 Task: Find connections with filter location Tienen with filter topic #lawyerlifewith filter profile language German with filter current company G-P/Globalization Partners with filter school Hindustan Institute of Technology and Science, Kancheepuram with filter industry Telecommunications with filter service category Training with filter keywords title Telephone Operator
Action: Mouse moved to (681, 143)
Screenshot: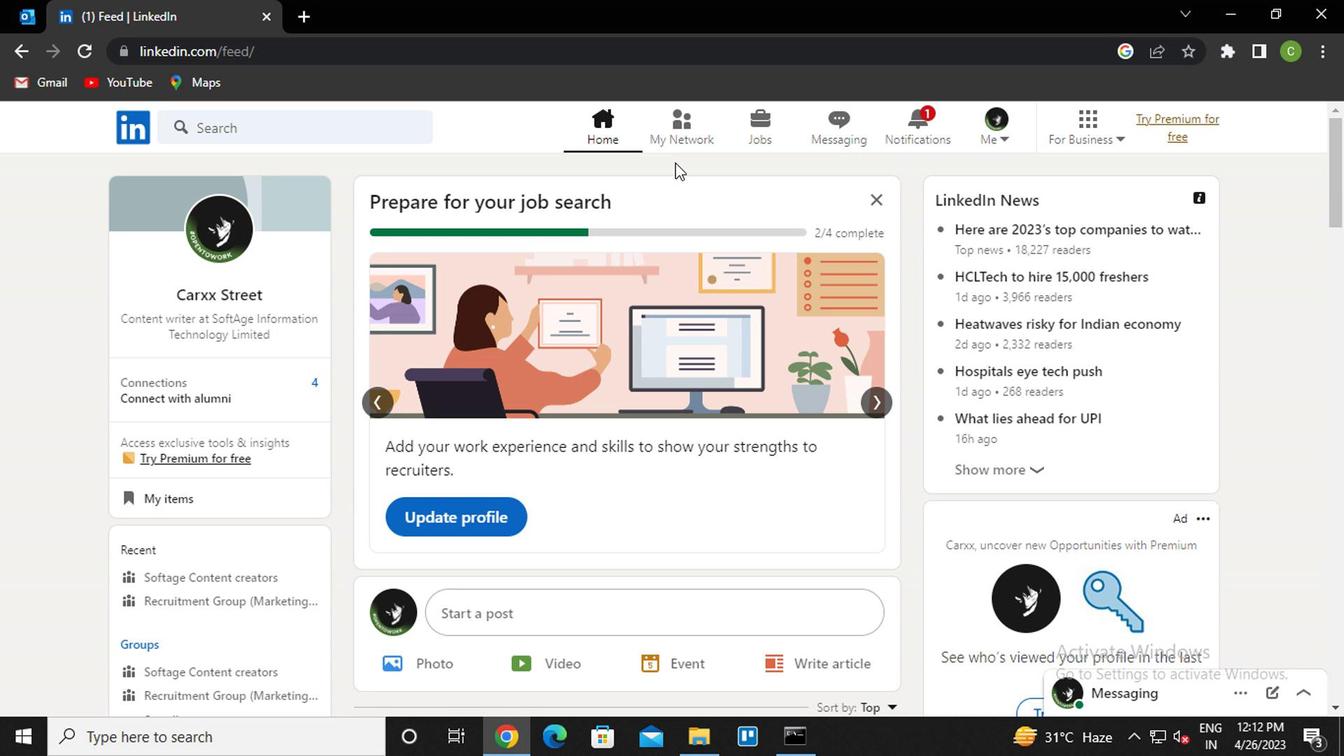 
Action: Mouse pressed left at (681, 143)
Screenshot: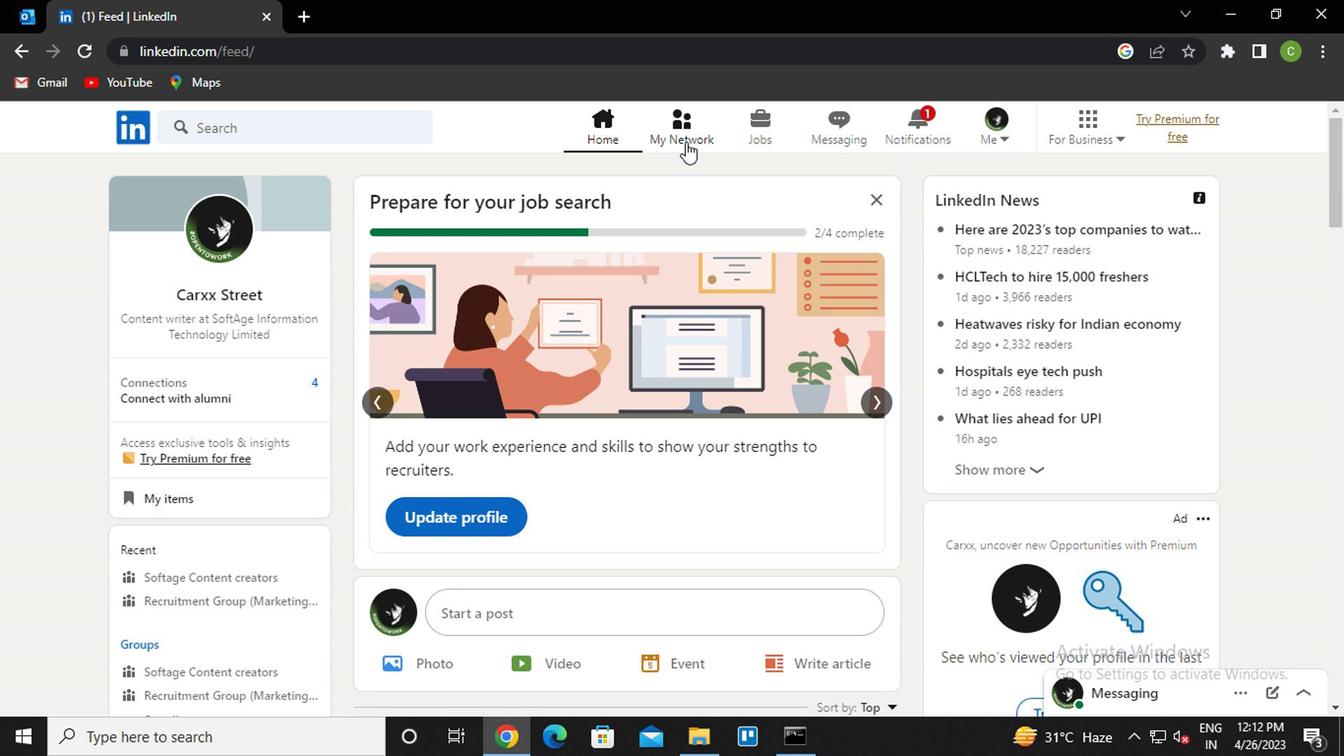 
Action: Mouse moved to (205, 240)
Screenshot: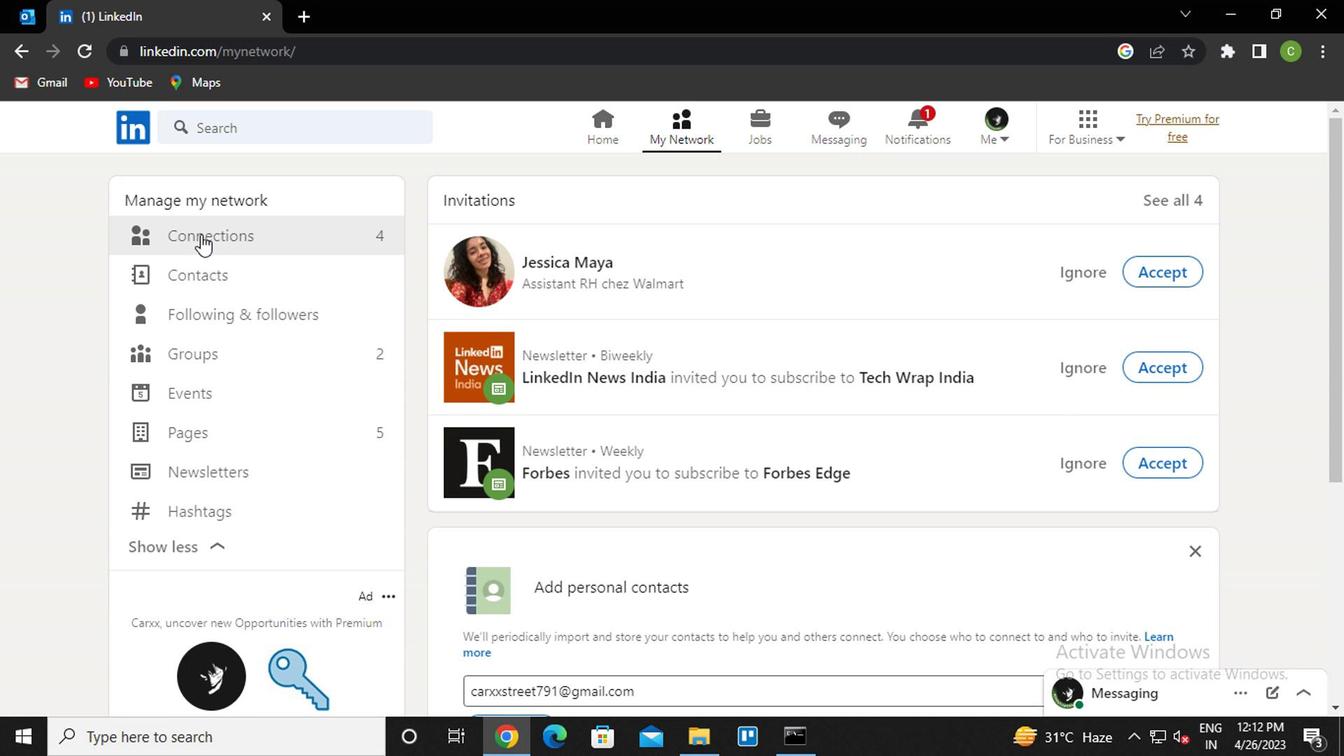 
Action: Mouse pressed left at (205, 240)
Screenshot: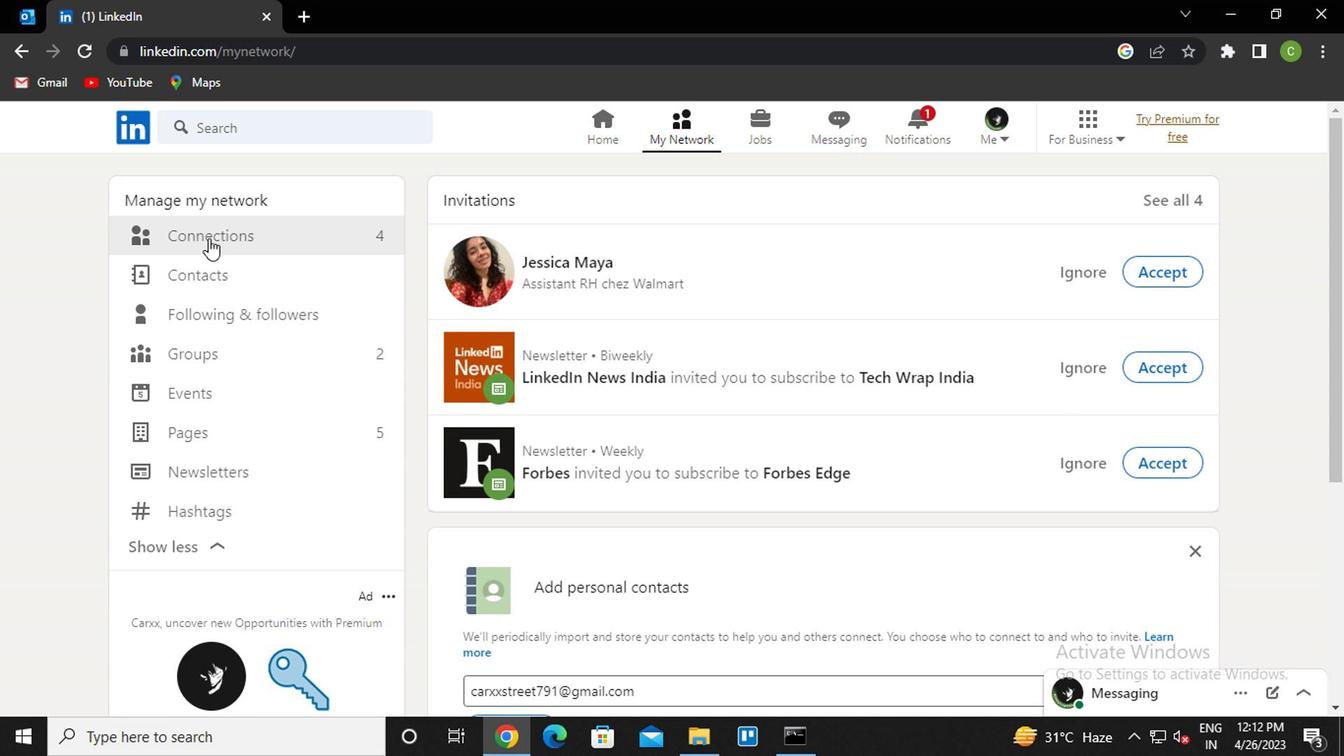 
Action: Mouse moved to (803, 229)
Screenshot: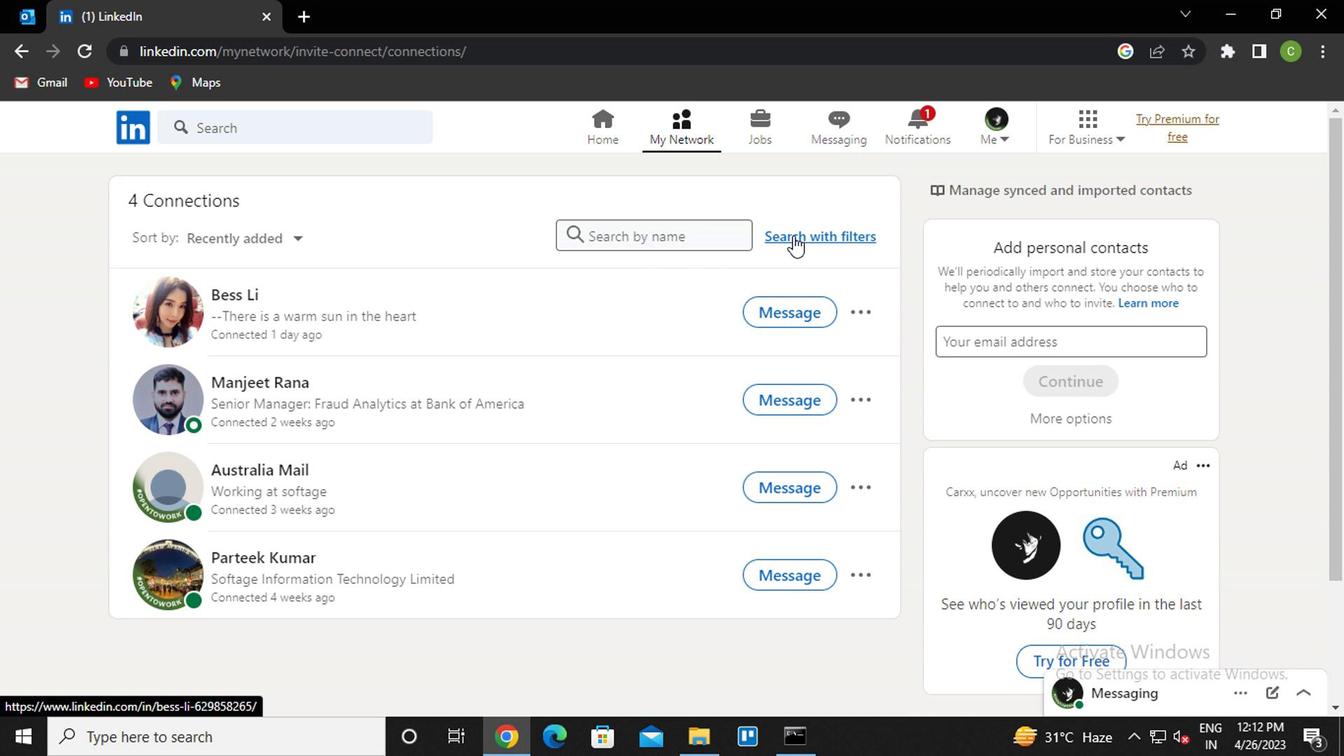 
Action: Mouse pressed left at (803, 229)
Screenshot: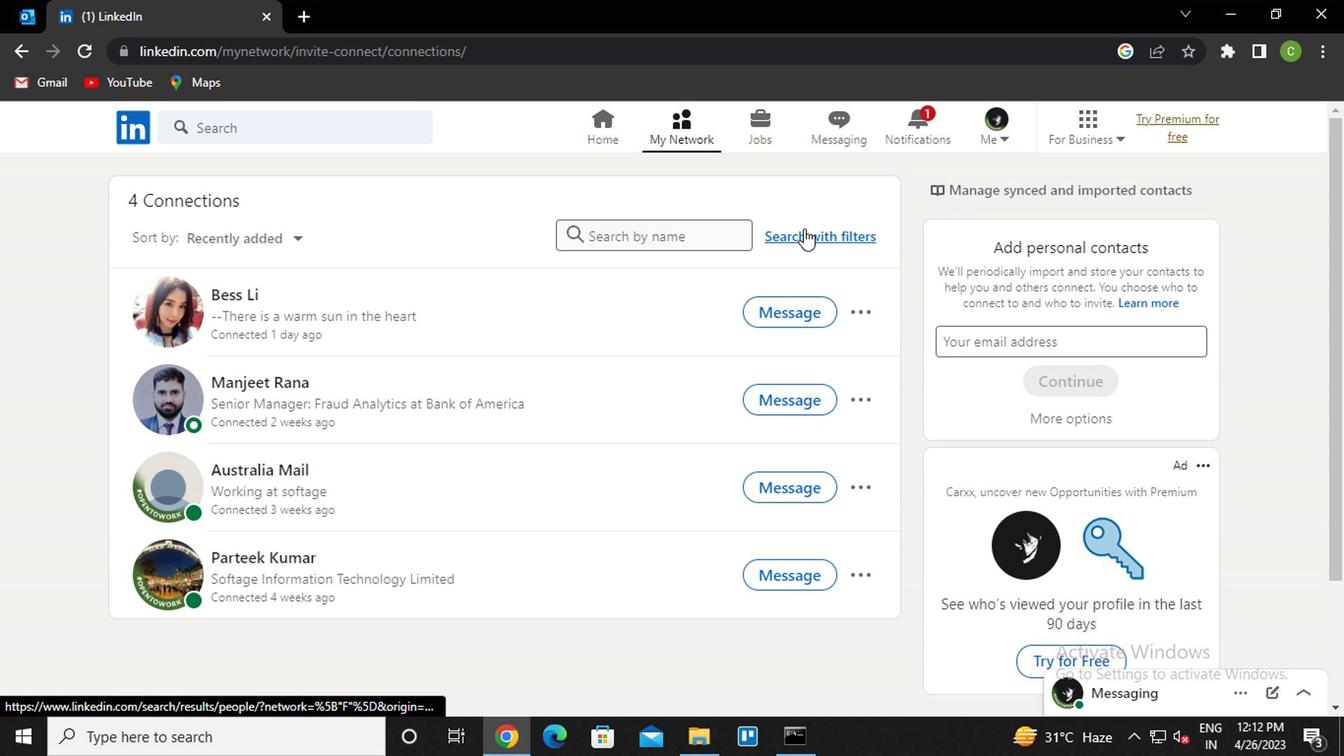 
Action: Mouse moved to (673, 182)
Screenshot: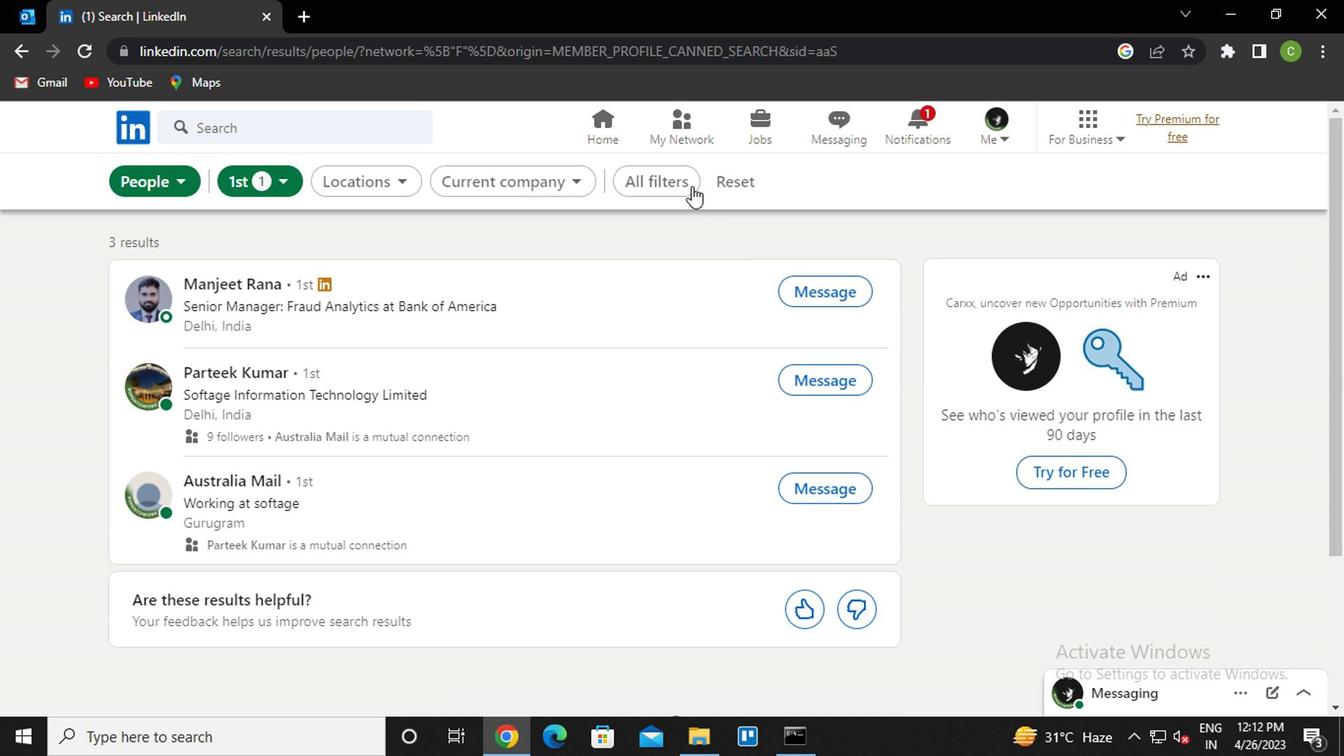 
Action: Mouse pressed left at (673, 182)
Screenshot: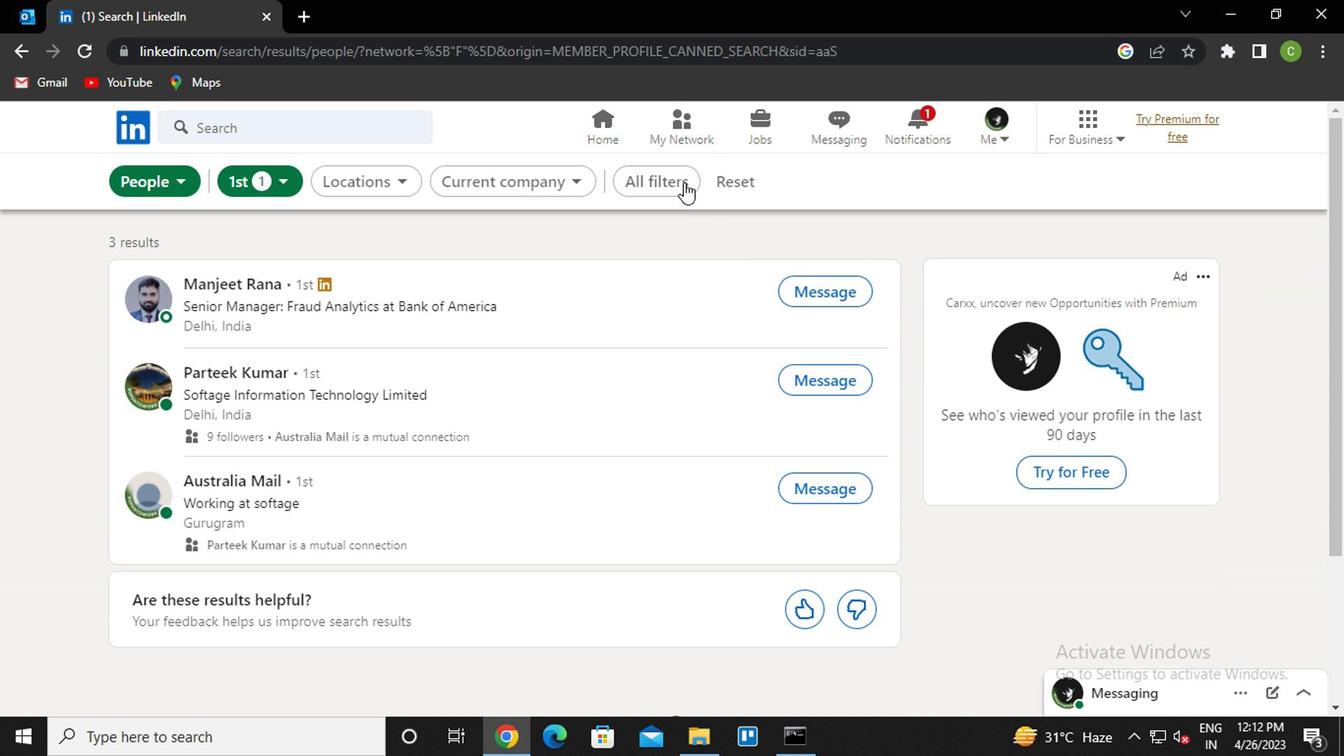 
Action: Mouse moved to (1162, 397)
Screenshot: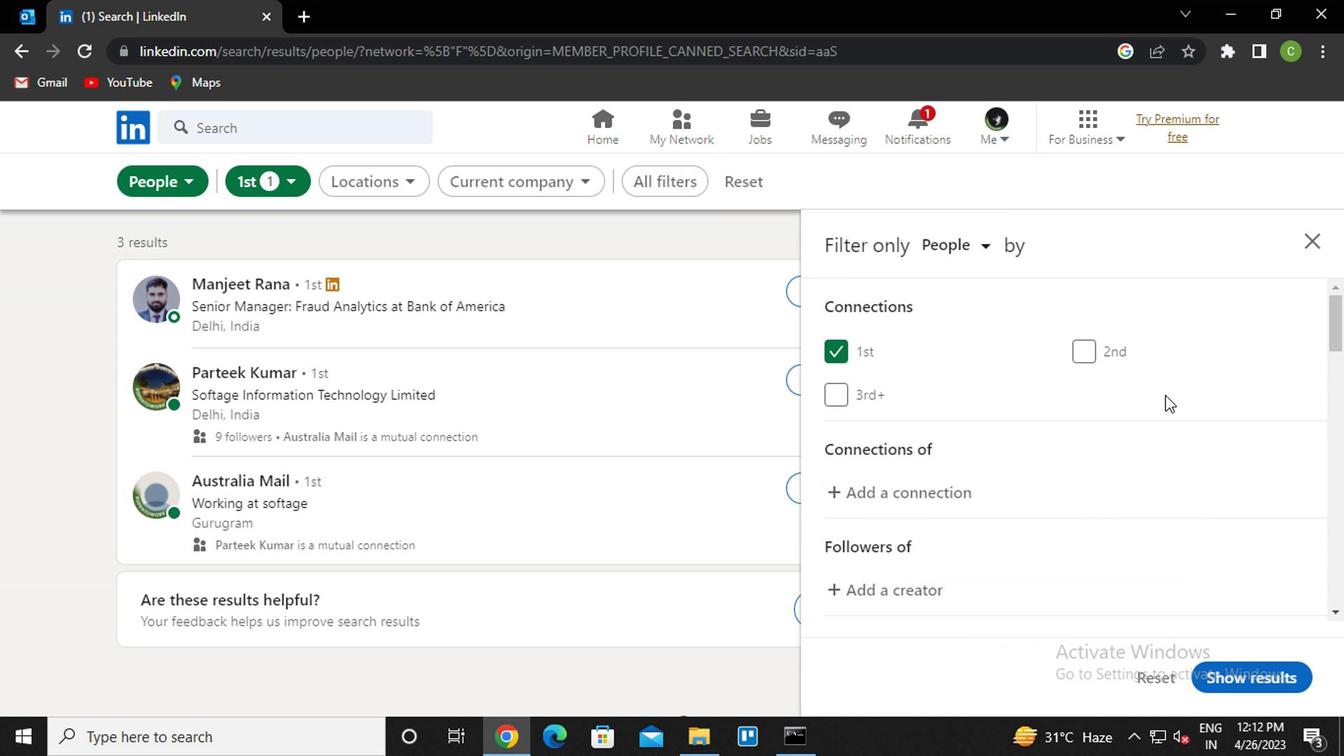 
Action: Mouse scrolled (1162, 396) with delta (0, 0)
Screenshot: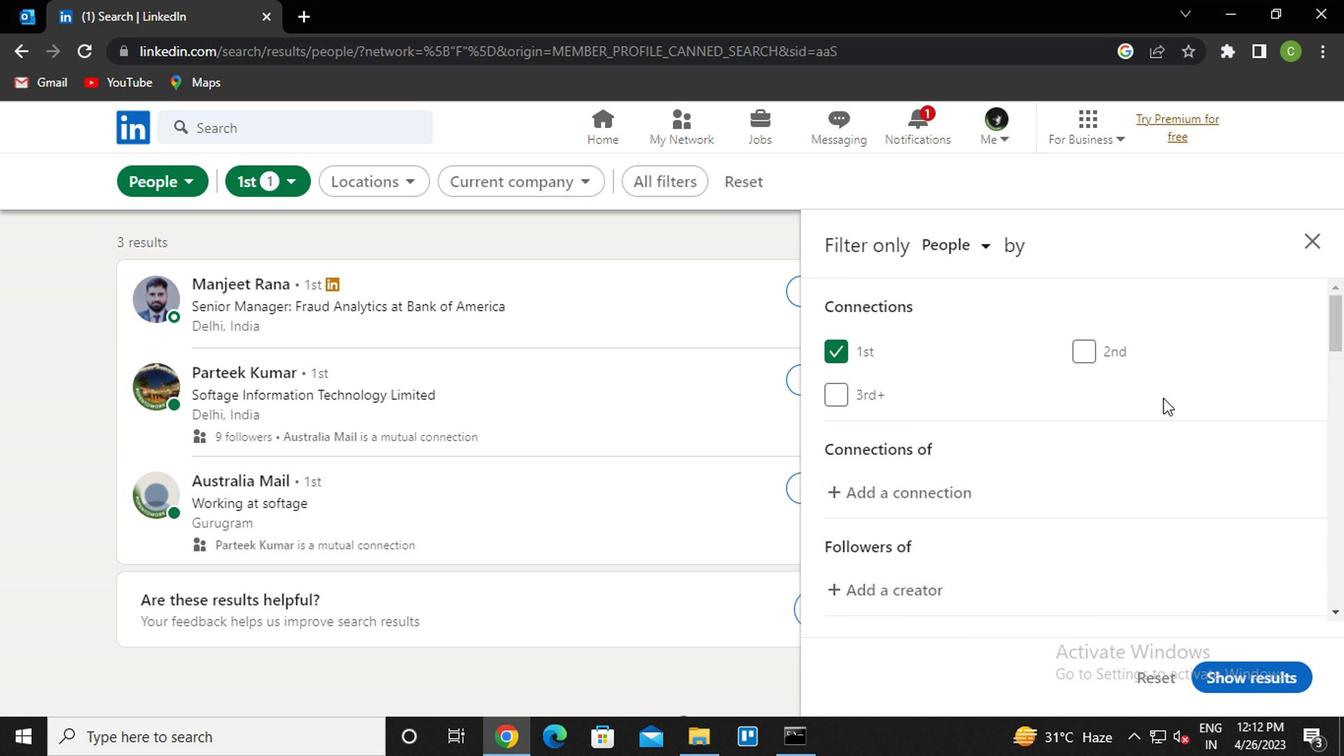 
Action: Mouse moved to (1160, 397)
Screenshot: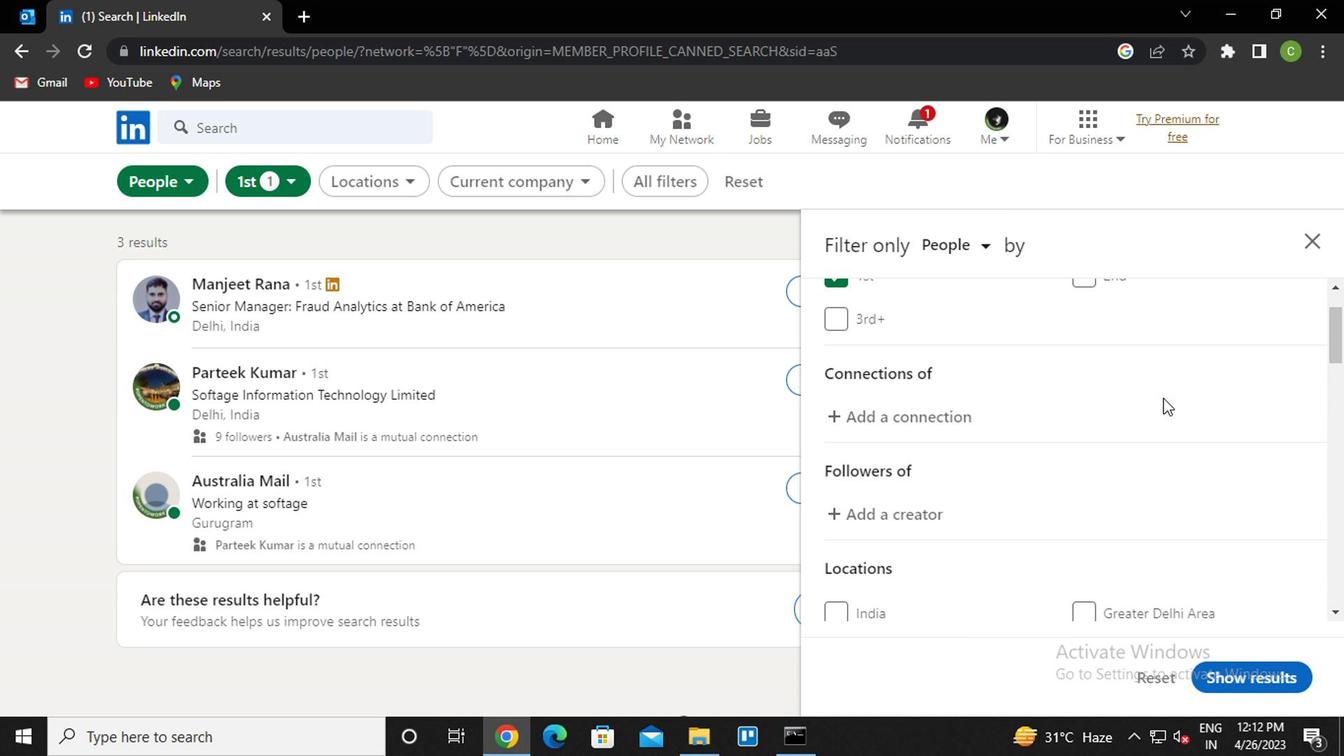 
Action: Mouse scrolled (1160, 396) with delta (0, 0)
Screenshot: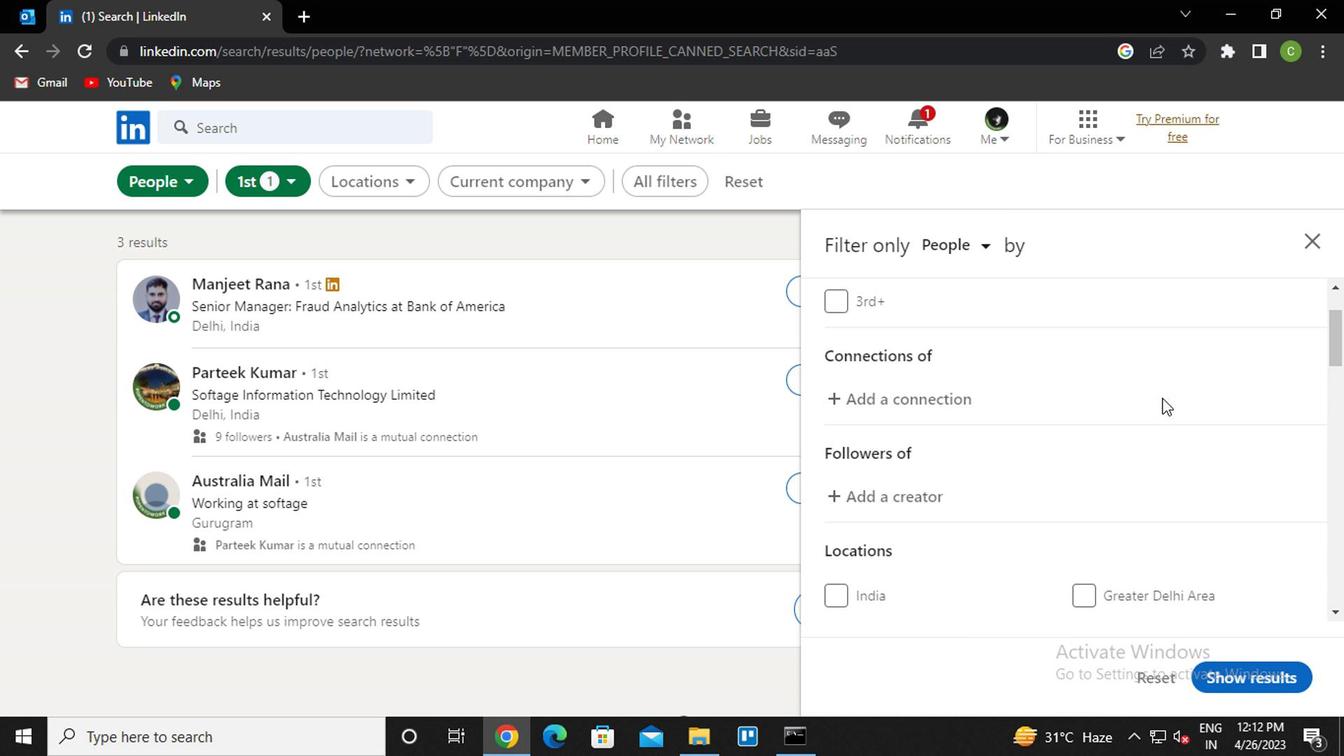 
Action: Mouse moved to (1136, 574)
Screenshot: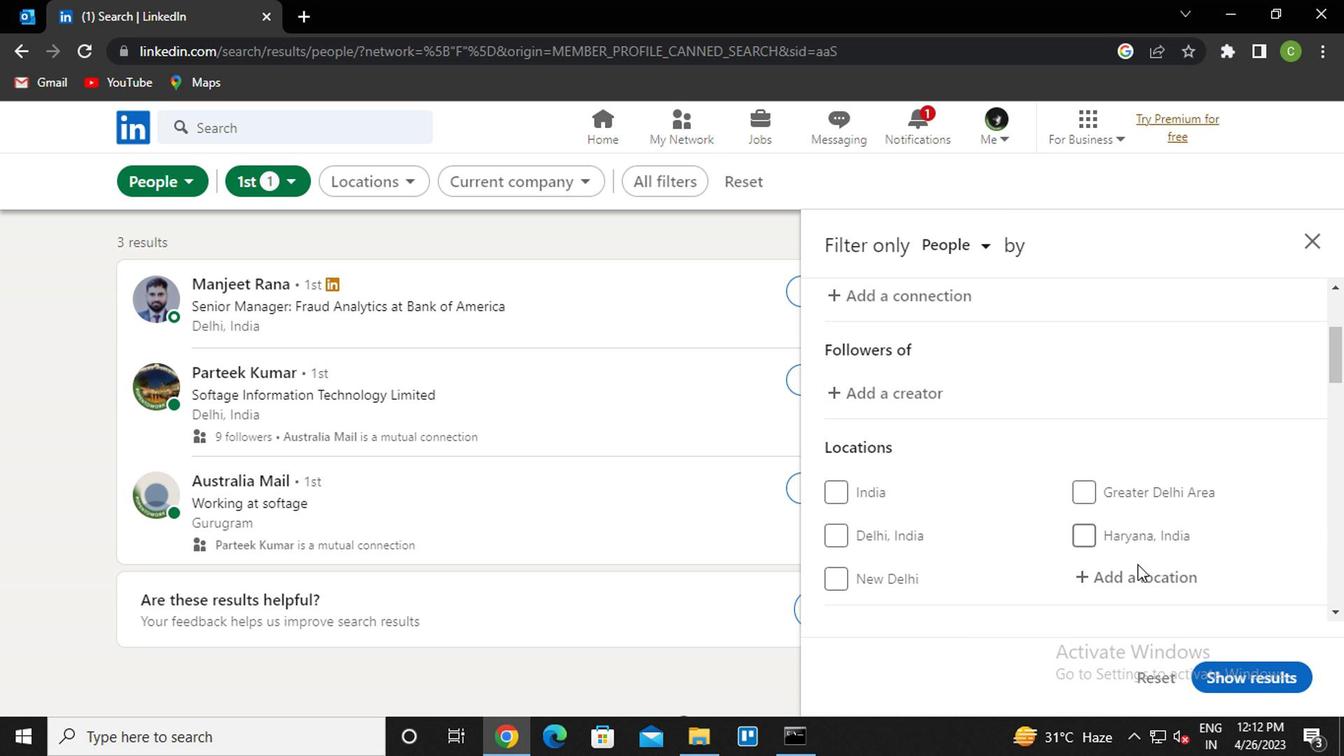 
Action: Mouse pressed left at (1136, 574)
Screenshot: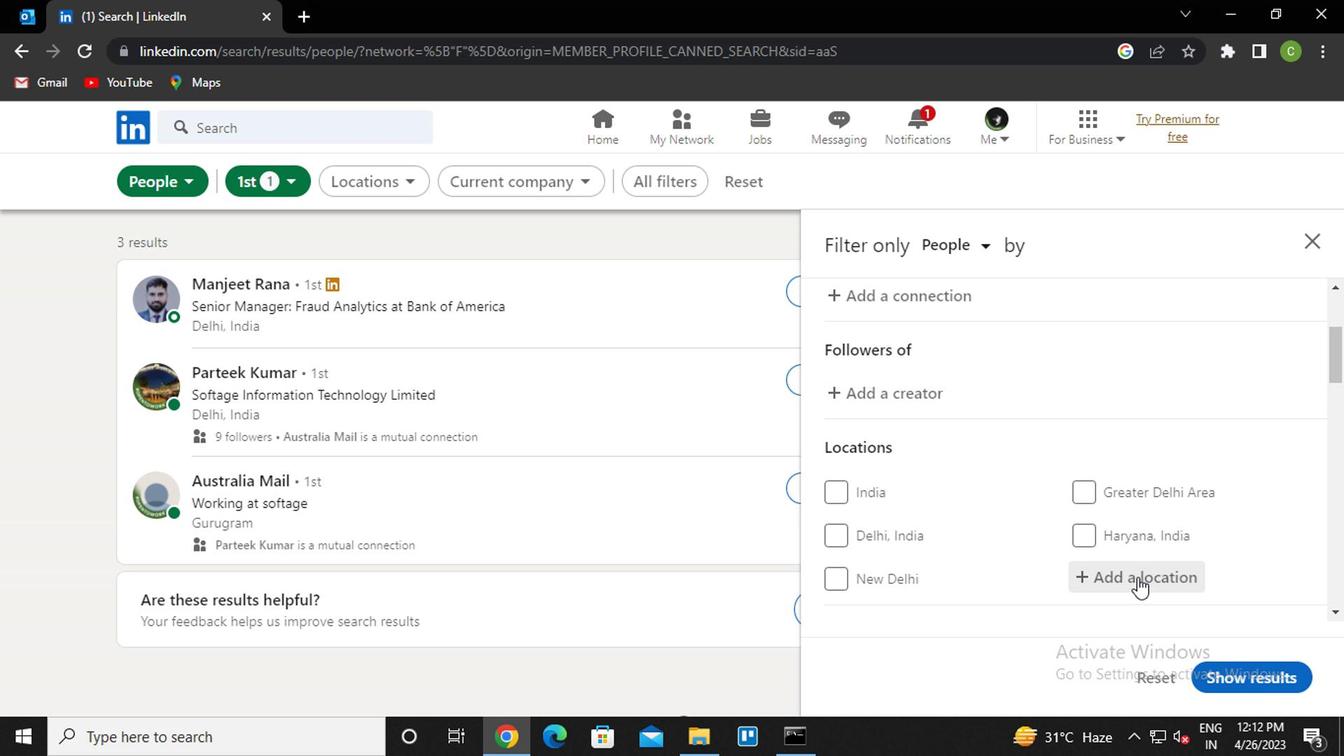 
Action: Mouse moved to (1122, 546)
Screenshot: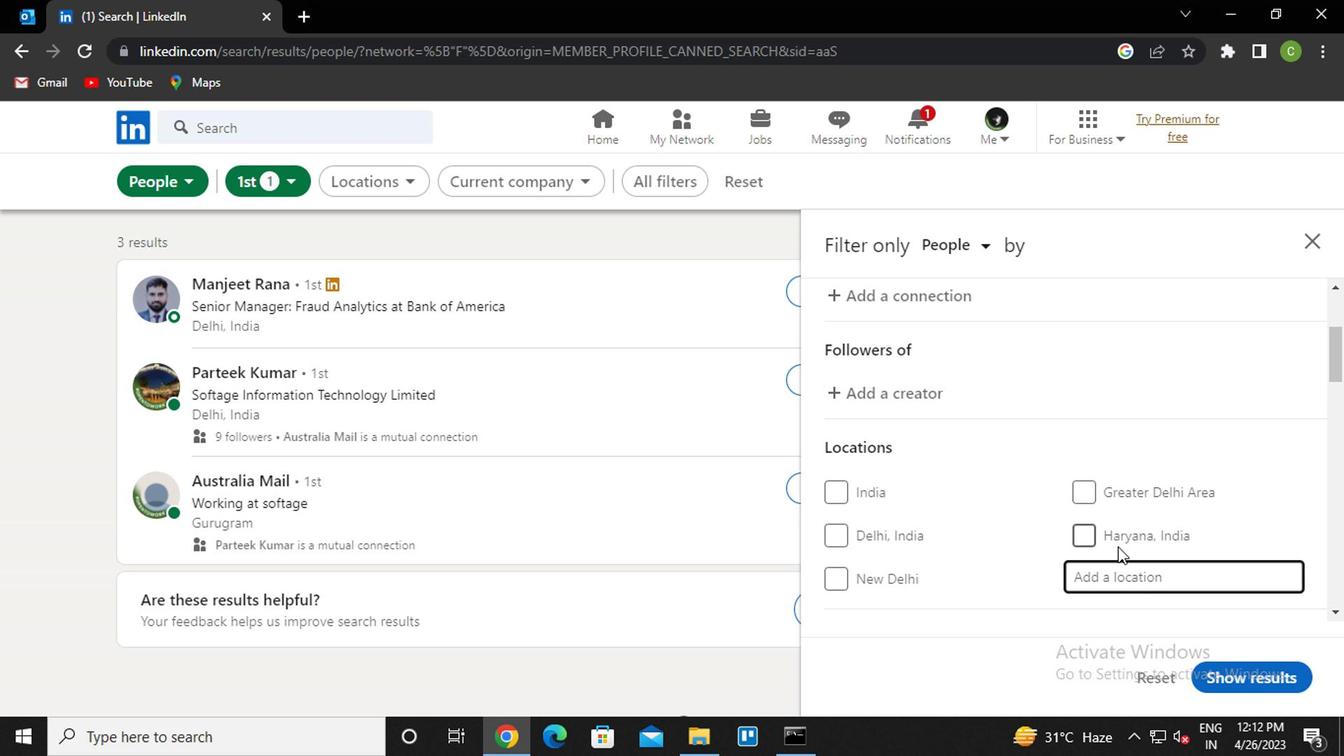 
Action: Key pressed t<Key.caps_lock>ienen
Screenshot: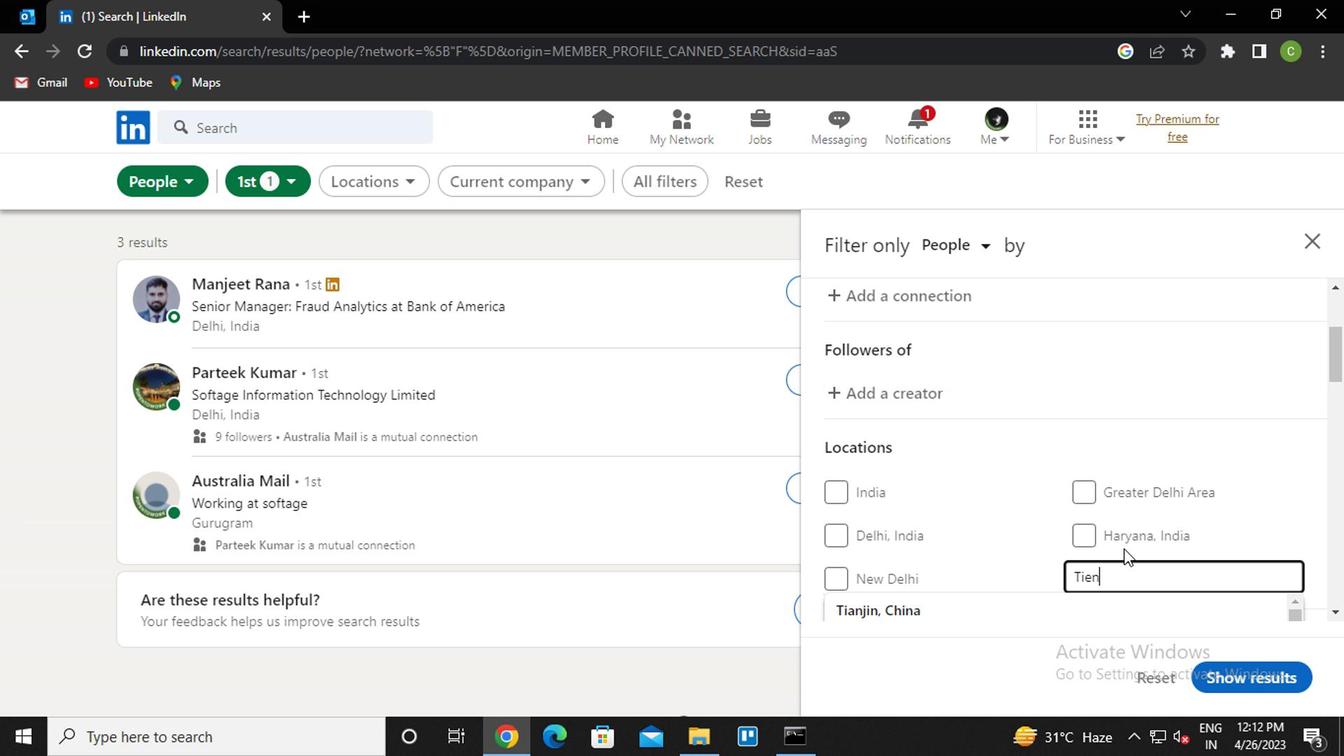 
Action: Mouse moved to (1028, 615)
Screenshot: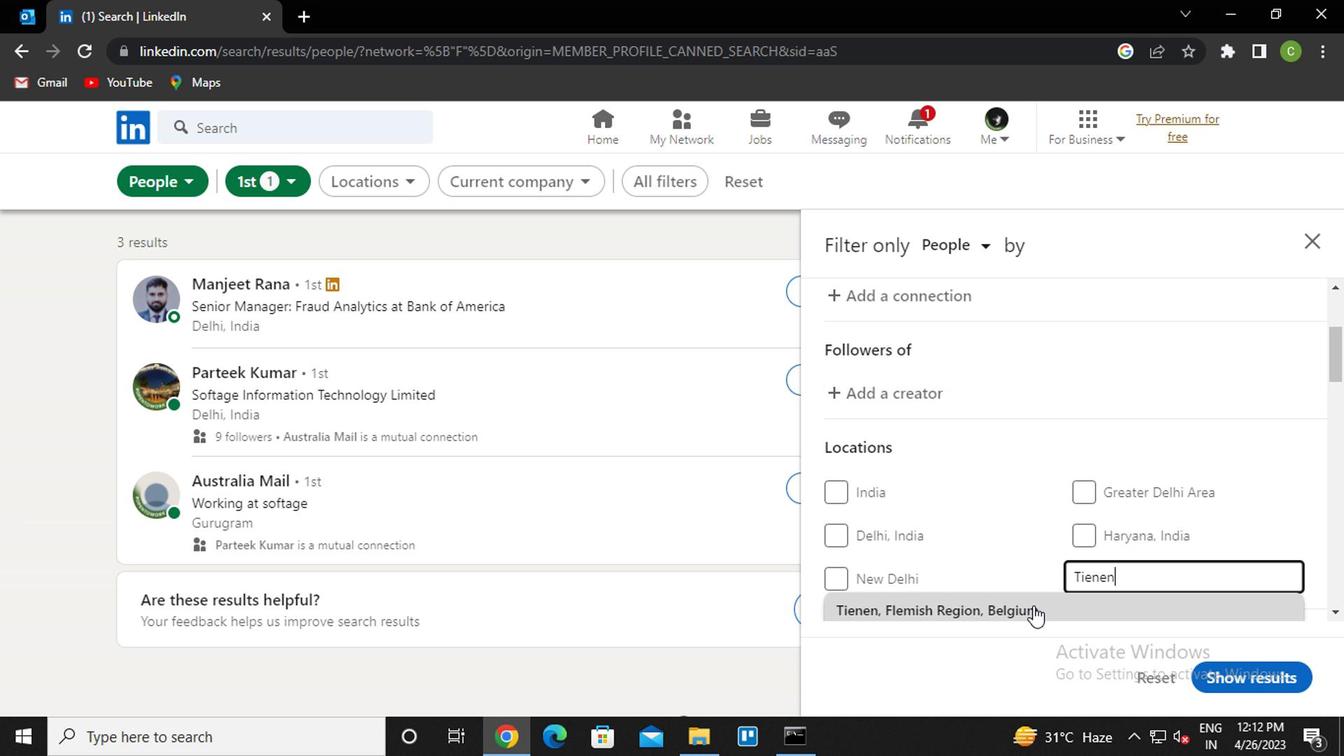 
Action: Mouse pressed left at (1028, 615)
Screenshot: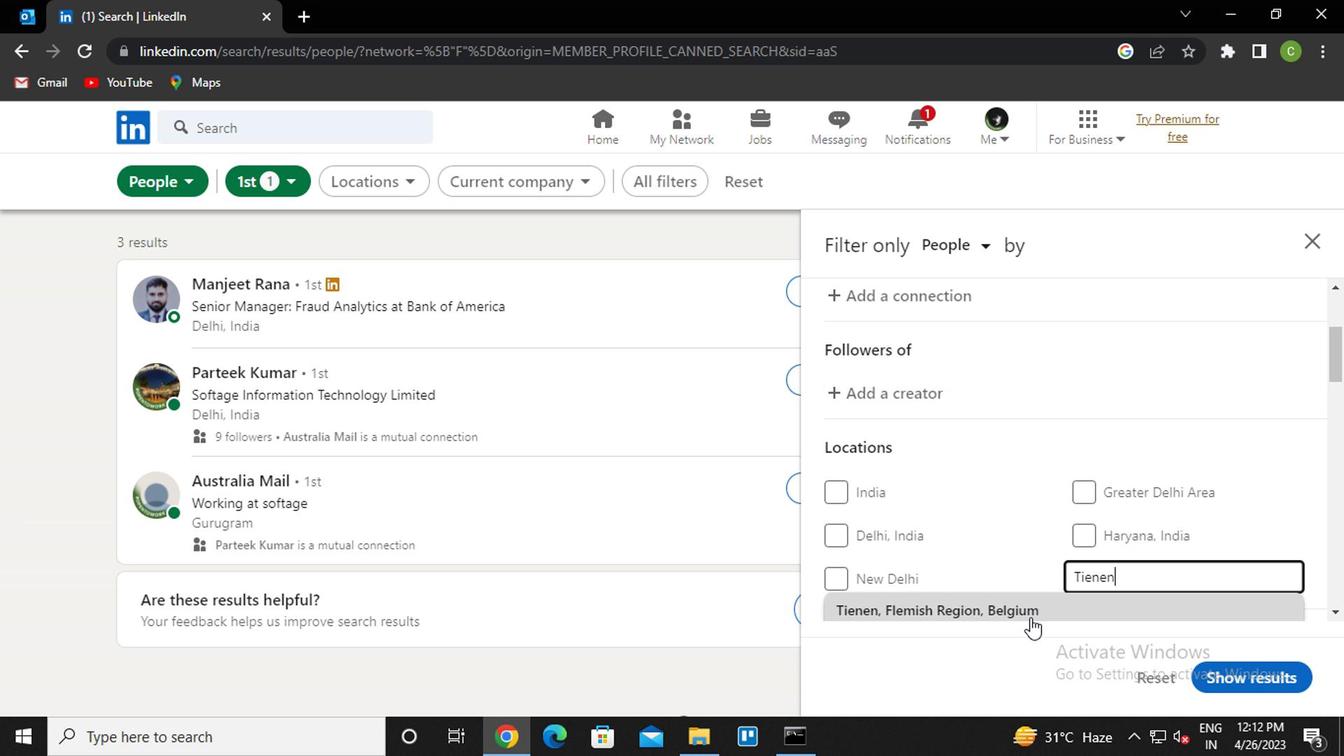
Action: Mouse moved to (1045, 470)
Screenshot: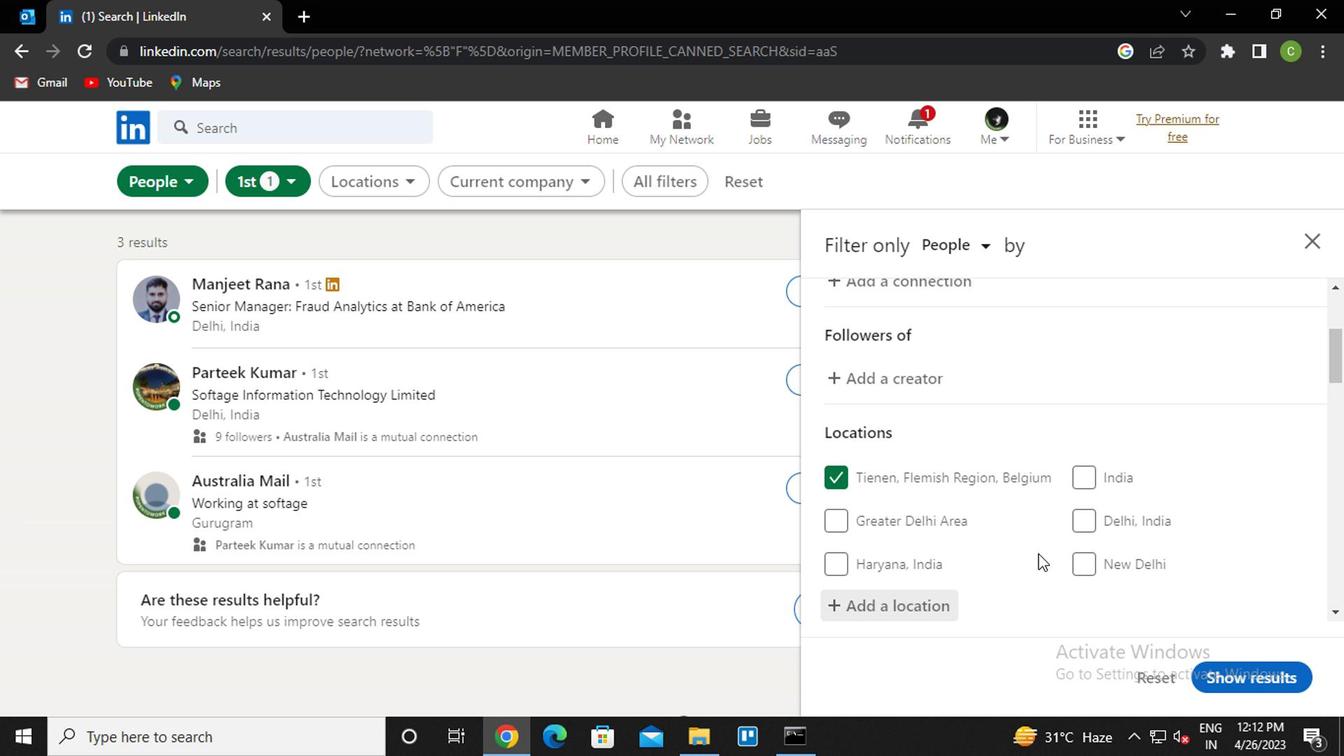 
Action: Mouse scrolled (1045, 469) with delta (0, 0)
Screenshot: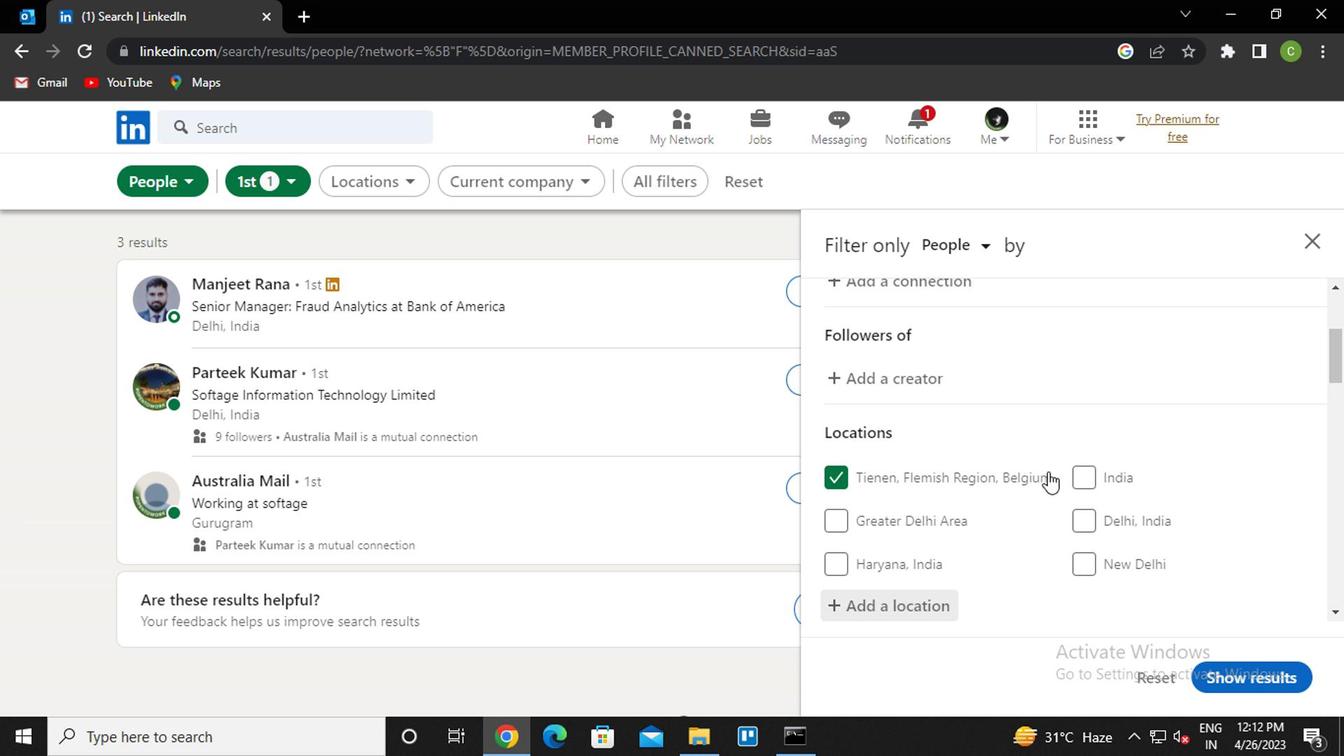 
Action: Mouse scrolled (1045, 469) with delta (0, 0)
Screenshot: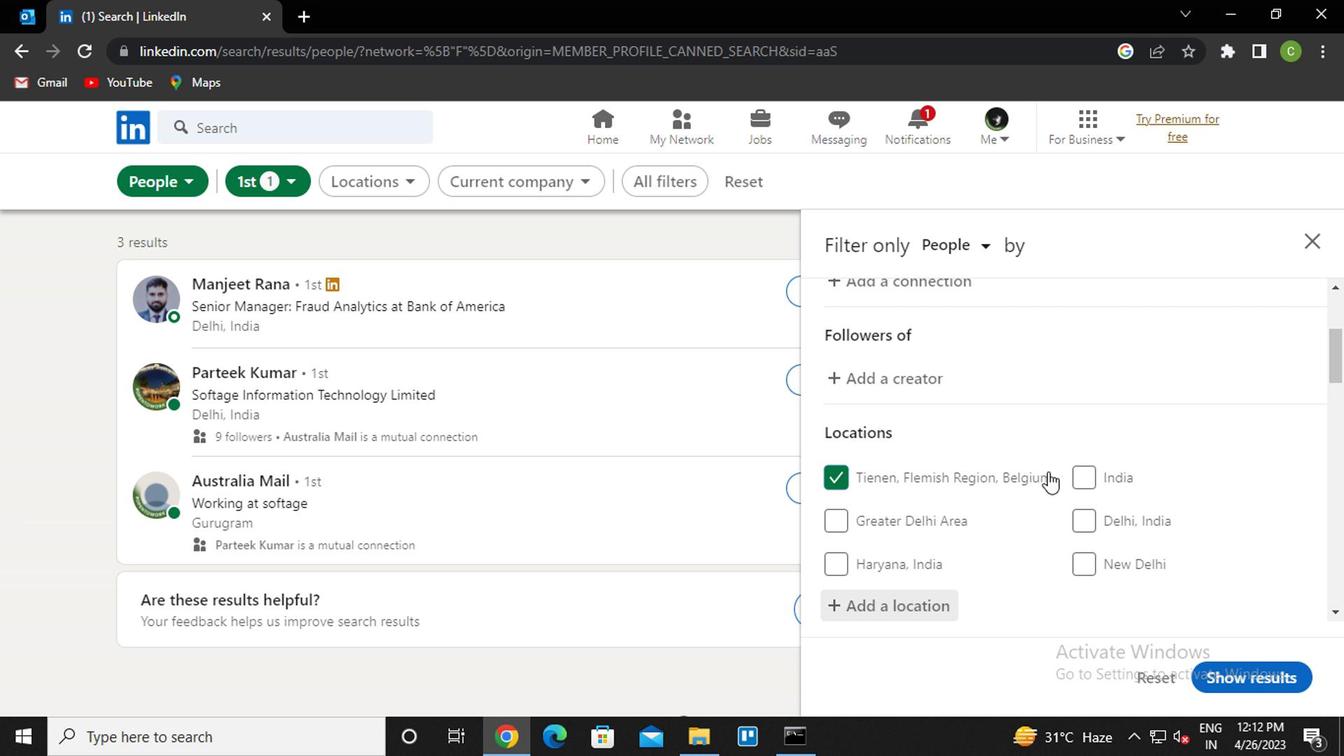 
Action: Mouse scrolled (1045, 469) with delta (0, 0)
Screenshot: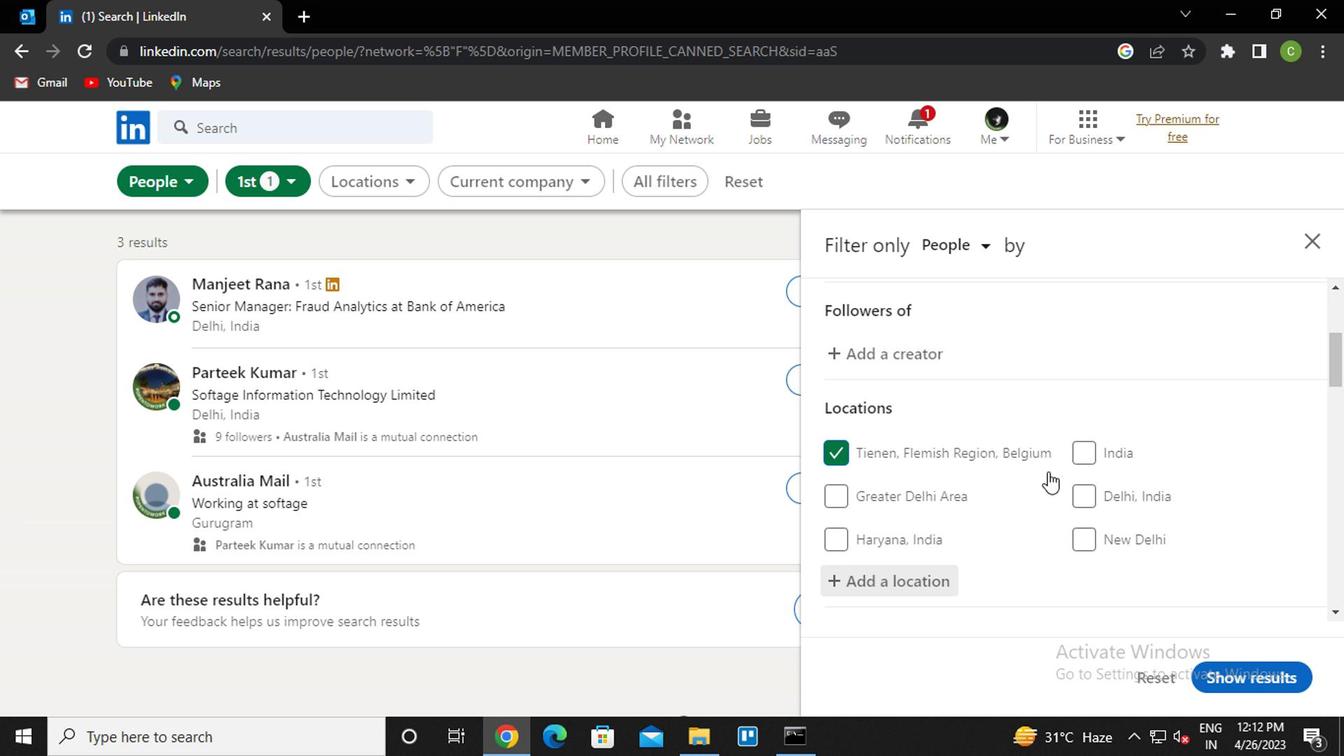 
Action: Mouse scrolled (1045, 469) with delta (0, 0)
Screenshot: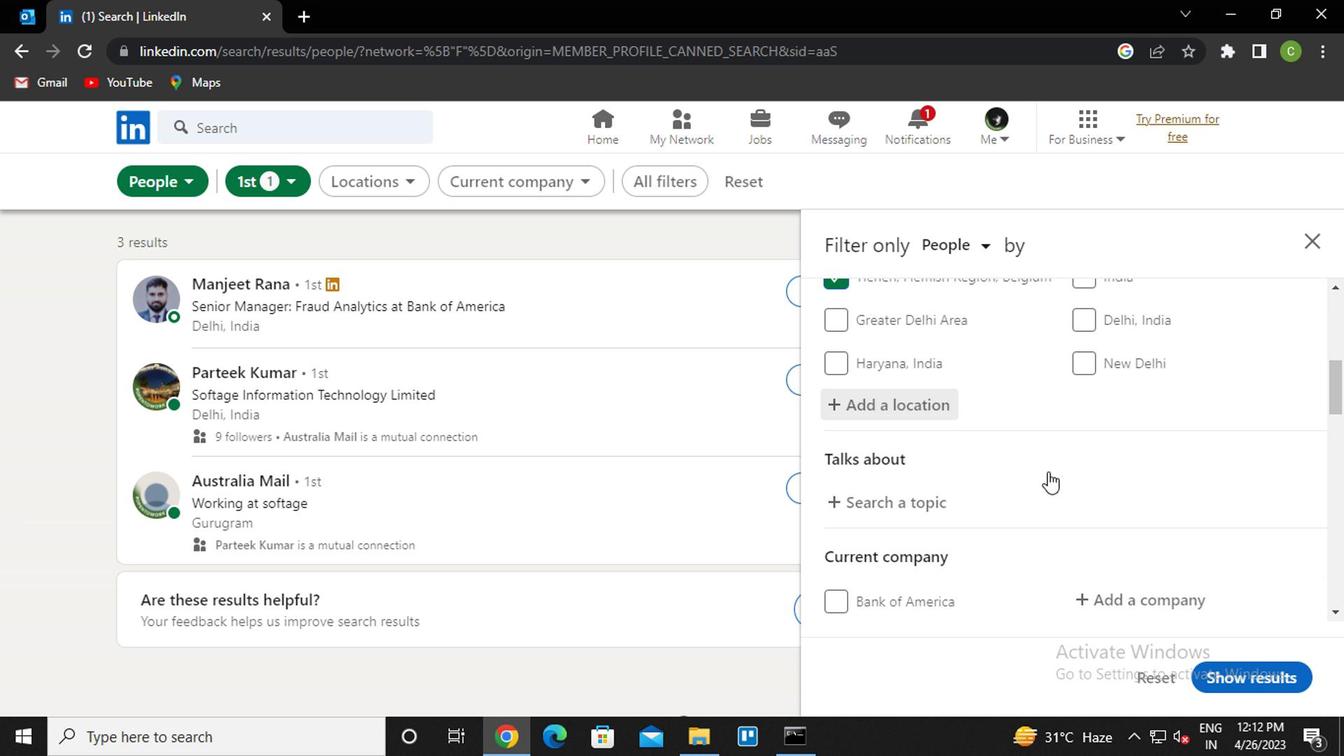 
Action: Mouse moved to (1033, 457)
Screenshot: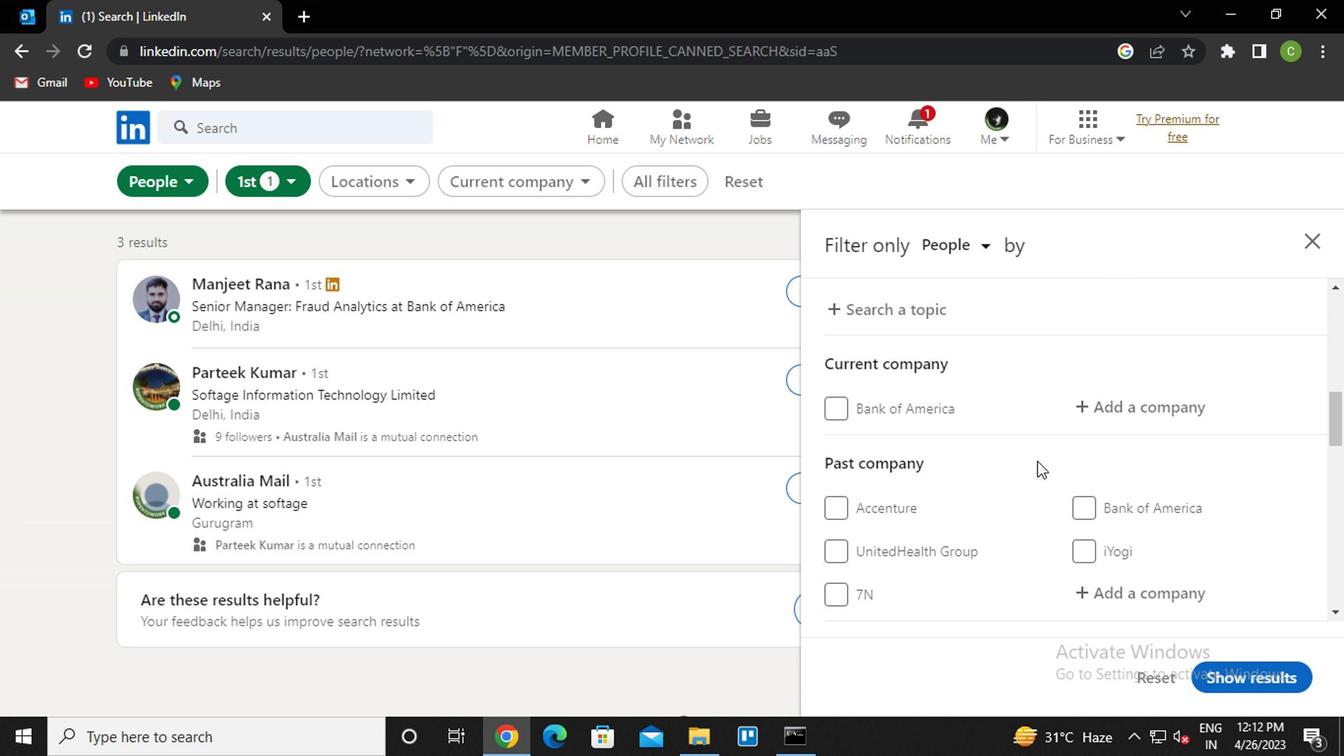 
Action: Mouse scrolled (1033, 458) with delta (0, 1)
Screenshot: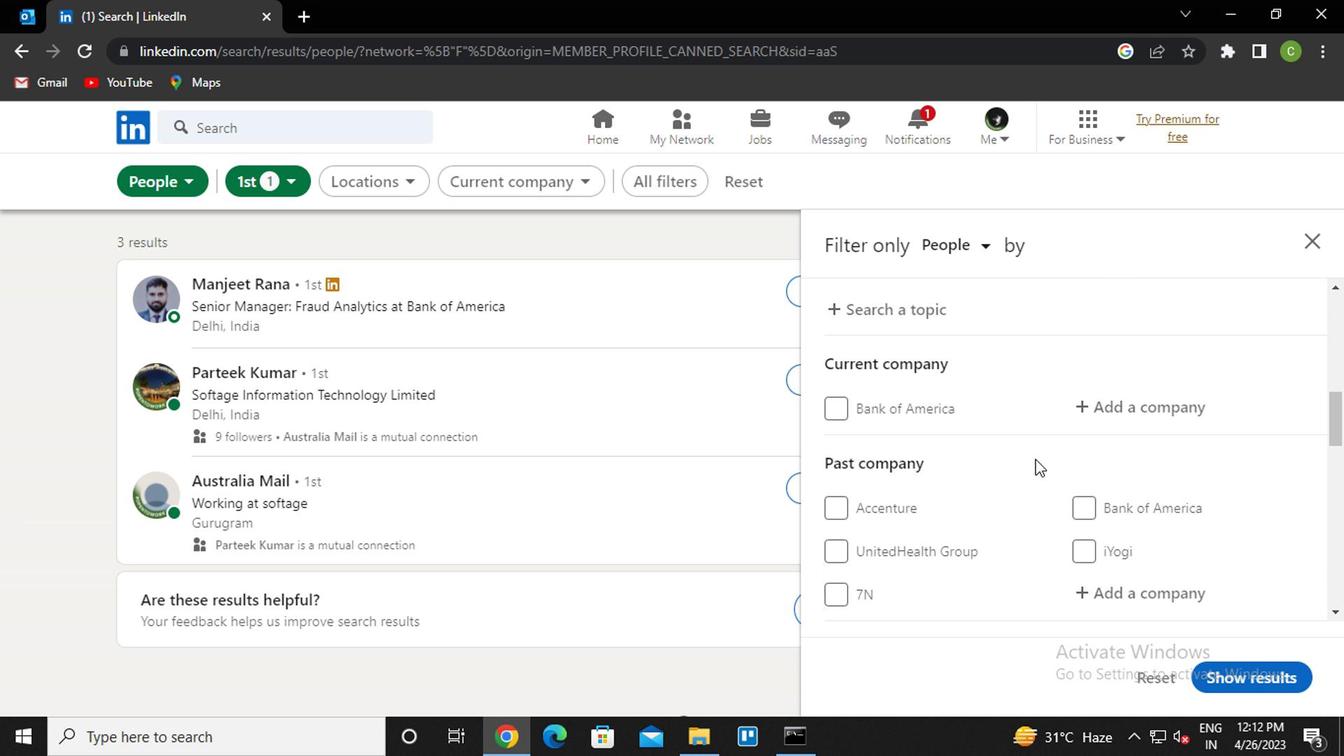 
Action: Mouse moved to (929, 416)
Screenshot: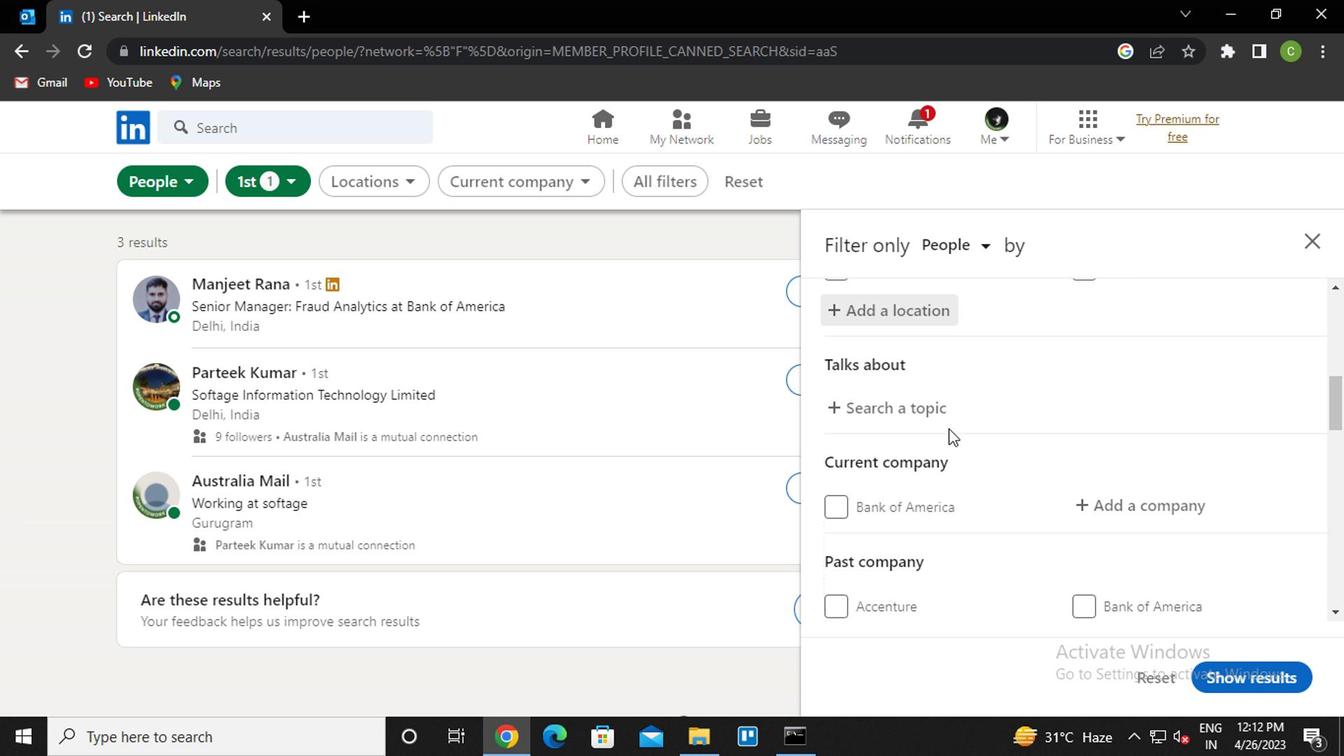 
Action: Mouse pressed left at (929, 416)
Screenshot: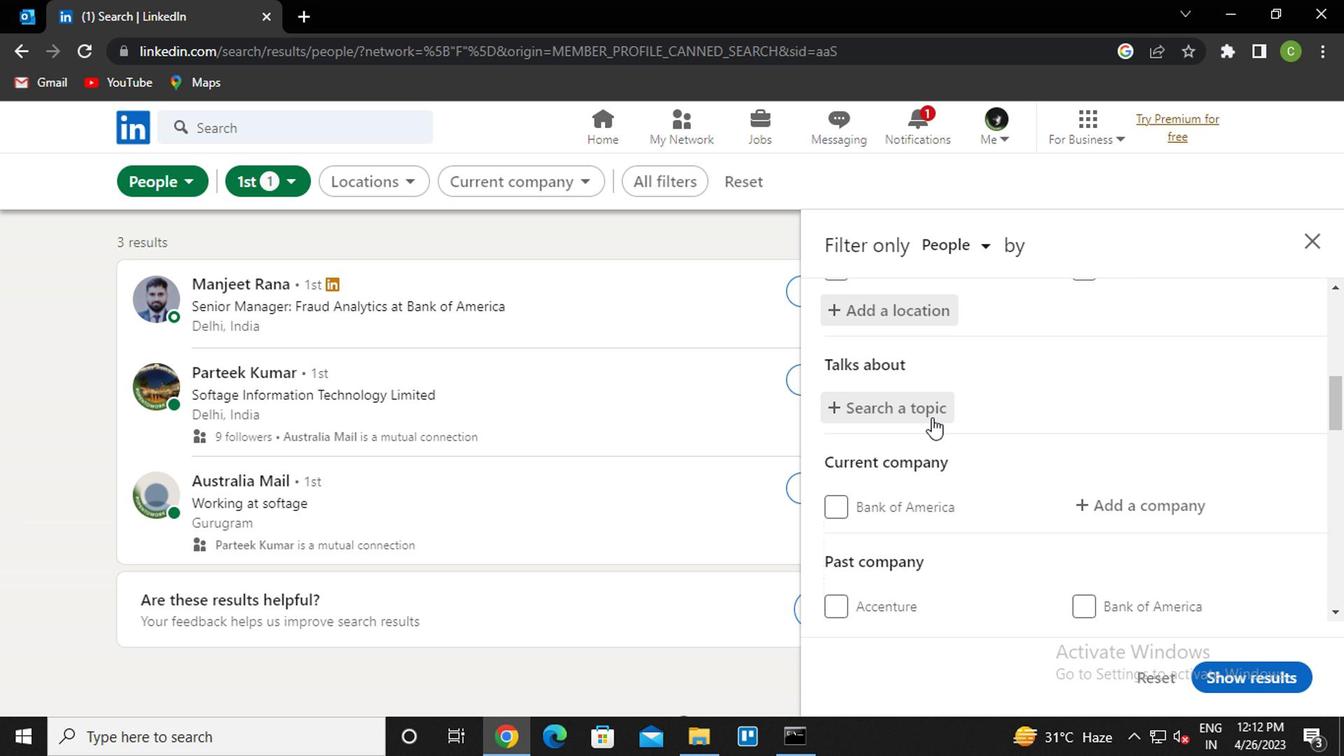 
Action: Key pressed <Key.caps_lock>l<Key.caps_lock>awyerlife<Key.down><Key.enter>
Screenshot: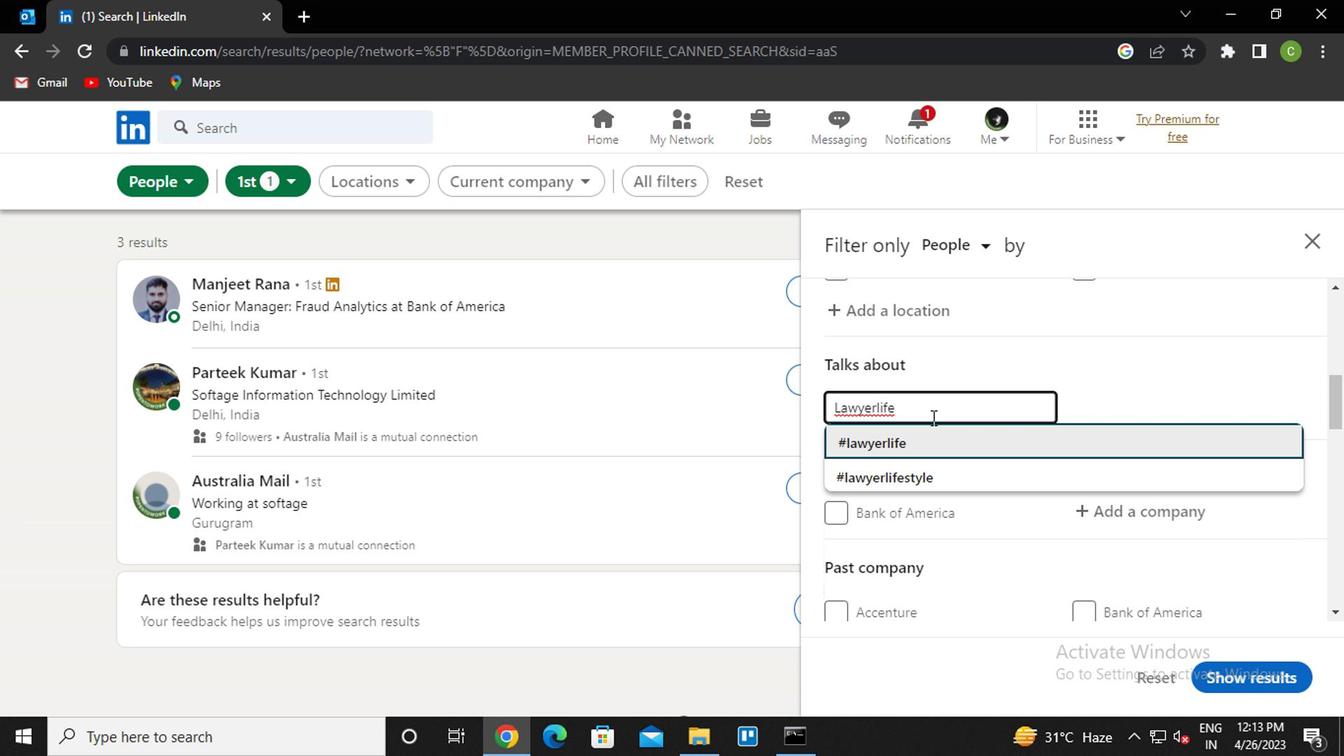 
Action: Mouse scrolled (929, 415) with delta (0, -1)
Screenshot: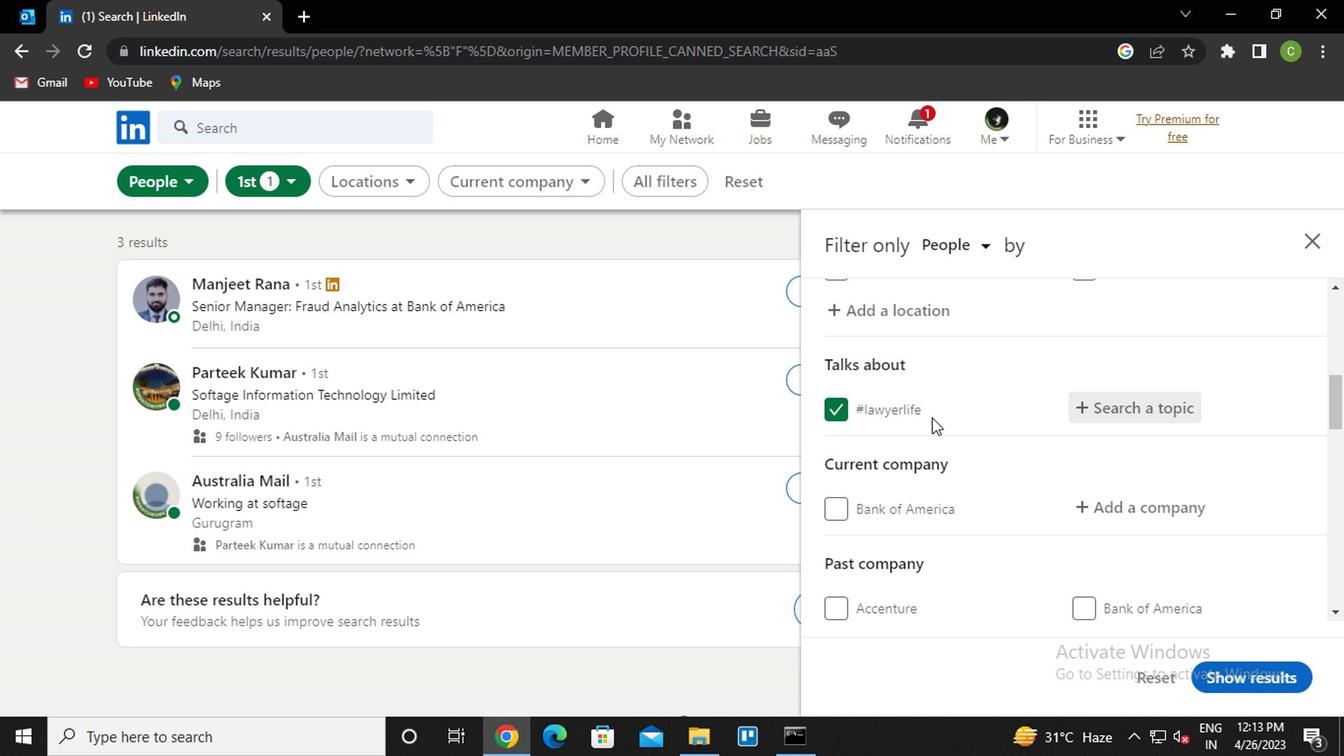 
Action: Mouse moved to (1146, 414)
Screenshot: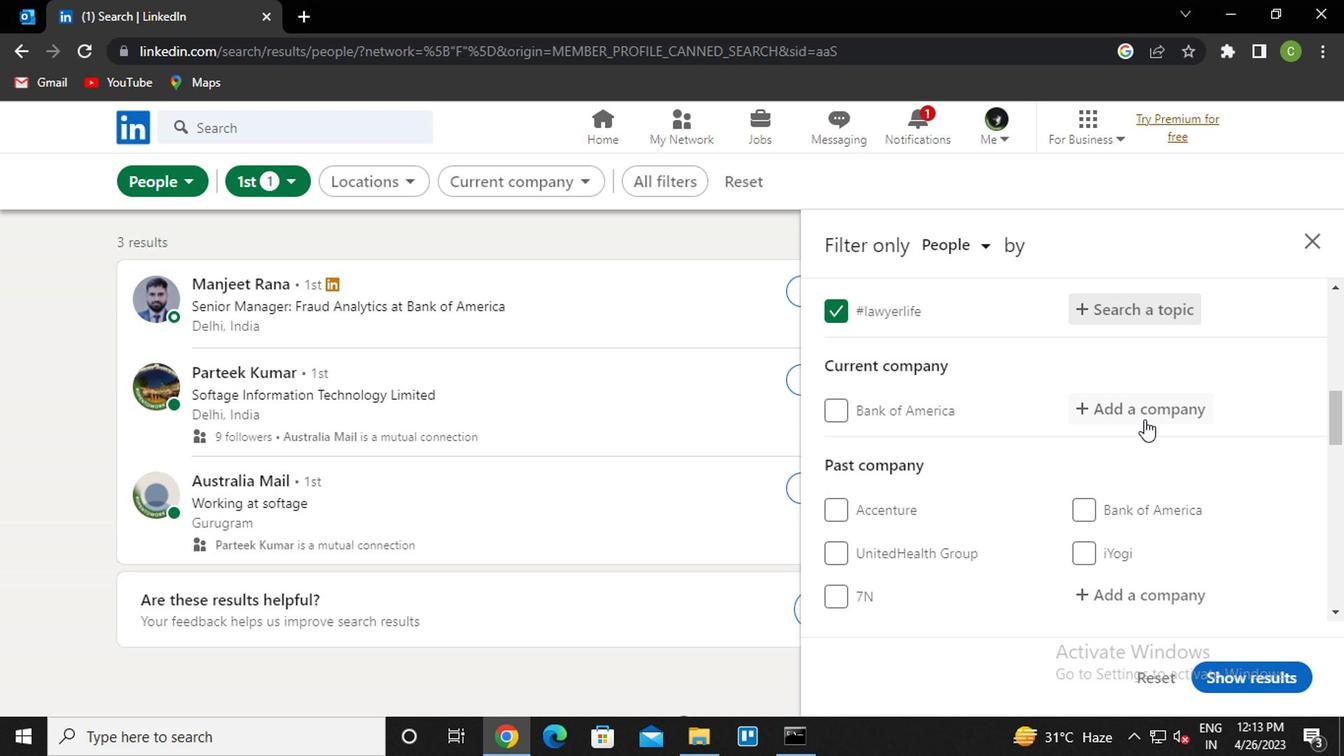 
Action: Mouse pressed left at (1146, 414)
Screenshot: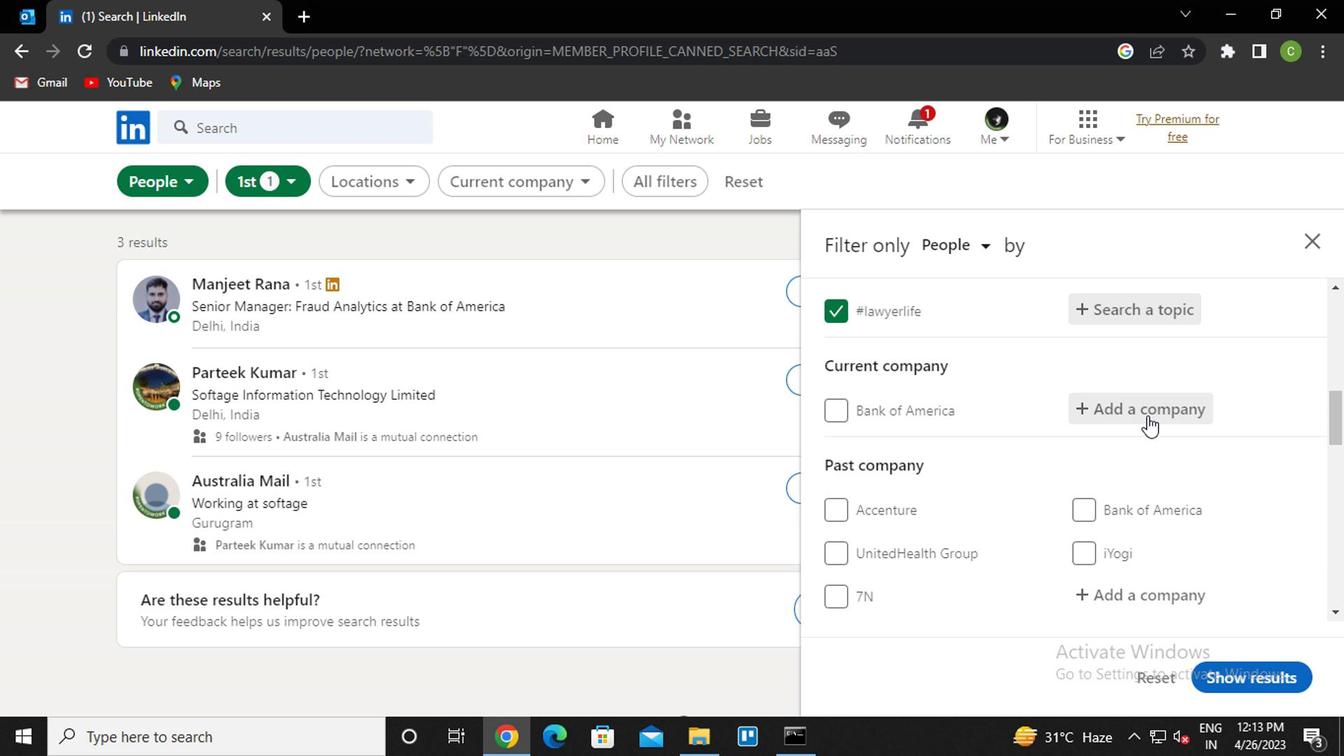 
Action: Key pressed <Key.caps_lock>g-p/g<Key.caps_lock><Key.down><Key.enter>
Screenshot: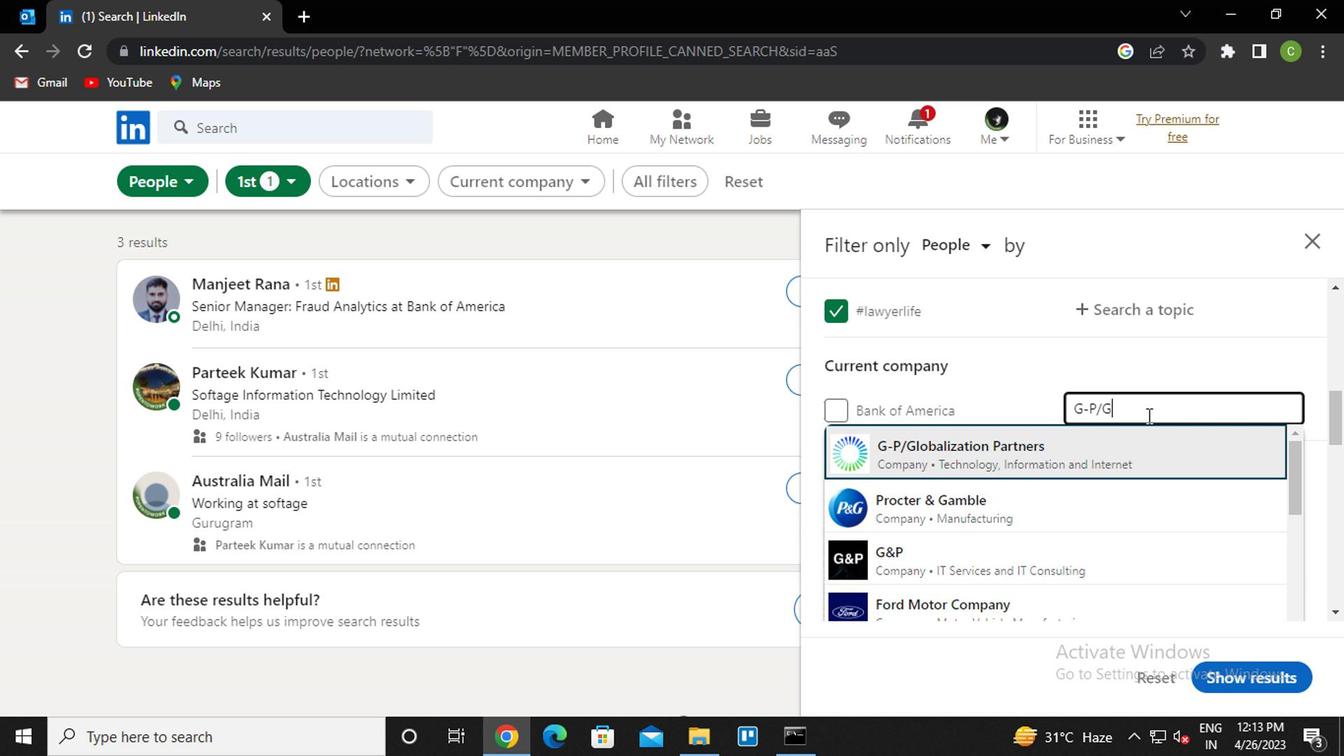 
Action: Mouse scrolled (1146, 413) with delta (0, 0)
Screenshot: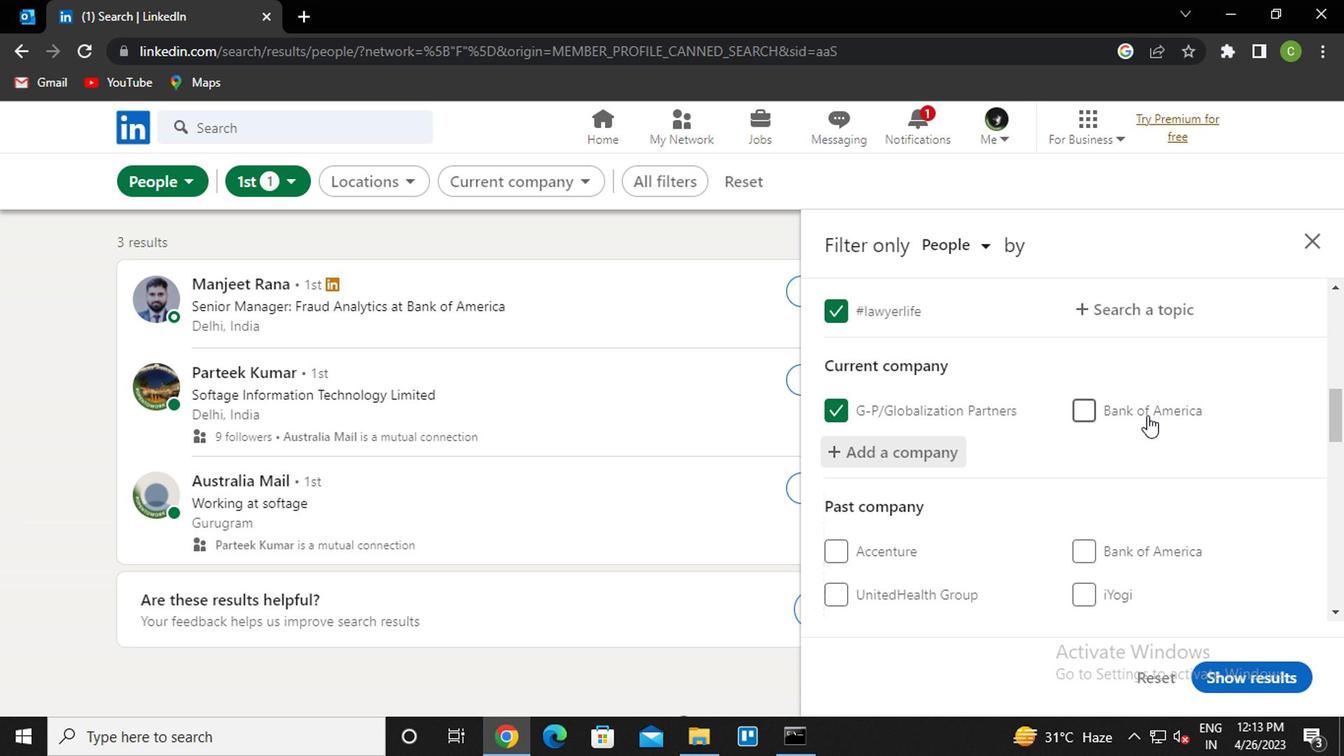 
Action: Mouse moved to (1143, 415)
Screenshot: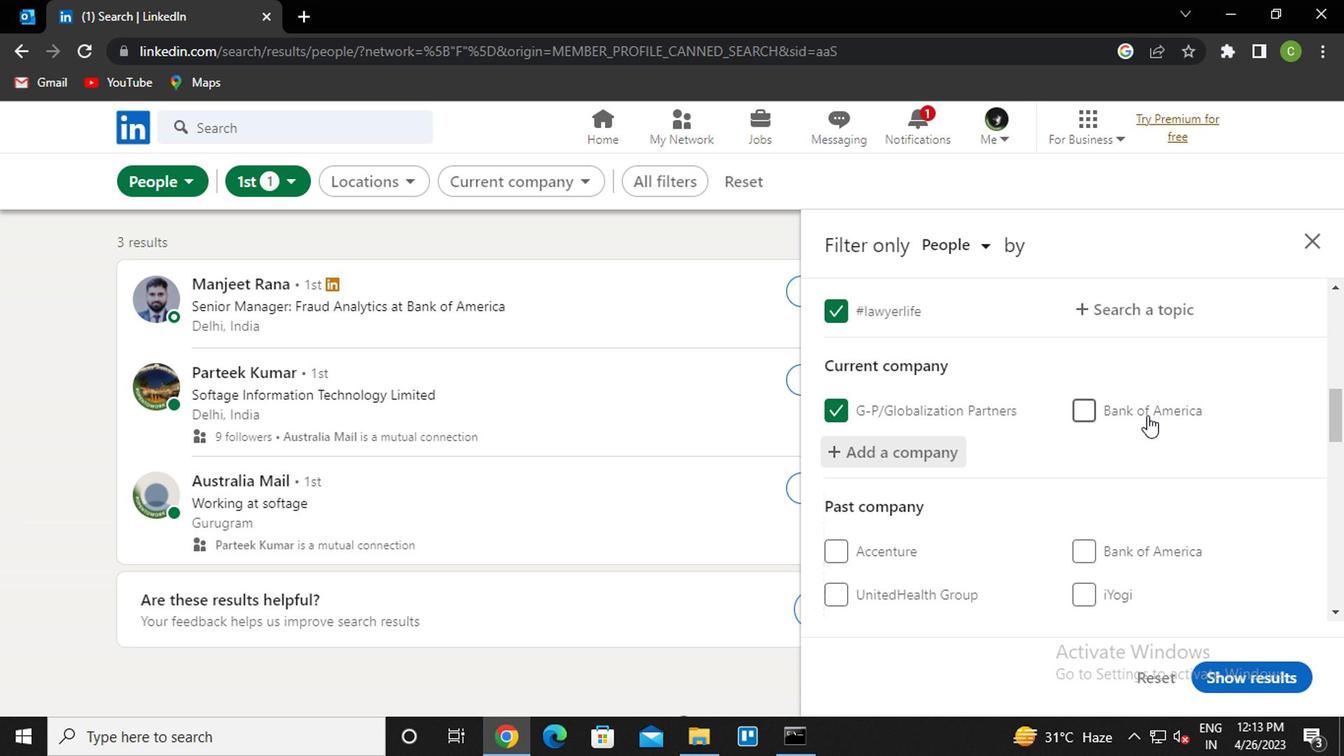 
Action: Mouse scrolled (1143, 414) with delta (0, 0)
Screenshot: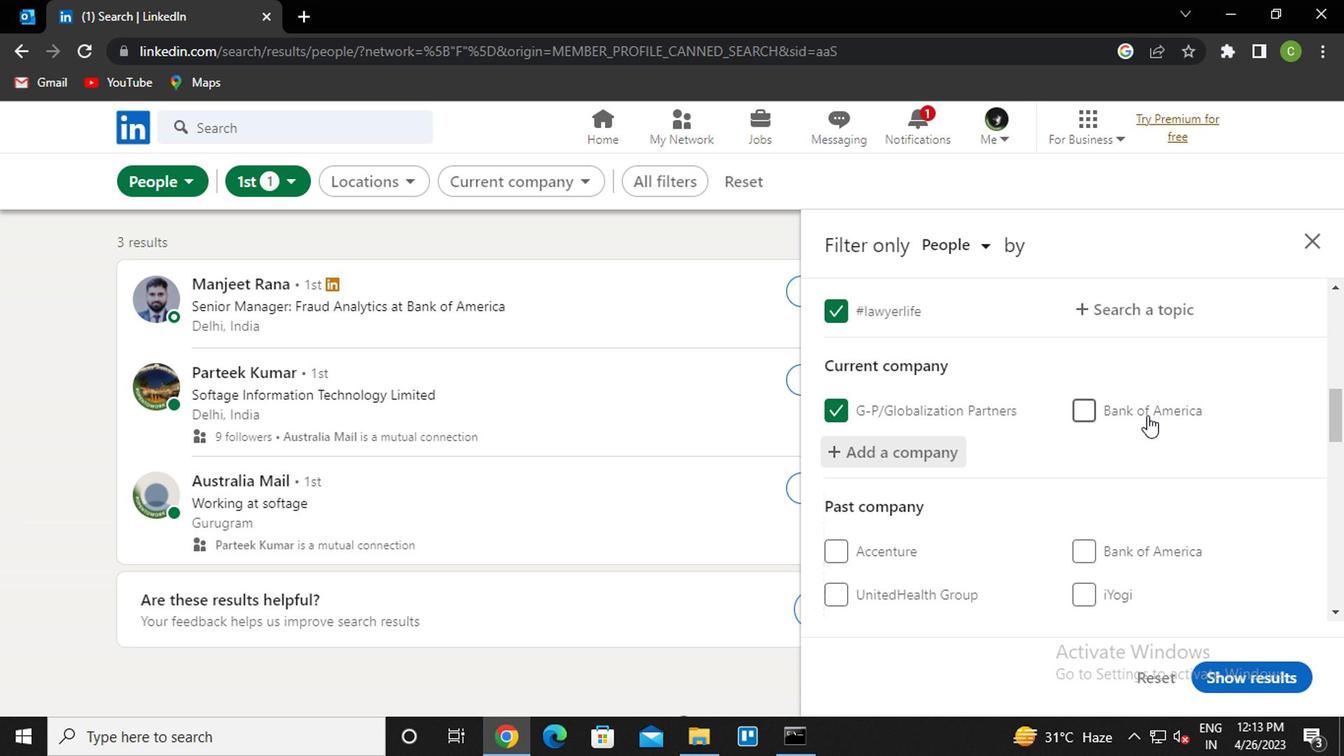 
Action: Mouse moved to (884, 528)
Screenshot: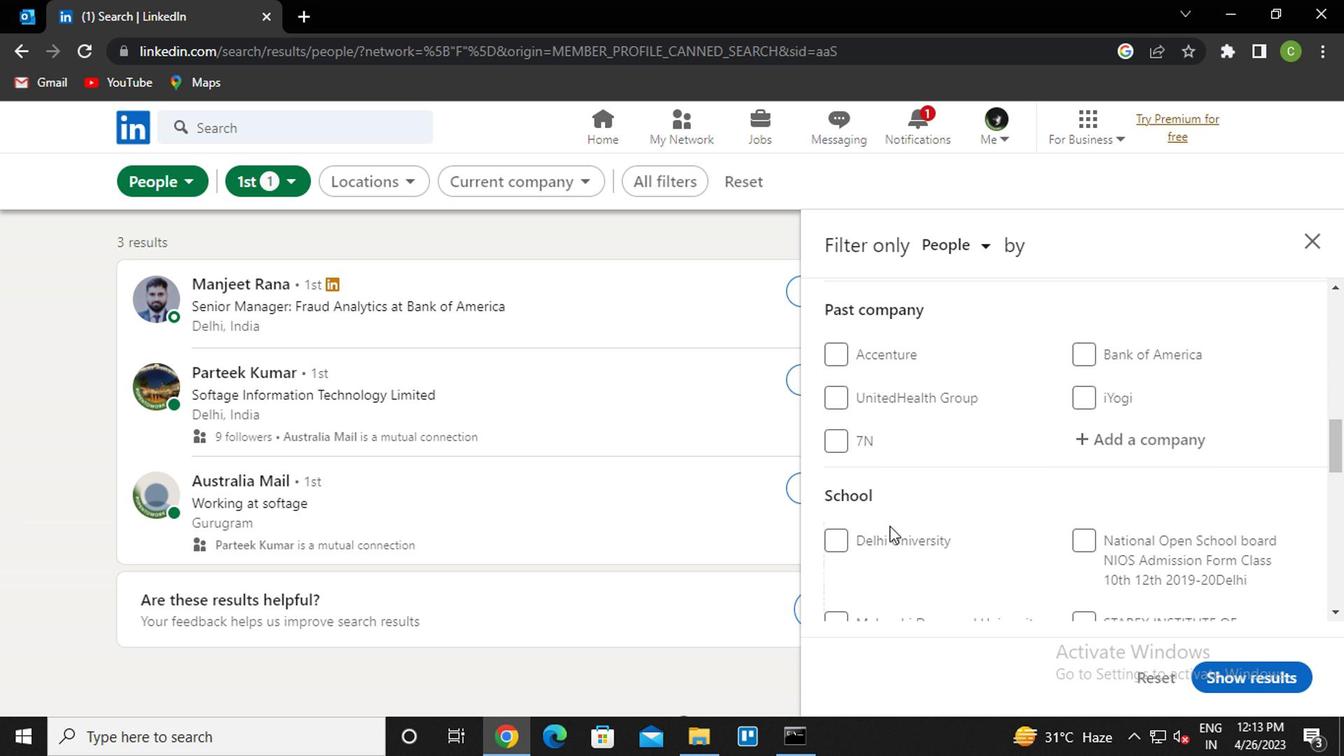 
Action: Mouse scrolled (884, 527) with delta (0, -1)
Screenshot: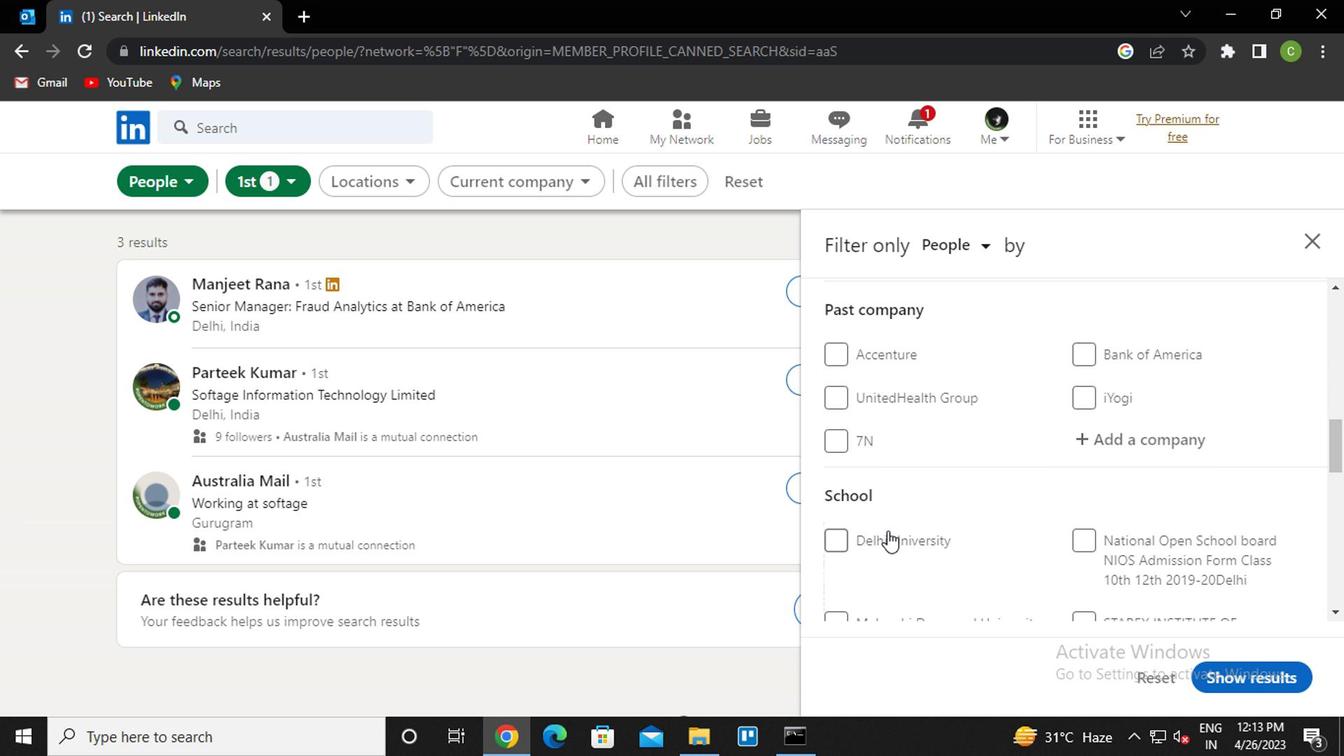 
Action: Mouse scrolled (884, 527) with delta (0, -1)
Screenshot: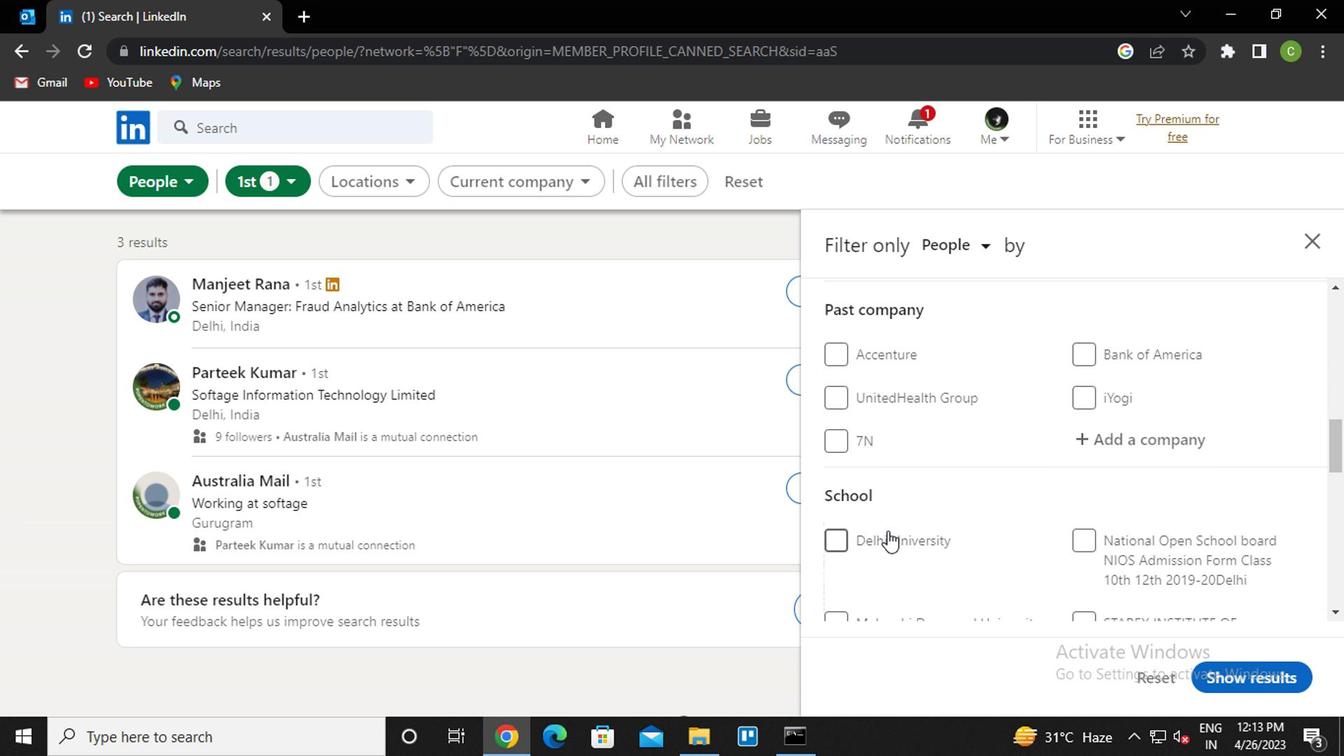 
Action: Mouse moved to (872, 489)
Screenshot: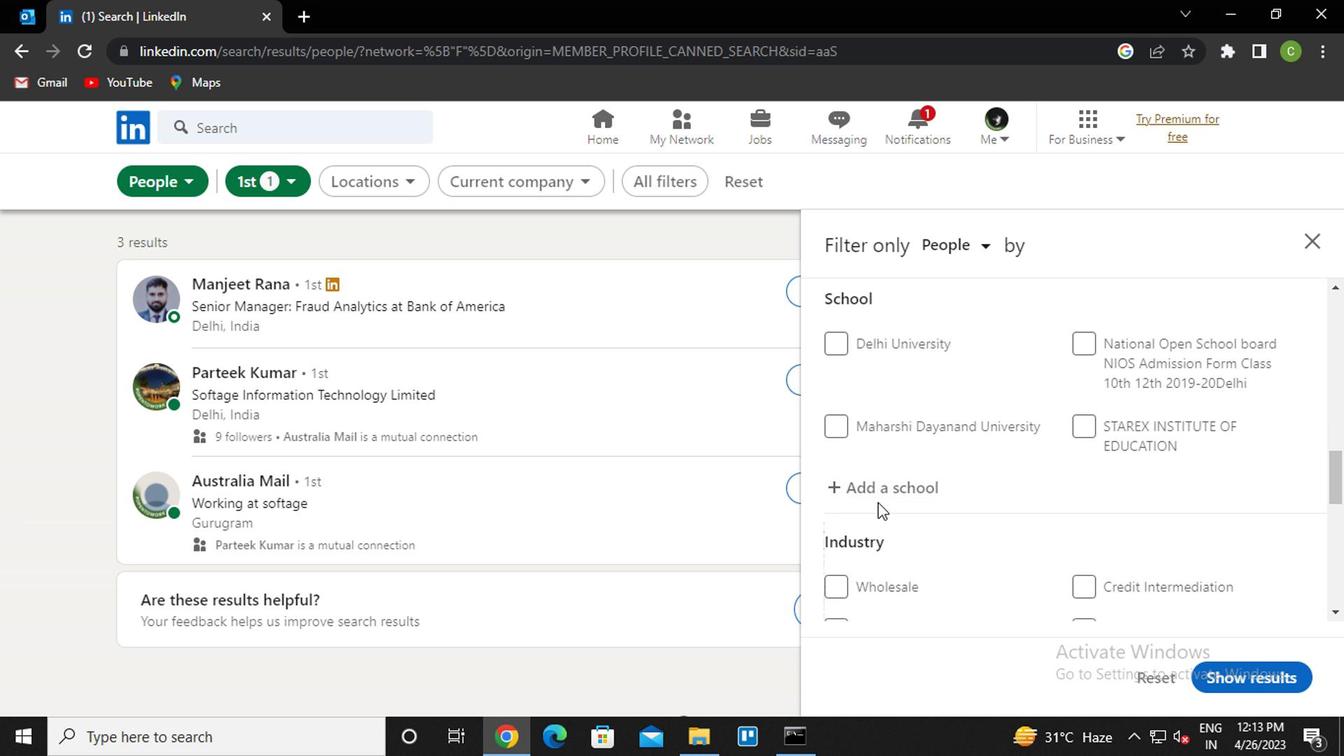 
Action: Mouse pressed left at (872, 489)
Screenshot: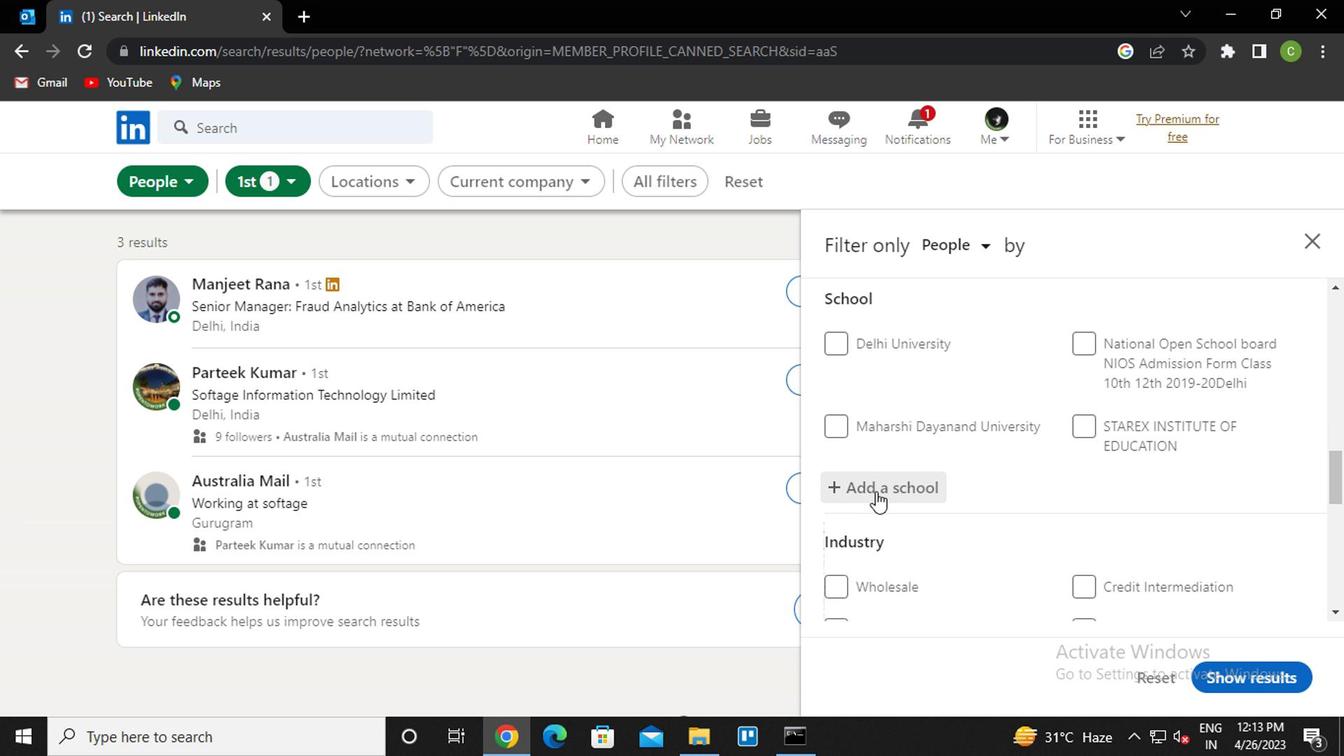 
Action: Key pressed <Key.caps_lock>h<Key.caps_lock>industan<Key.space>institute<Key.space><Key.down><Key.enter>
Screenshot: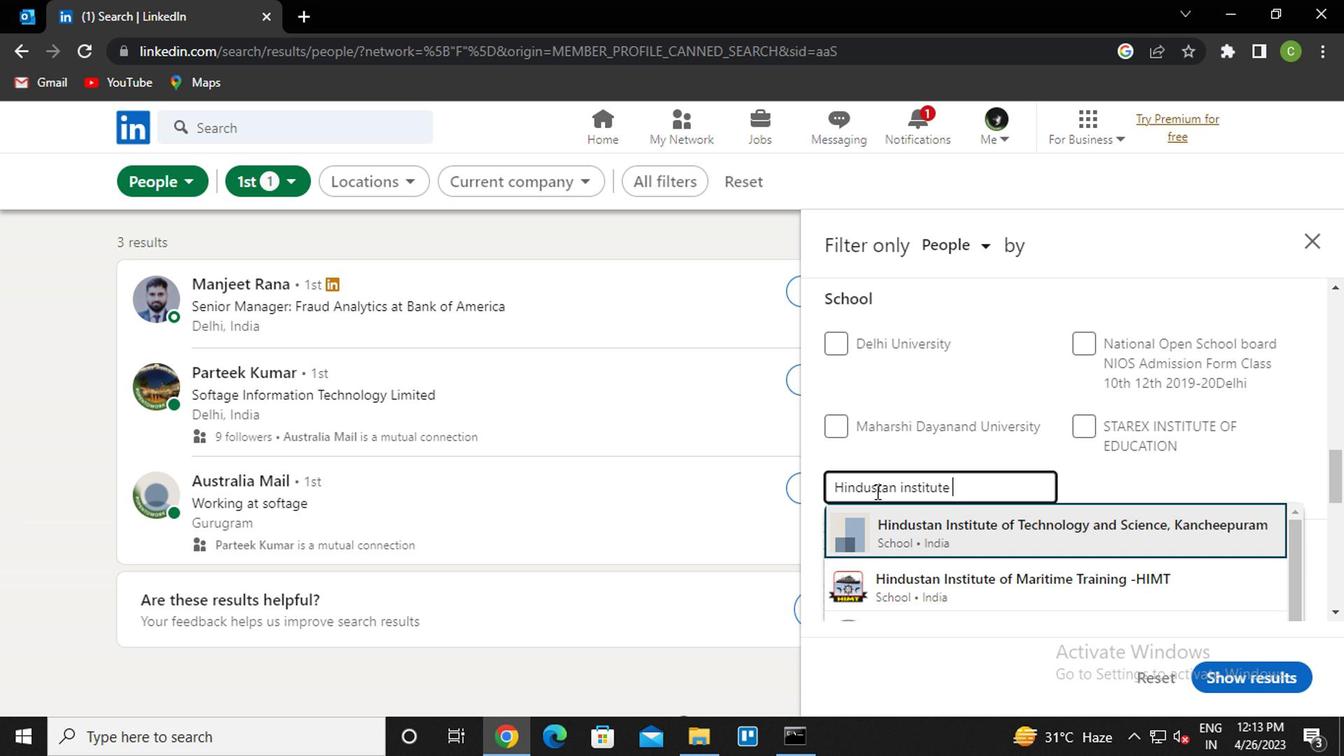 
Action: Mouse moved to (1026, 472)
Screenshot: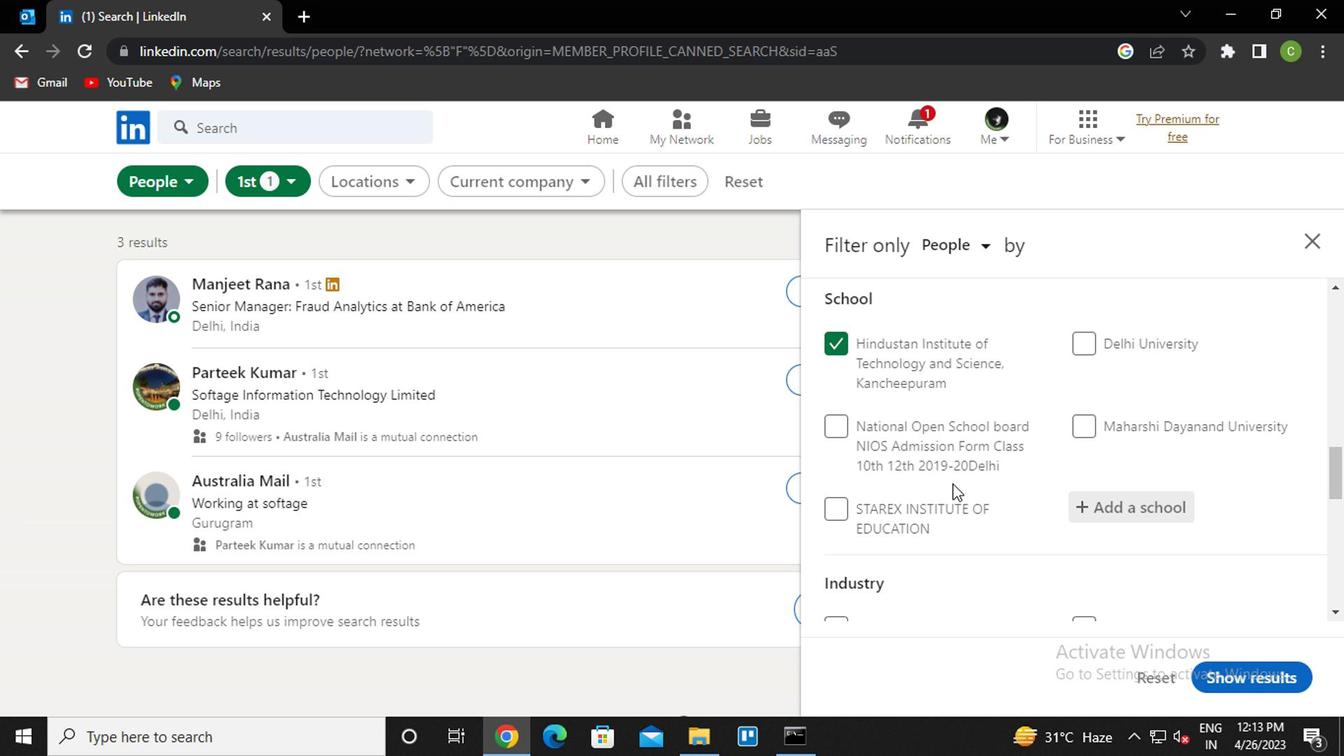 
Action: Mouse scrolled (1026, 471) with delta (0, 0)
Screenshot: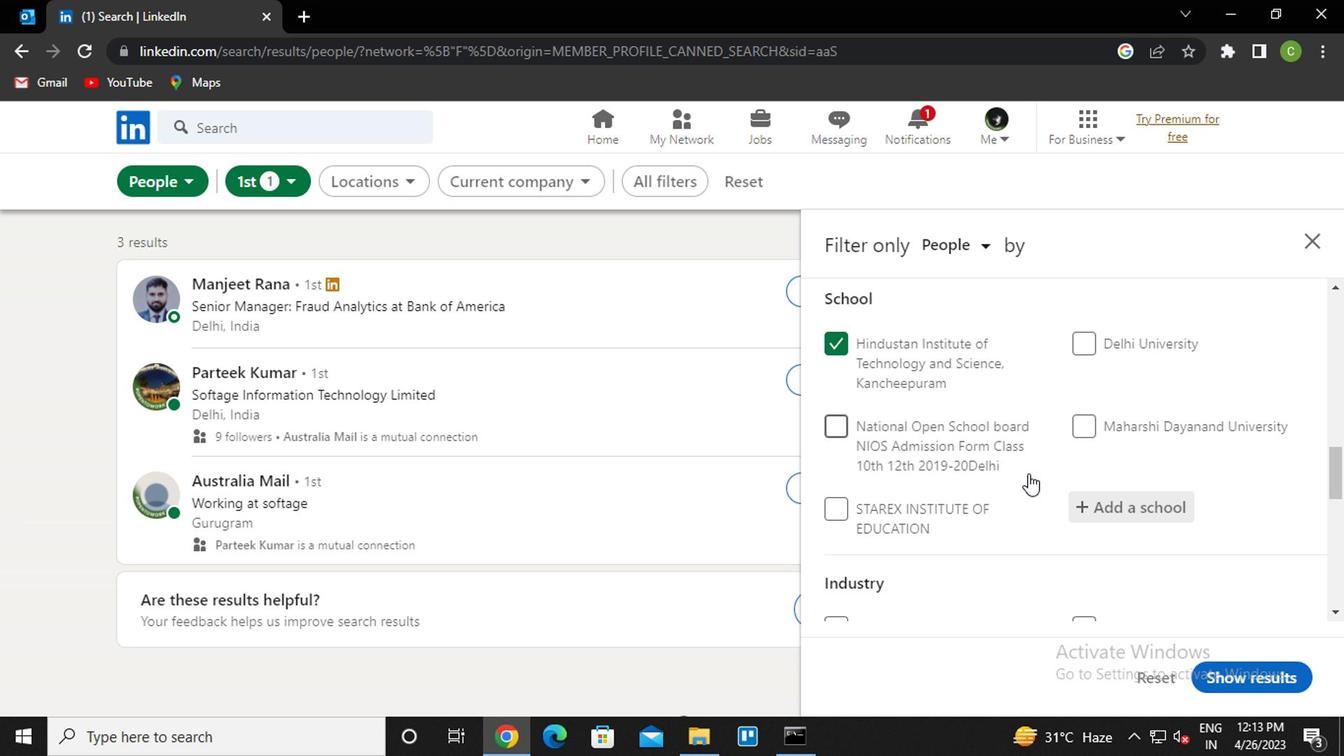 
Action: Mouse scrolled (1026, 471) with delta (0, 0)
Screenshot: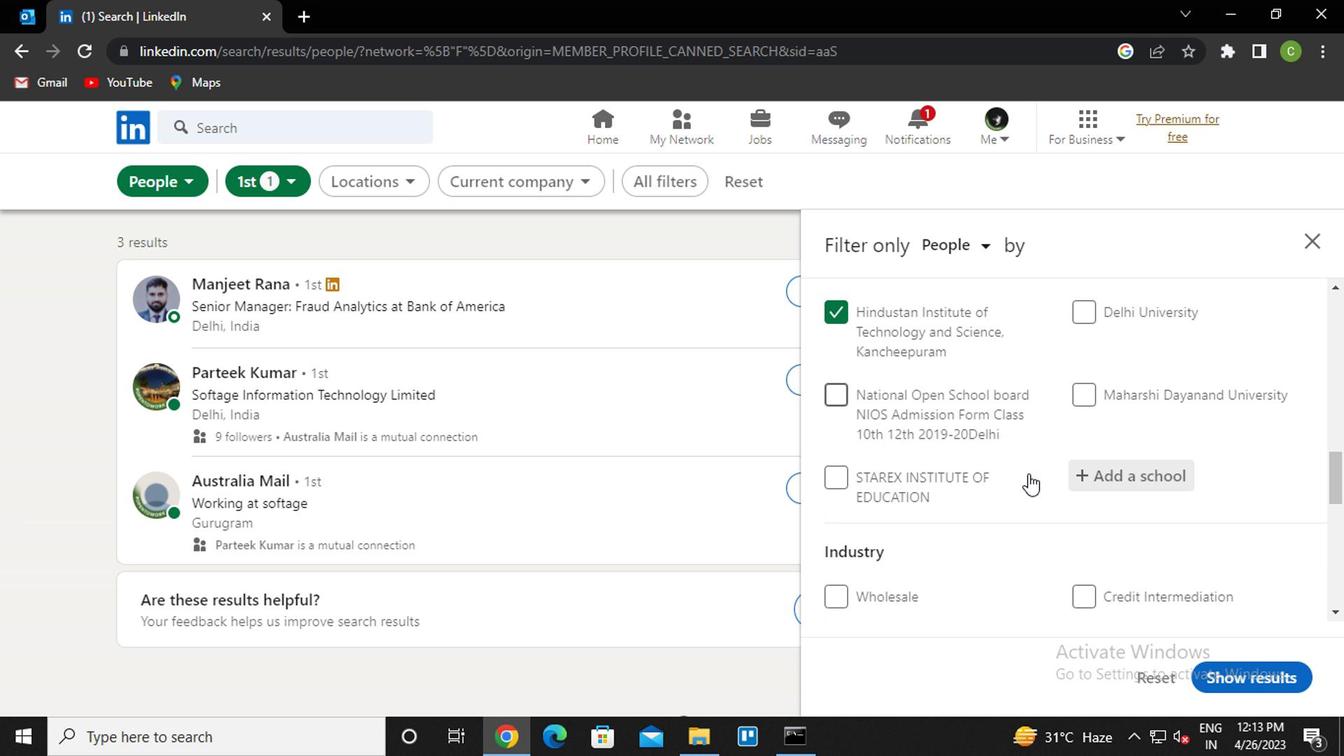 
Action: Mouse scrolled (1026, 471) with delta (0, 0)
Screenshot: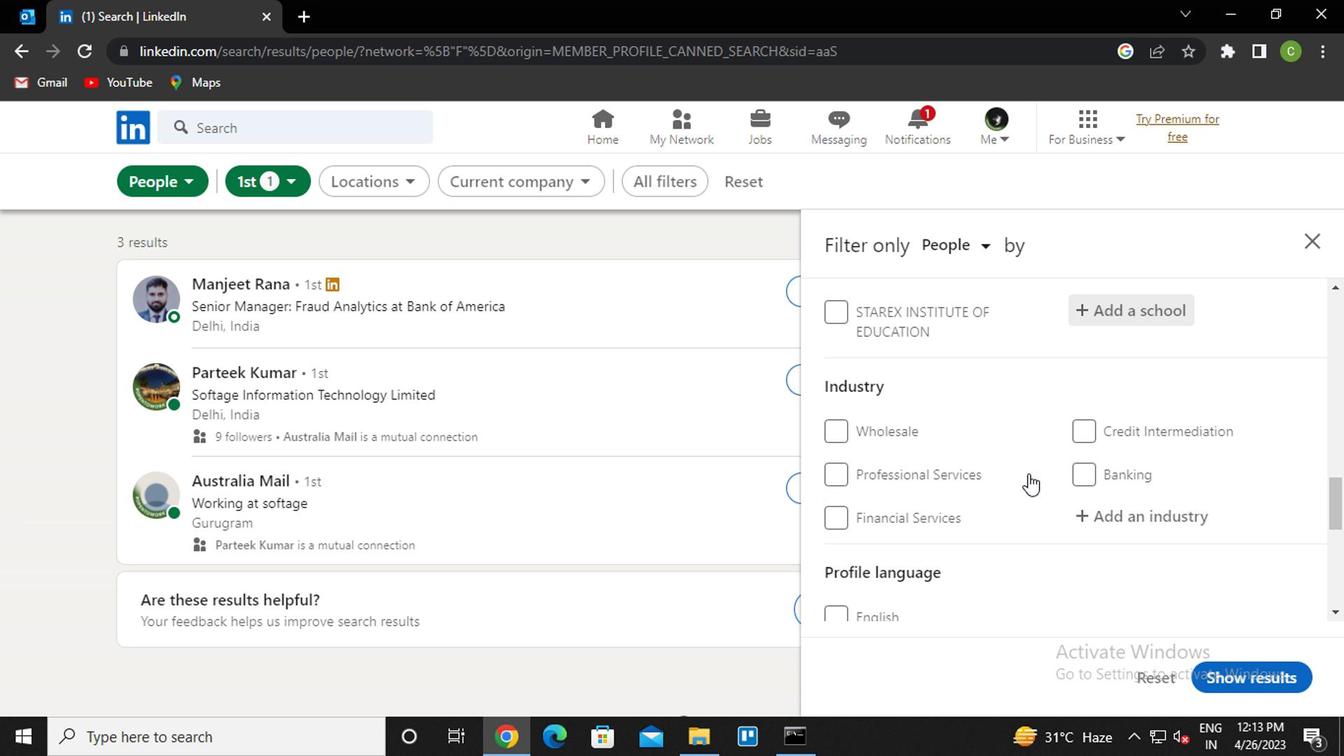 
Action: Mouse moved to (1141, 425)
Screenshot: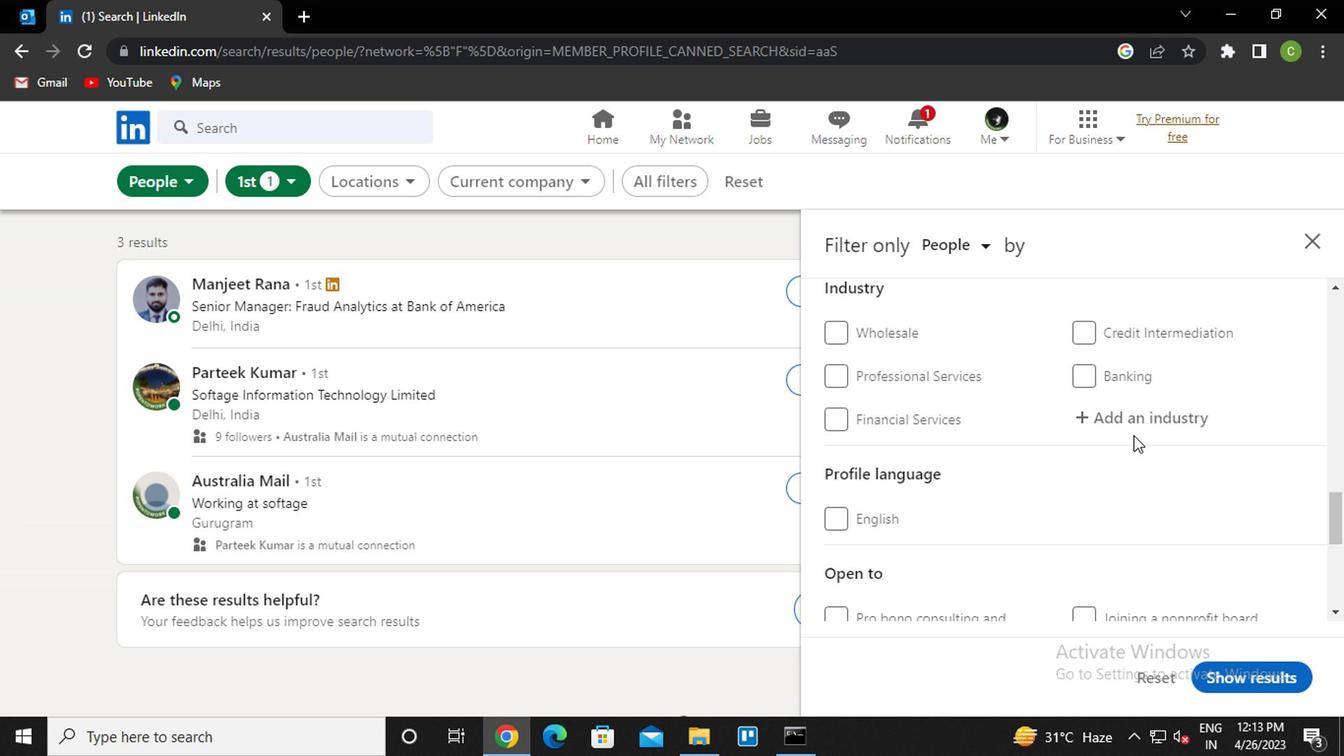 
Action: Mouse pressed left at (1141, 425)
Screenshot: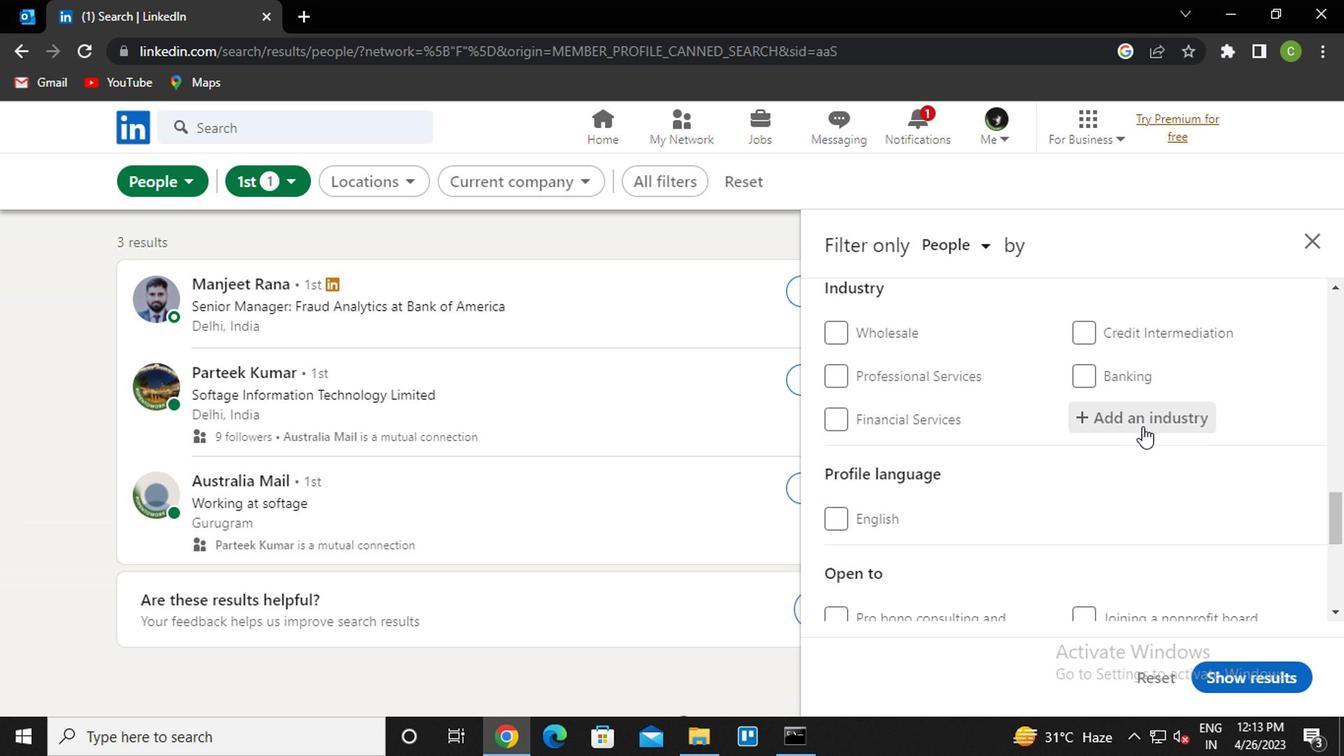 
Action: Mouse moved to (1140, 425)
Screenshot: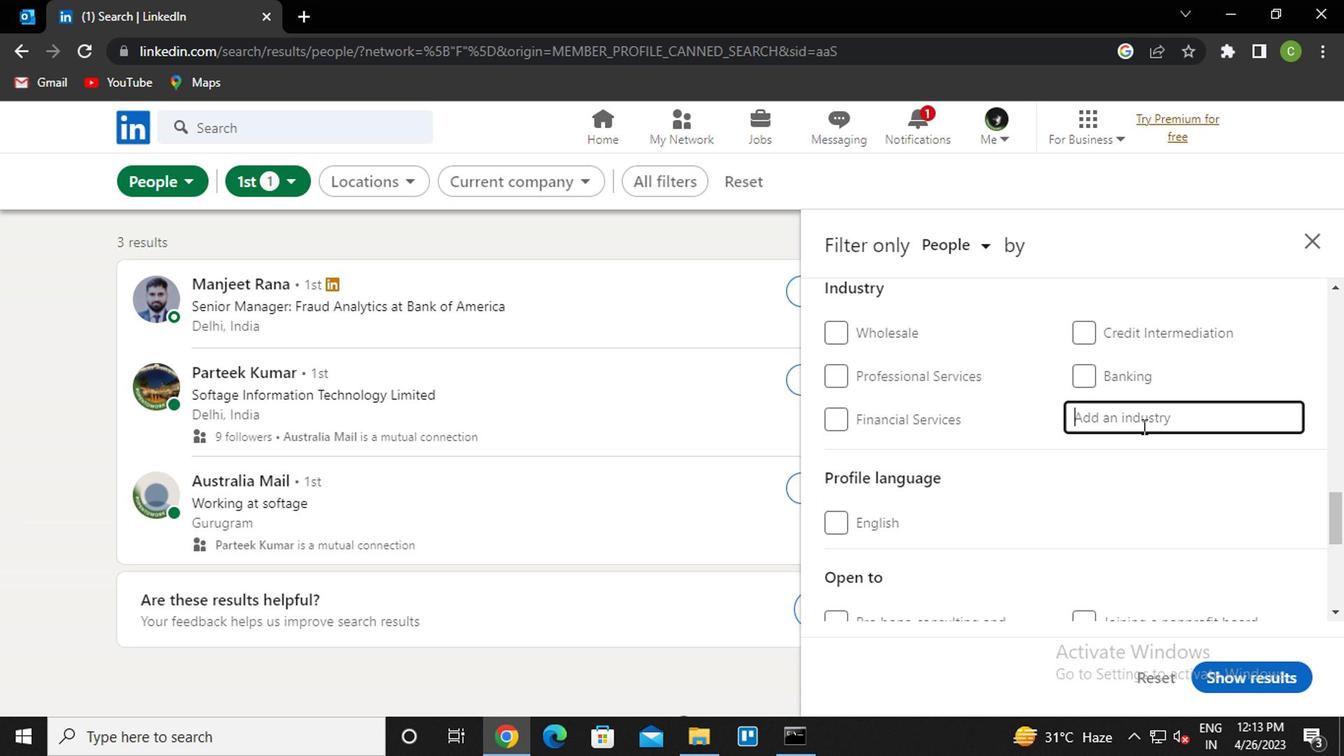 
Action: Key pressed <Key.caps_lock>i<Key.caps_lock>ndustry<Key.space><Key.caps_lock>t<Key.caps_lock>ele<Key.backspace><Key.backspace><Key.backspace><Key.backspace><Key.backspace><Key.backspace><Key.backspace><Key.backspace><Key.backspace><Key.backspace><Key.backspace><Key.backspace><Key.backspace><Key.backspace><Key.backspace><Key.backspace><Key.backspace><Key.backspace><Key.backspace><Key.backspace><Key.backspace><Key.backspace><Key.backspace><Key.backspace><Key.backspace><Key.backspace><Key.backspace><Key.backspace><Key.backspace><Key.backspace><Key.backspace><Key.caps_lock>t<Key.caps_lock>ele<Key.down><Key.enter>
Screenshot: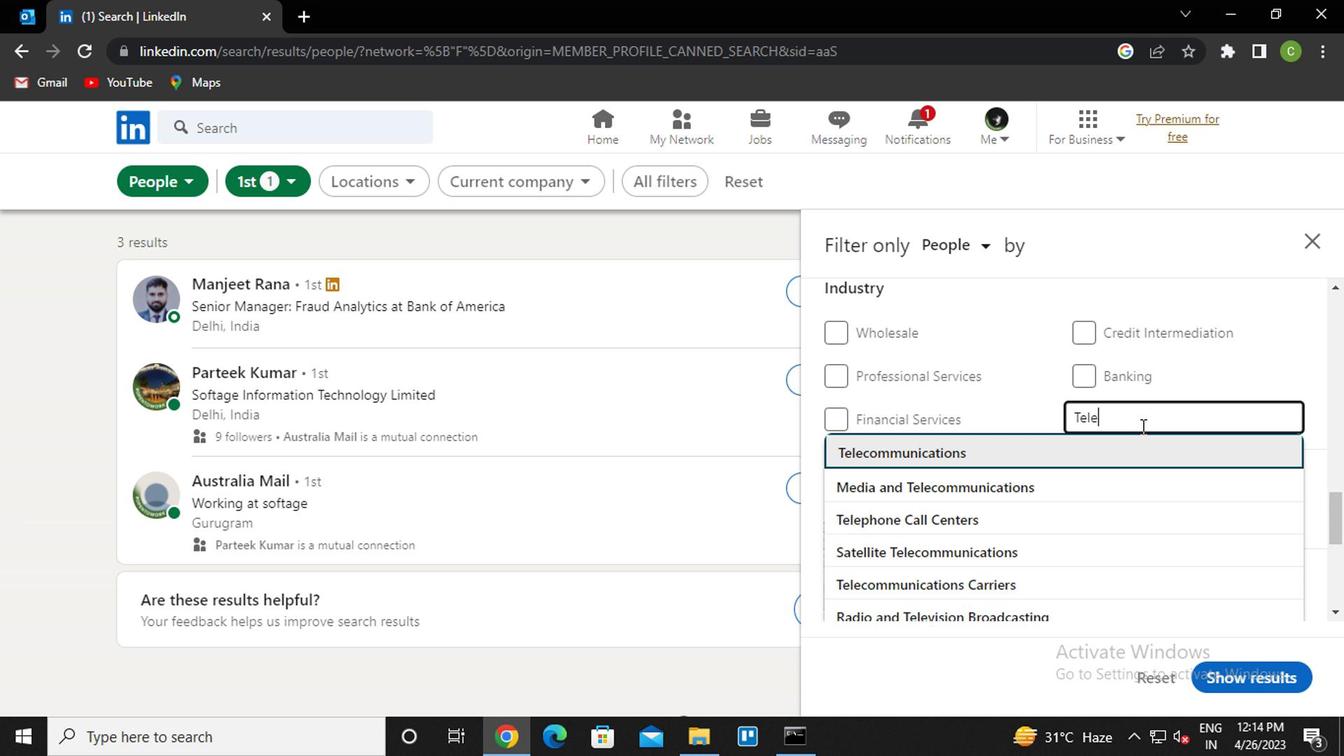 
Action: Mouse scrolled (1140, 424) with delta (0, 0)
Screenshot: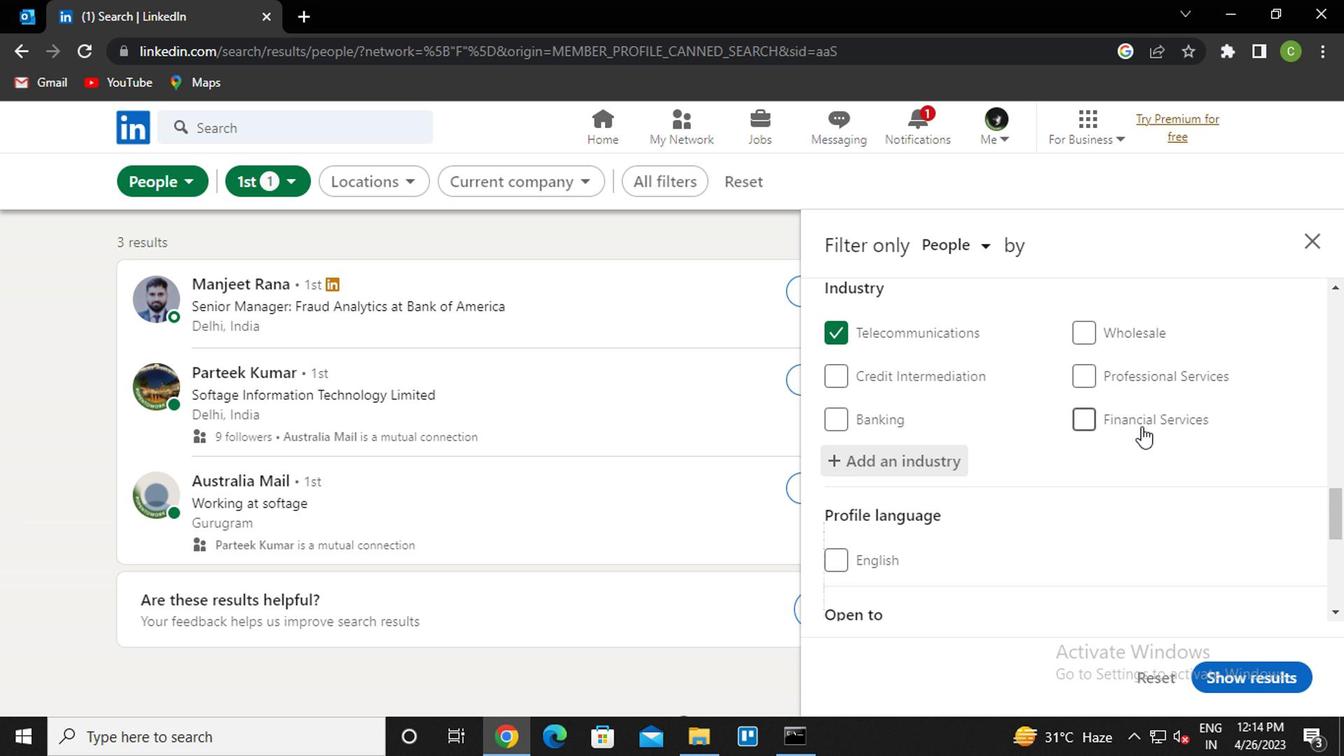 
Action: Mouse moved to (1092, 439)
Screenshot: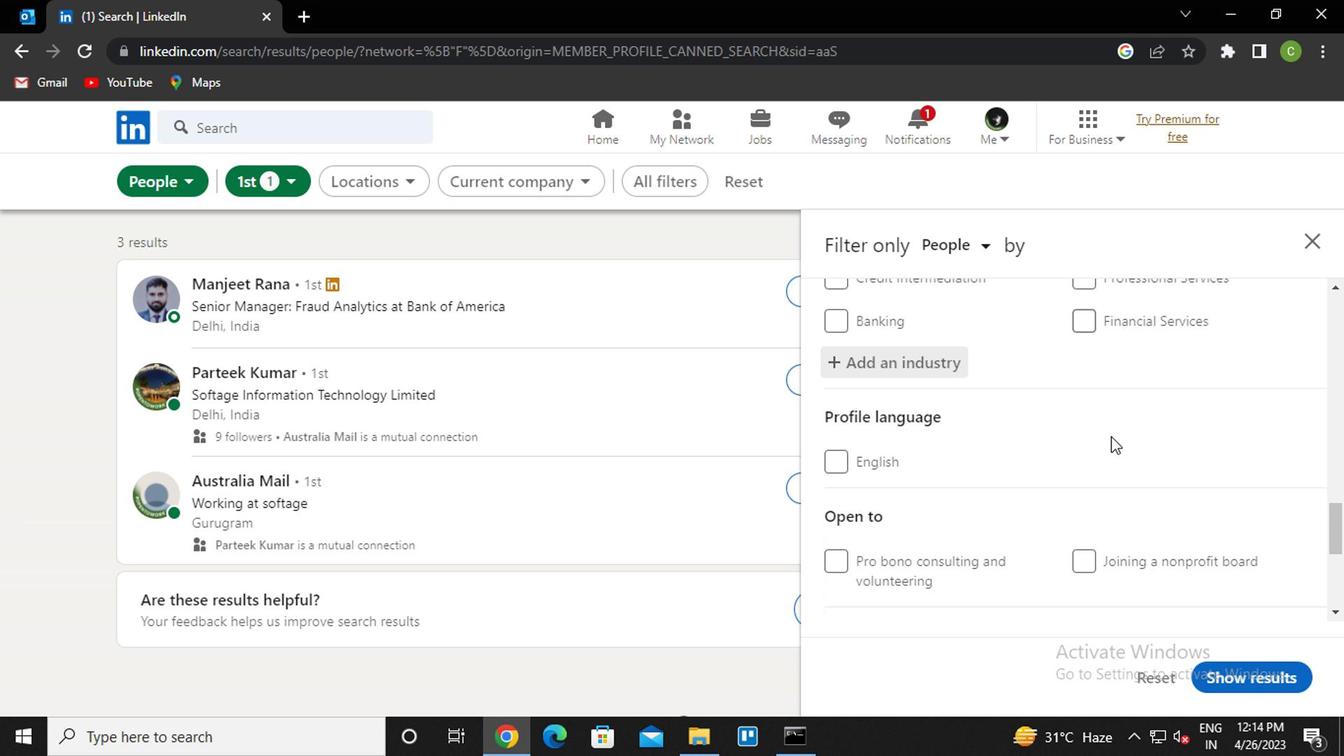 
Action: Mouse scrolled (1092, 439) with delta (0, 0)
Screenshot: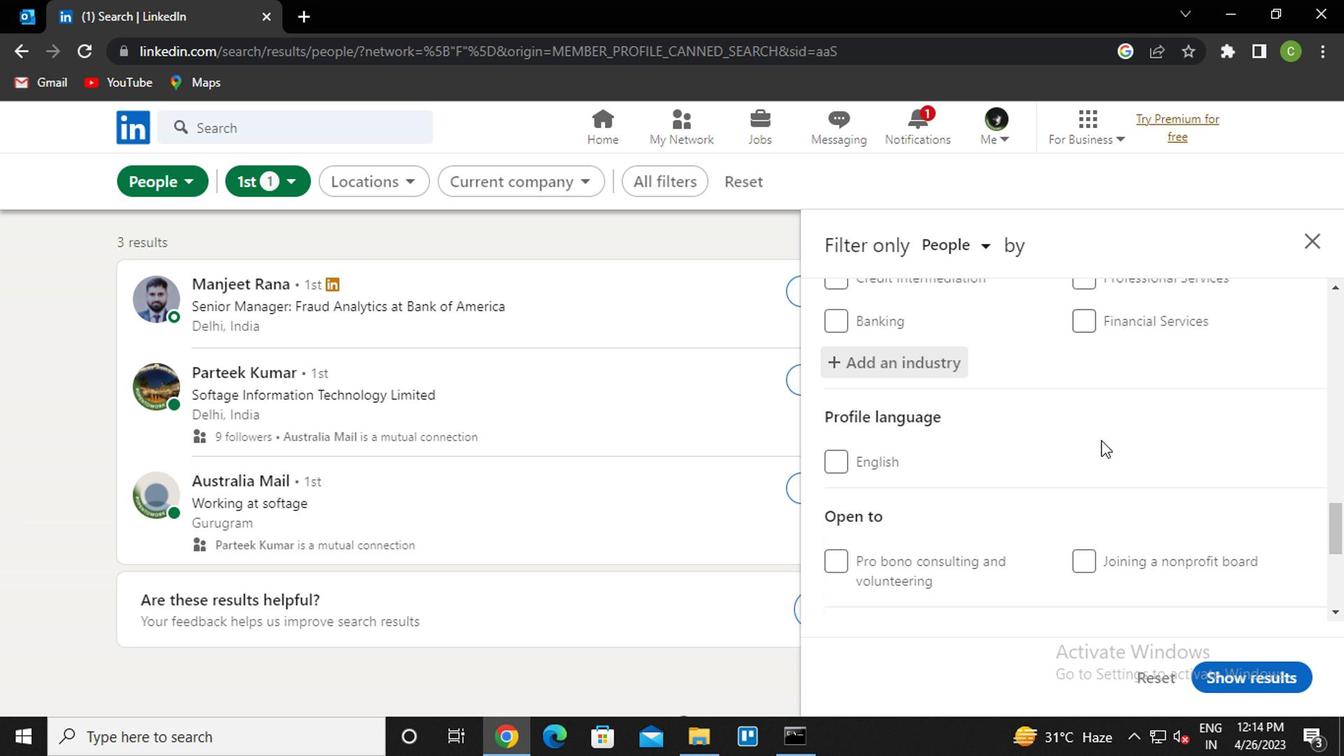 
Action: Mouse moved to (1009, 457)
Screenshot: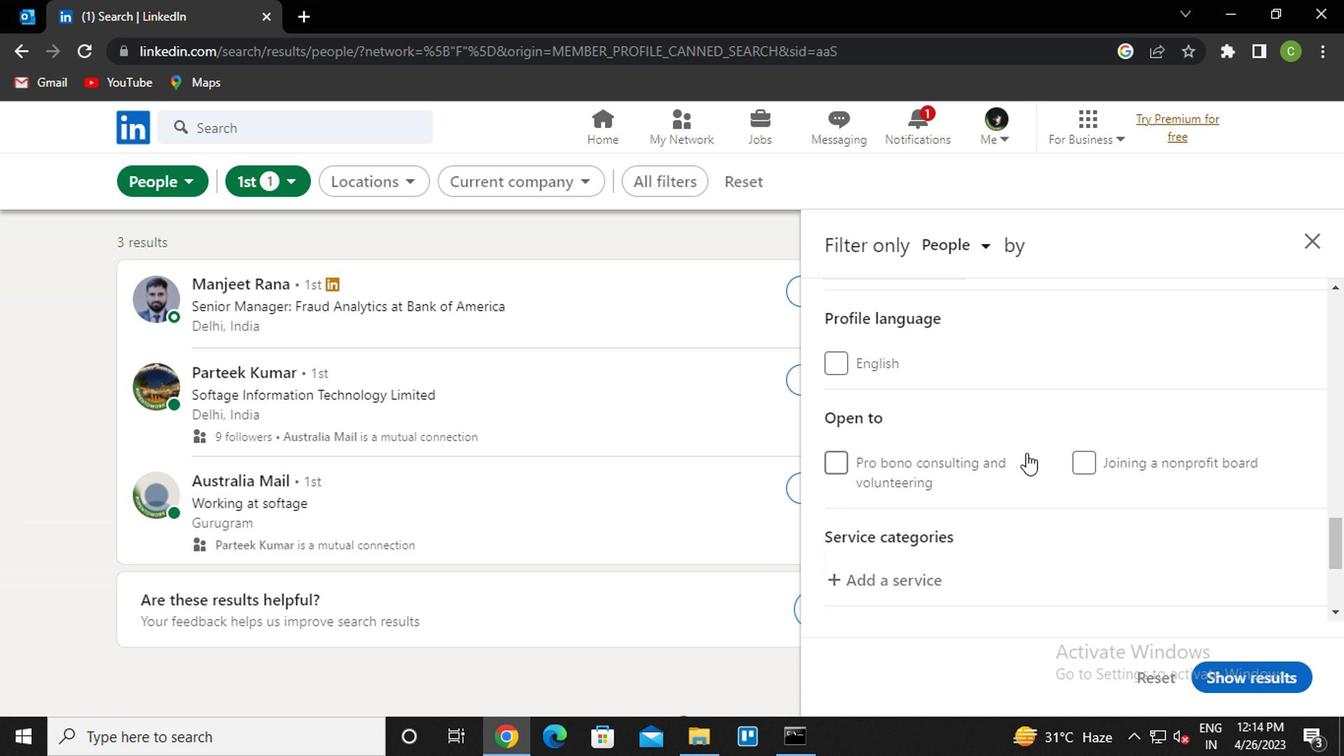 
Action: Mouse scrolled (1009, 456) with delta (0, 0)
Screenshot: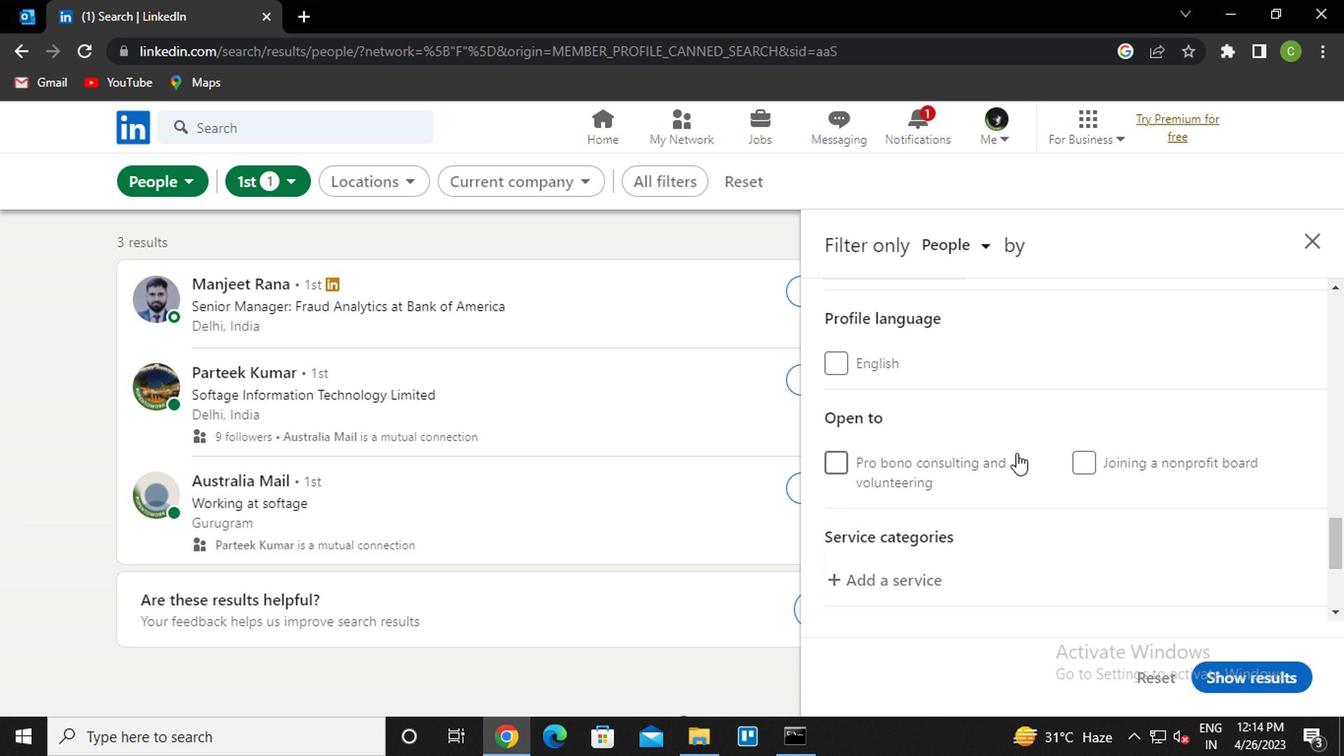 
Action: Mouse moved to (917, 479)
Screenshot: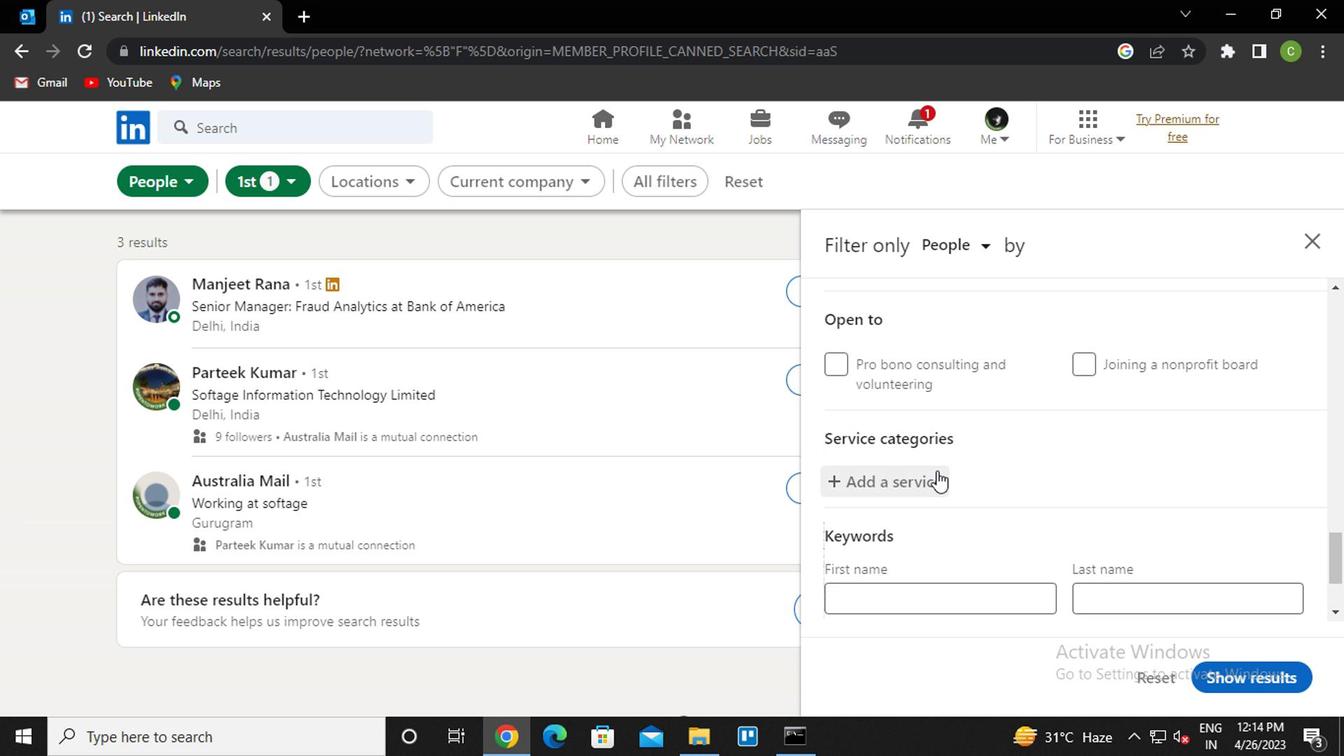 
Action: Mouse pressed left at (917, 479)
Screenshot: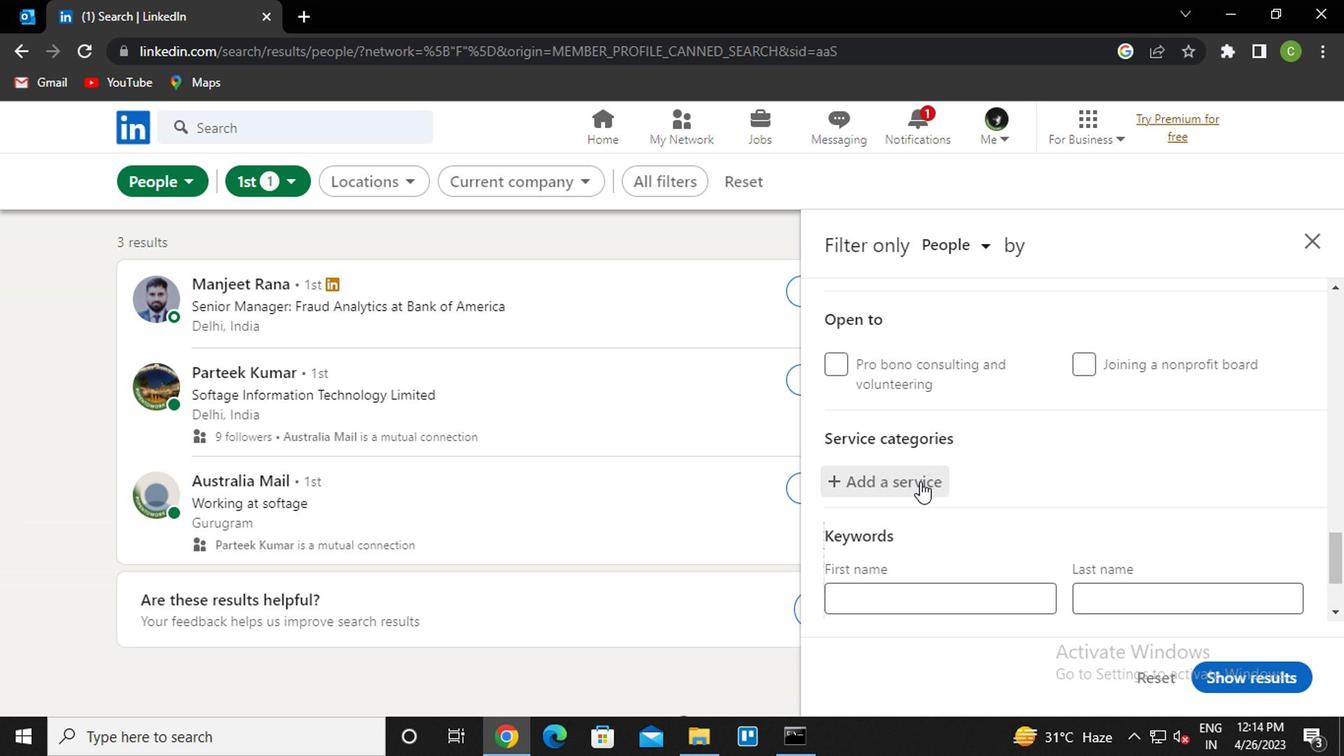 
Action: Key pressed <Key.caps_lock>t<Key.caps_lock>raini
Screenshot: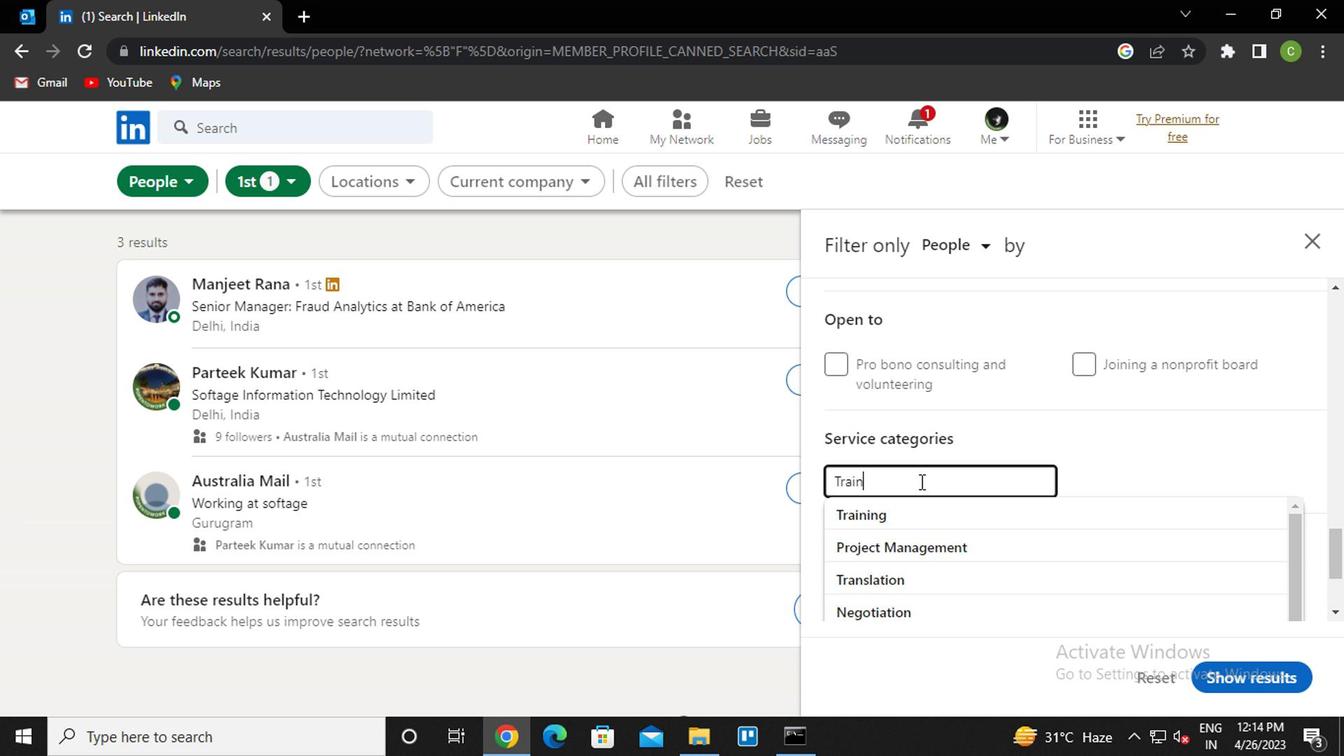 
Action: Mouse moved to (917, 481)
Screenshot: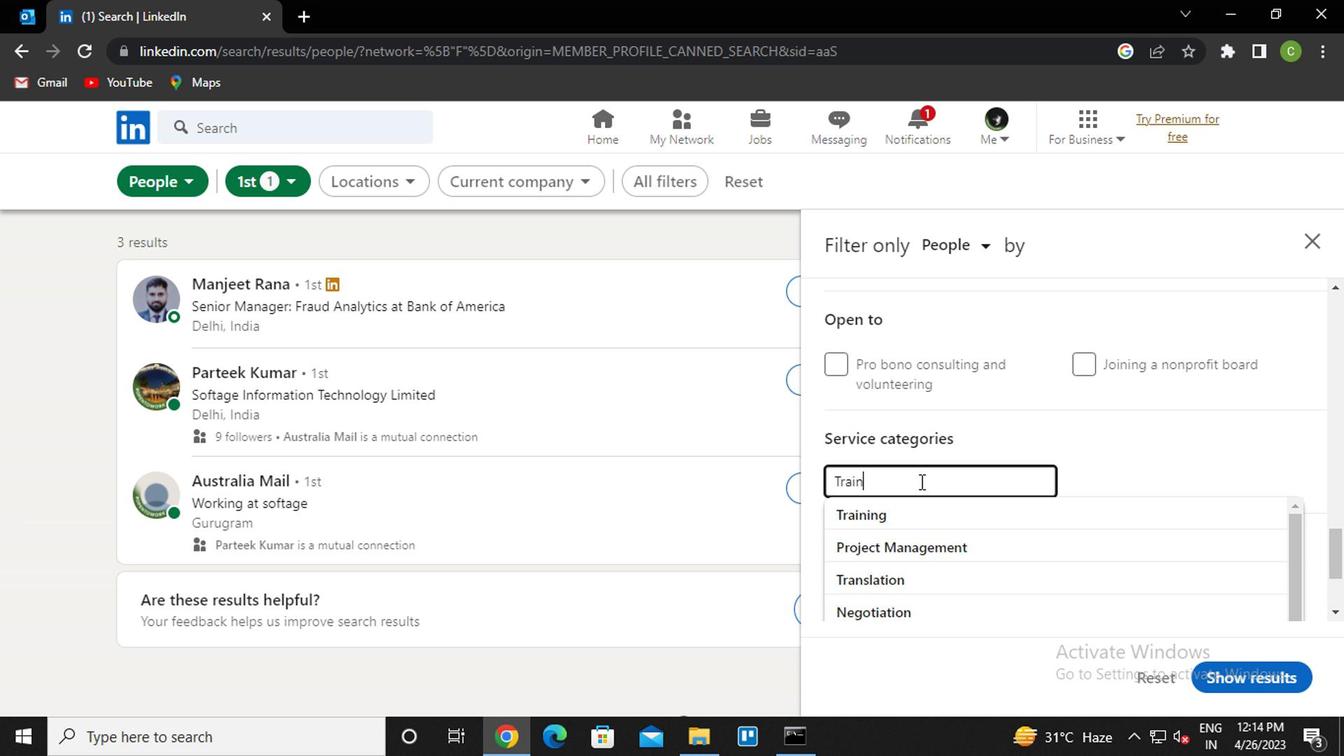 
Action: Key pressed ng
Screenshot: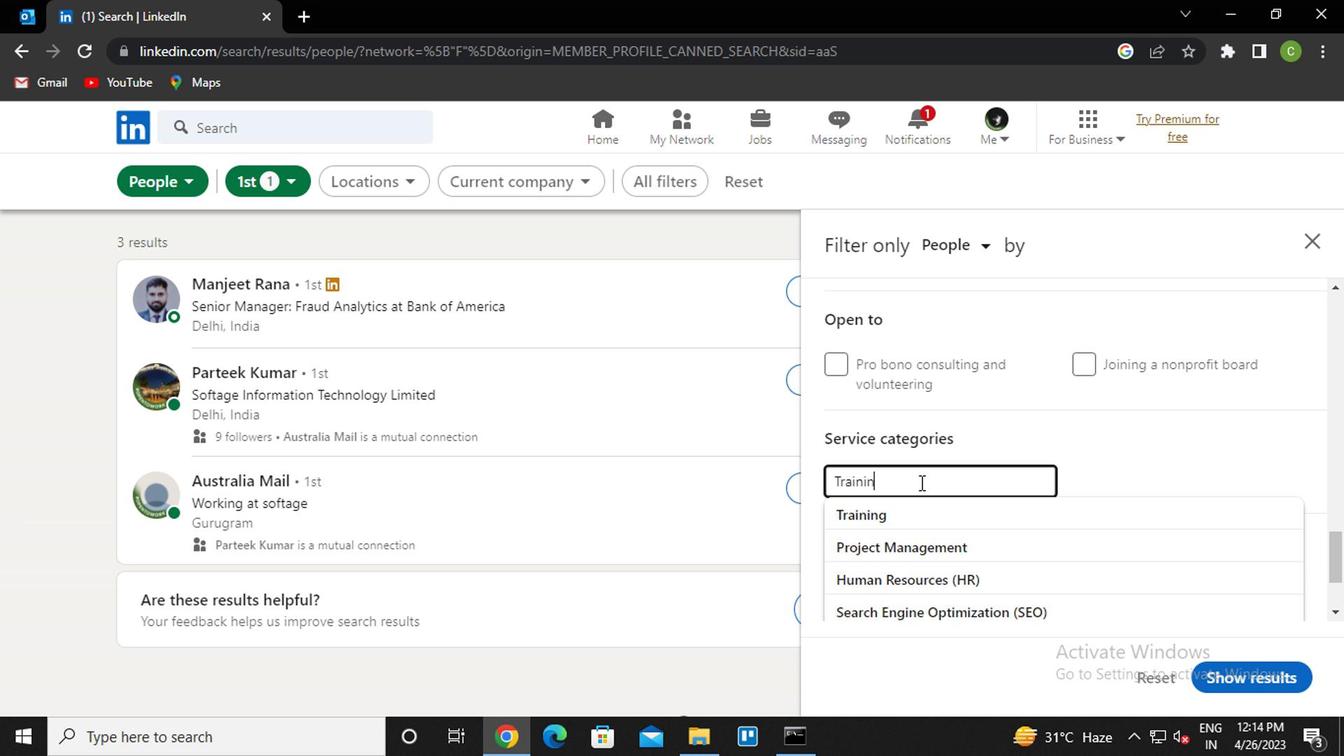 
Action: Mouse moved to (921, 505)
Screenshot: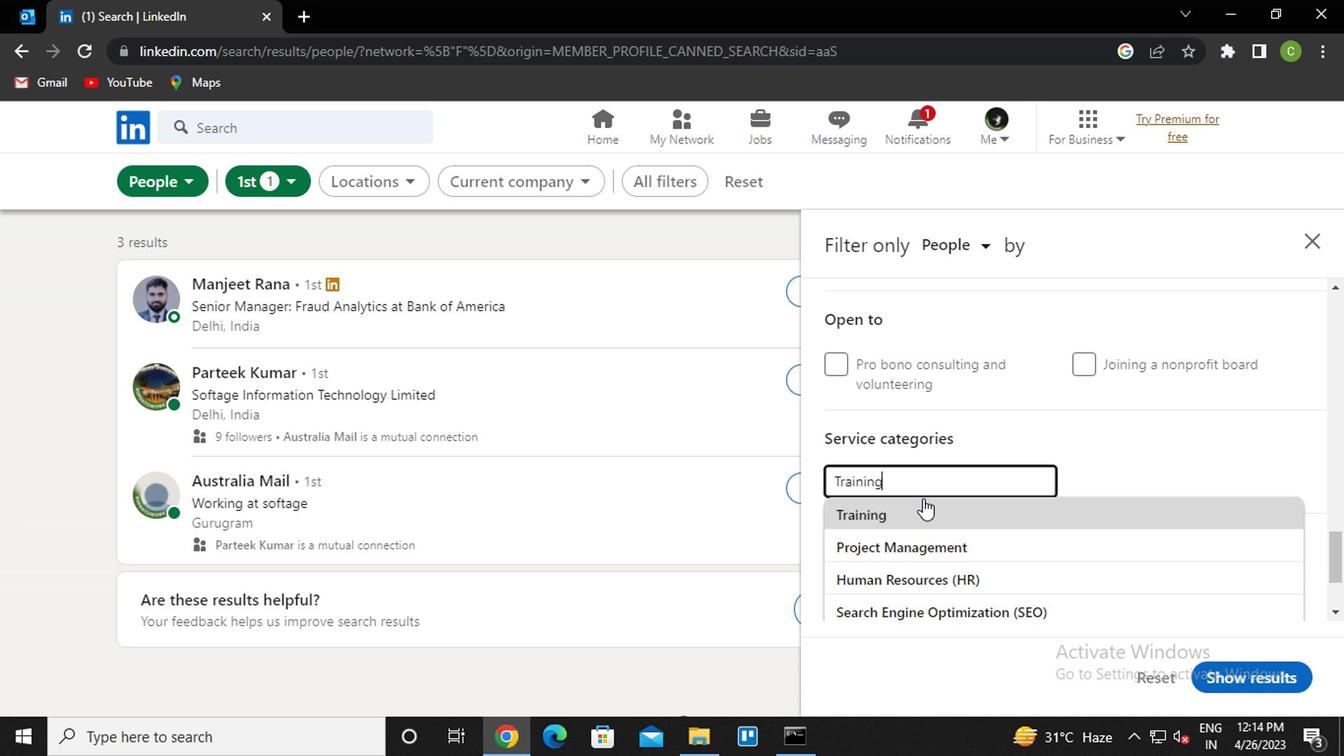 
Action: Mouse pressed left at (921, 505)
Screenshot: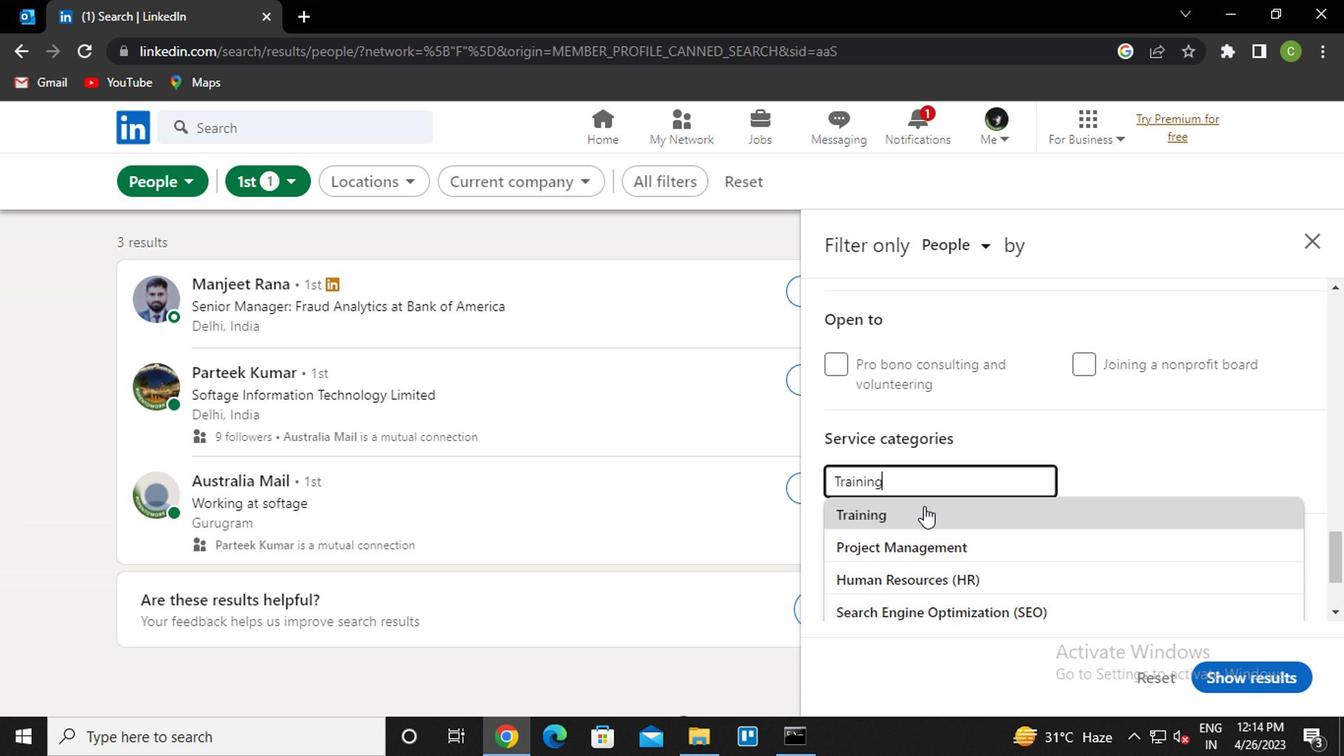 
Action: Mouse moved to (968, 500)
Screenshot: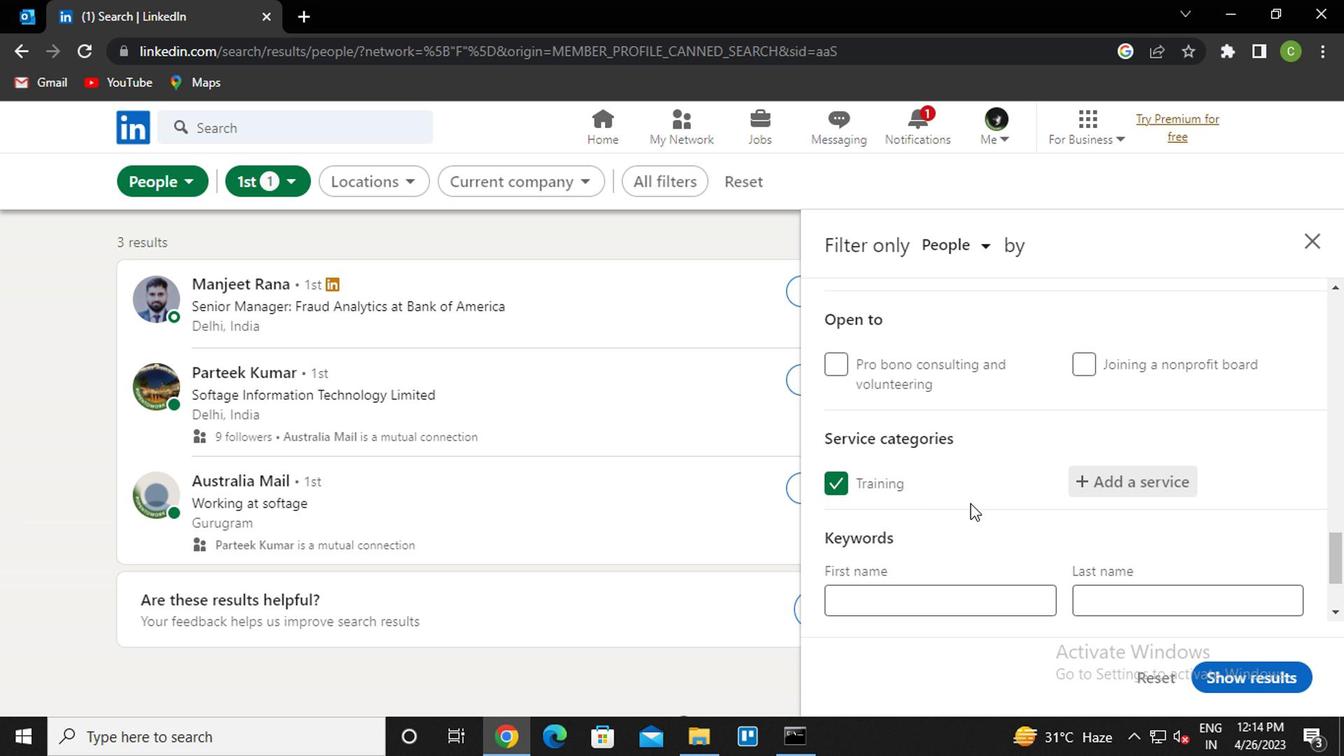 
Action: Mouse scrolled (968, 499) with delta (0, -1)
Screenshot: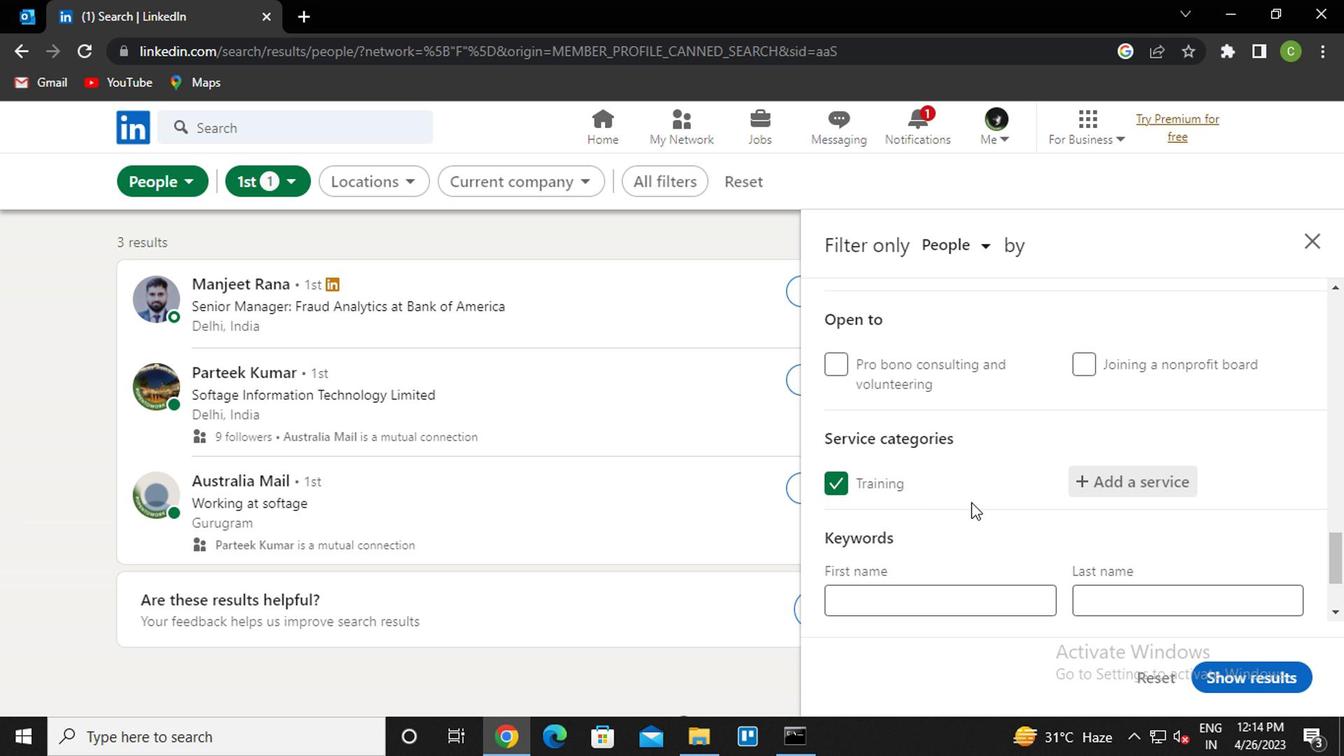 
Action: Mouse scrolled (968, 499) with delta (0, -1)
Screenshot: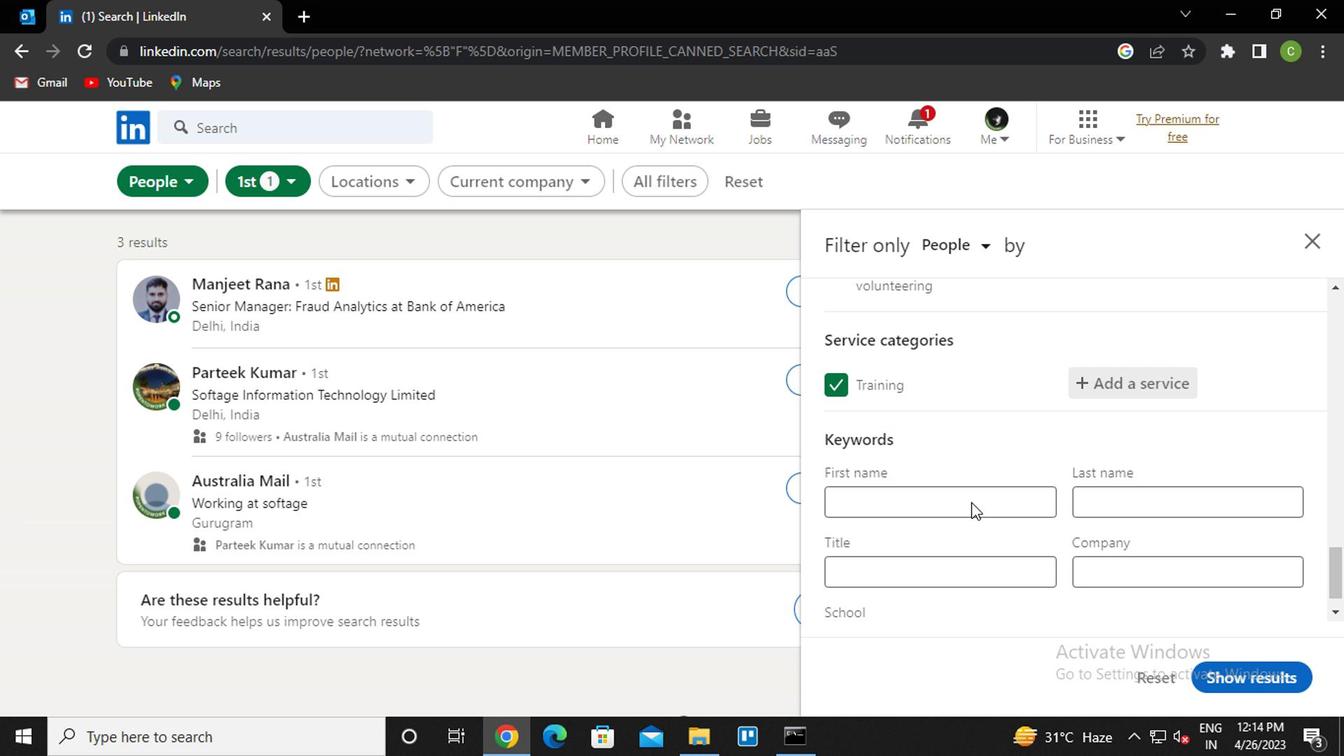 
Action: Mouse moved to (924, 528)
Screenshot: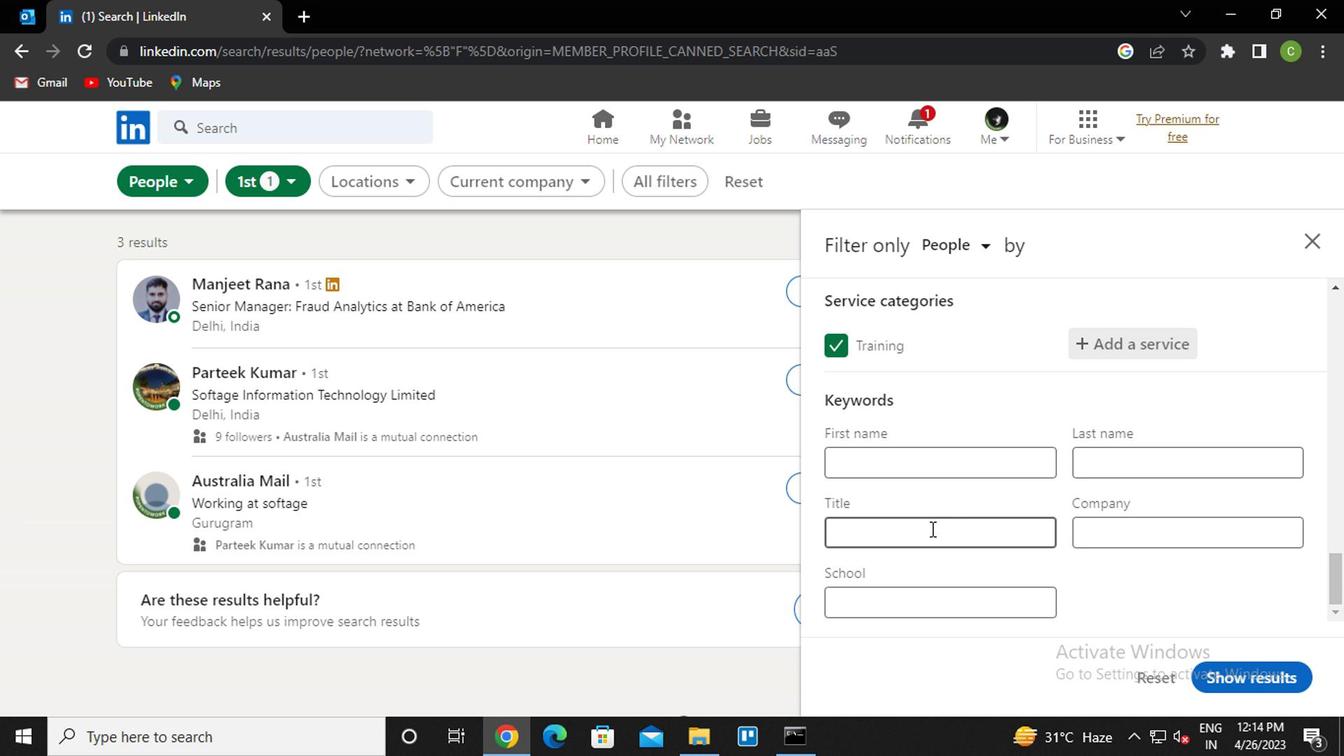 
Action: Mouse pressed left at (924, 528)
Screenshot: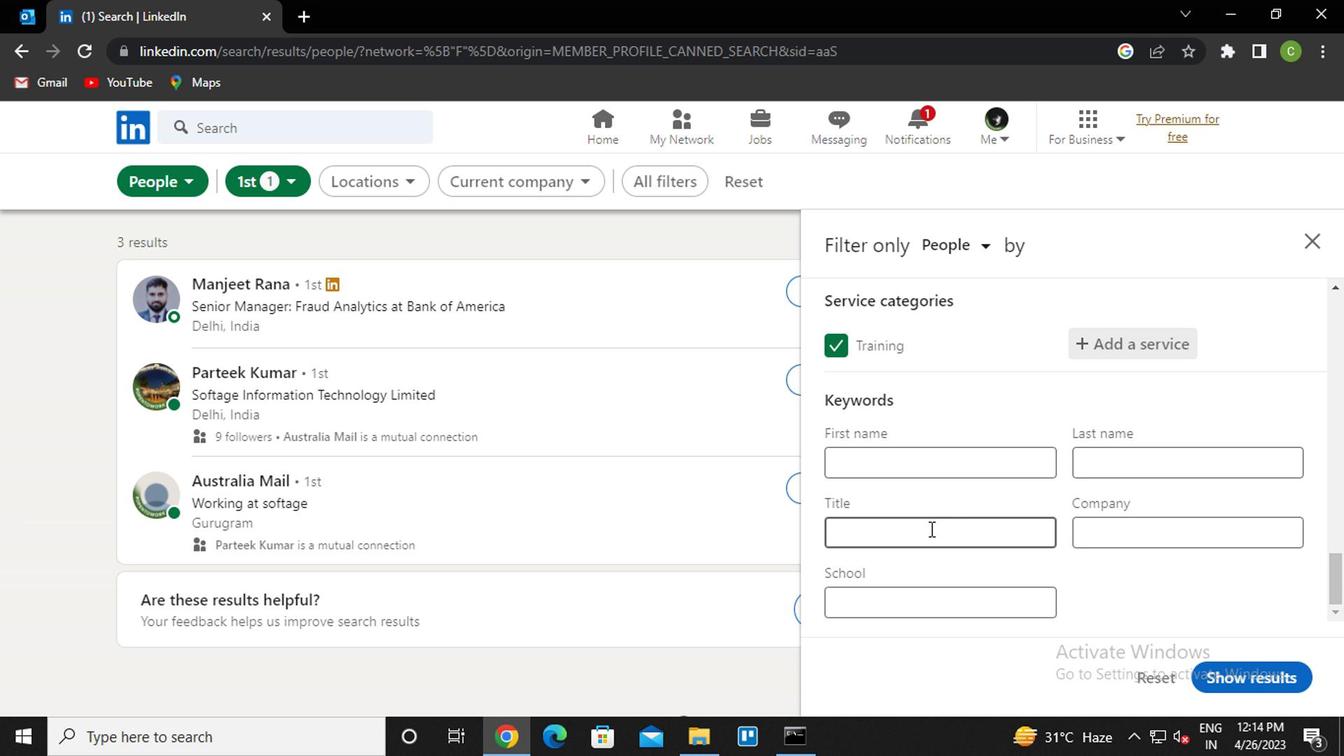 
Action: Key pressed <Key.caps_lock>t<Key.caps_lock>elephone<Key.space><Key.caps_lock>o<Key.caps_lock>perator
Screenshot: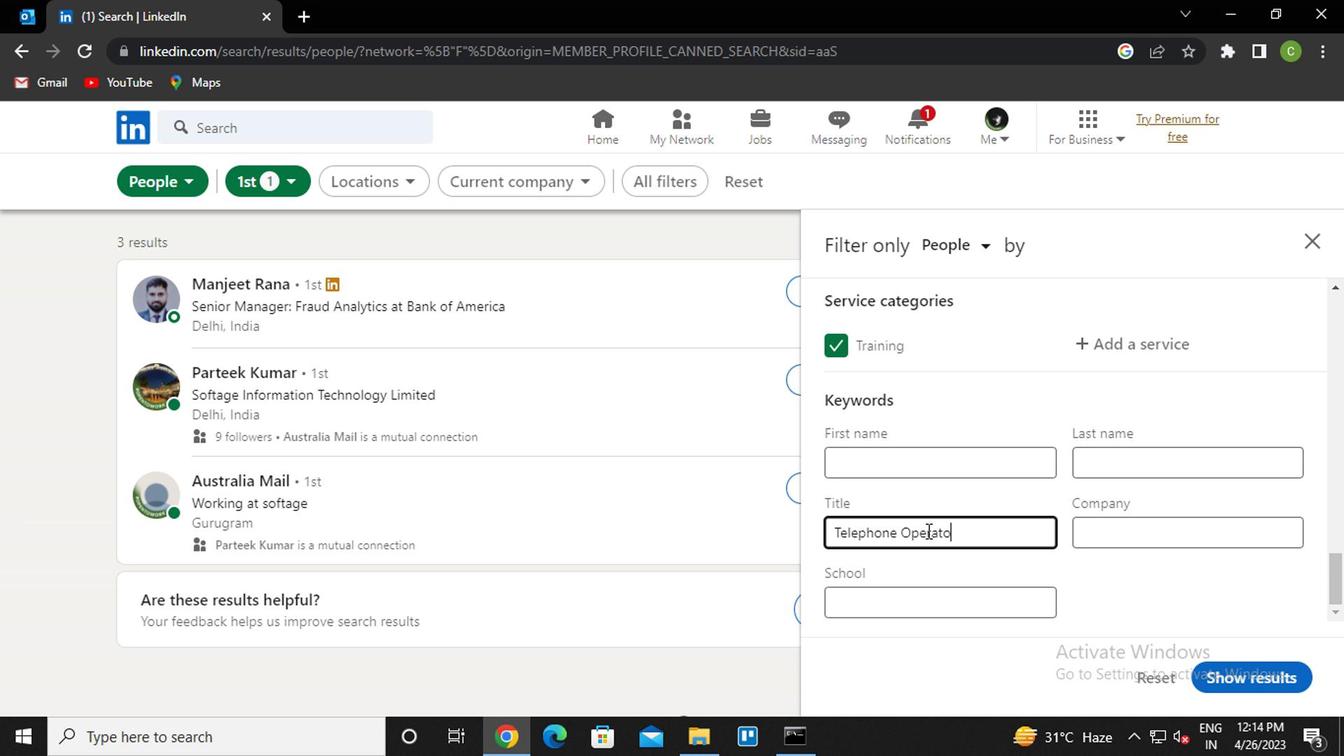 
Action: Mouse moved to (1282, 661)
Screenshot: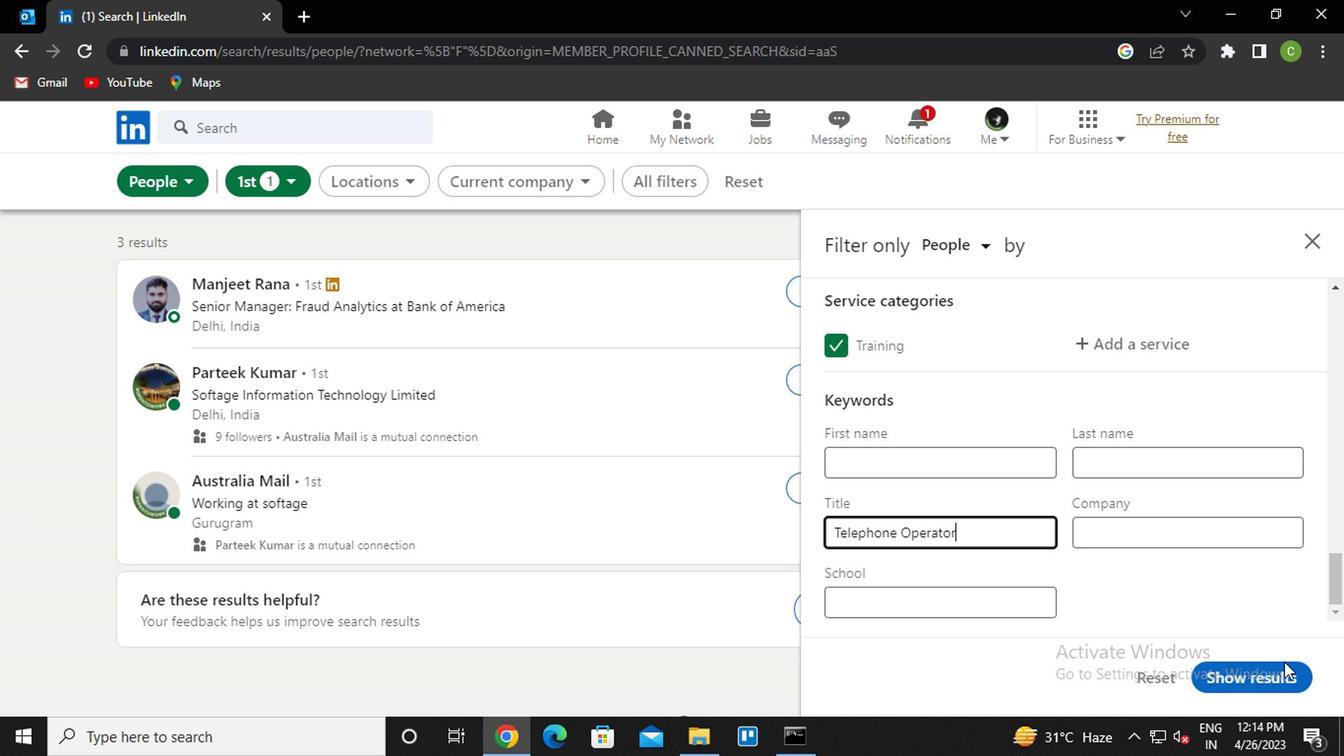 
Action: Mouse pressed left at (1282, 661)
Screenshot: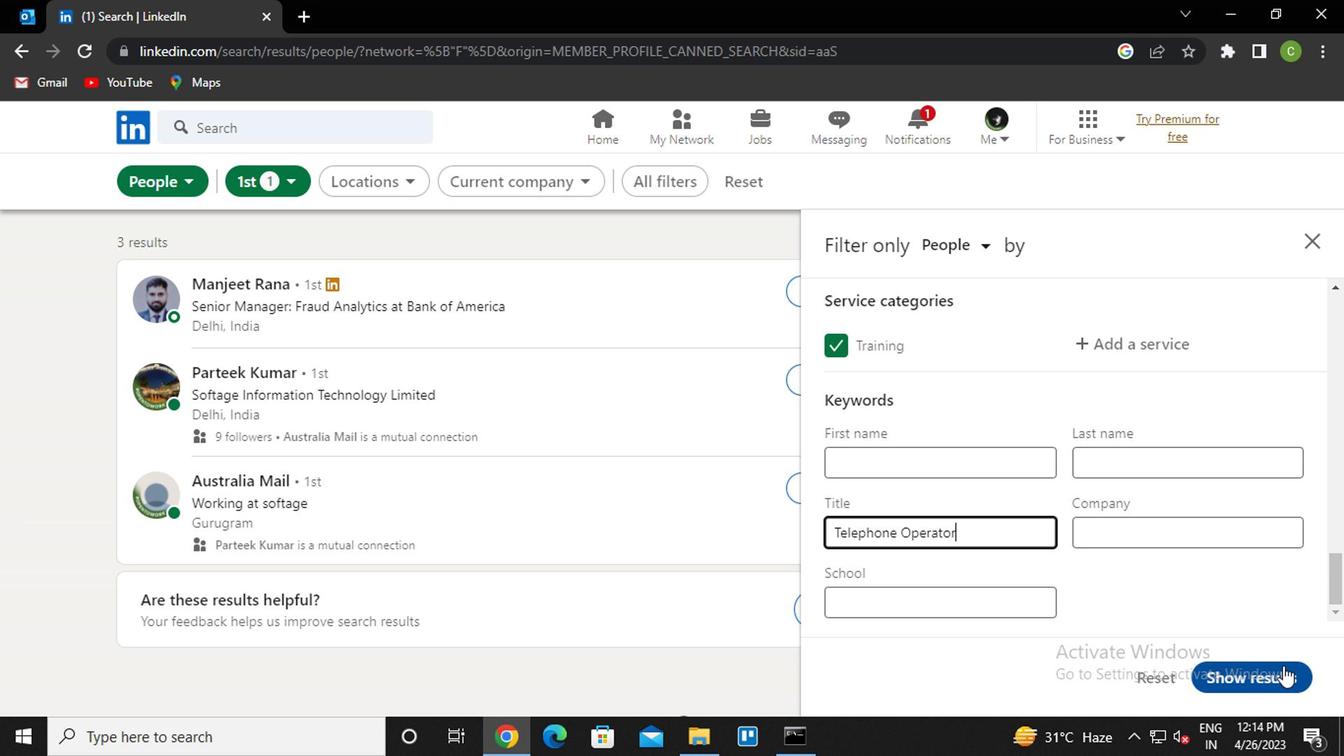 
Action: Mouse moved to (635, 554)
Screenshot: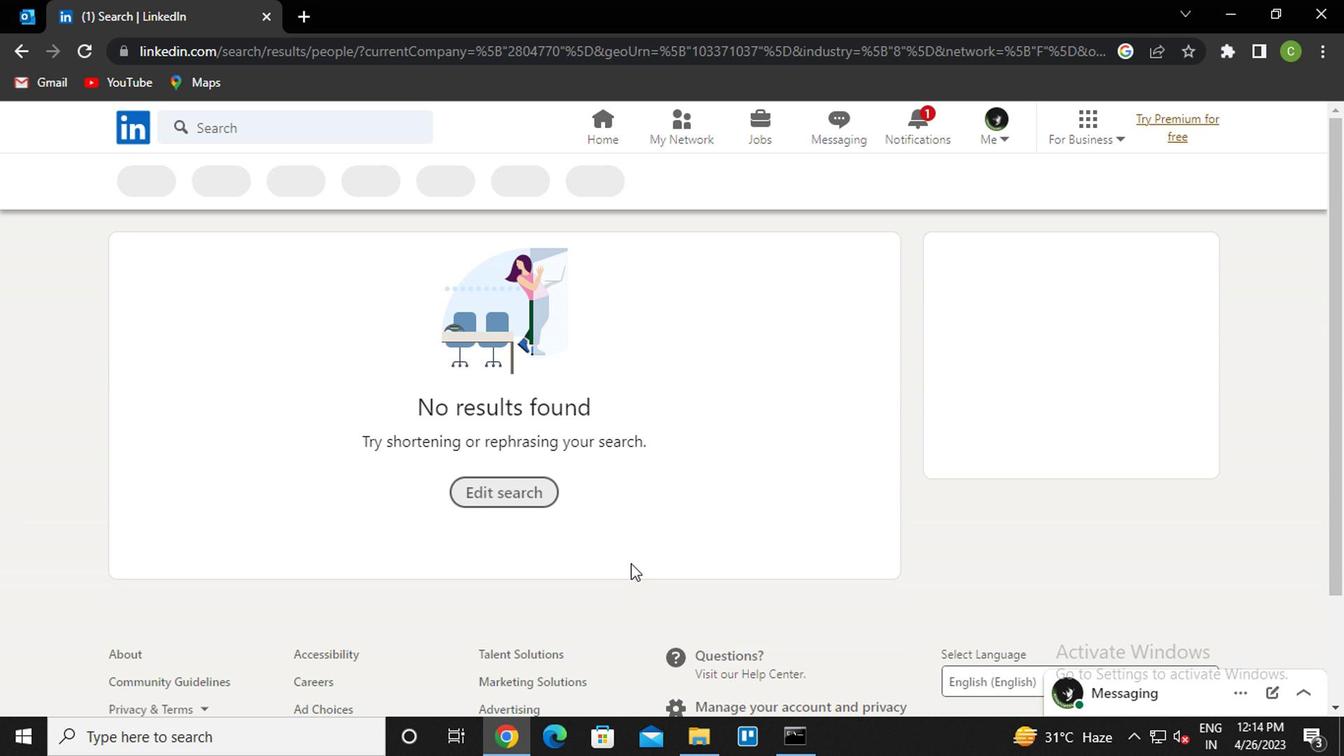 
